 Task: Play online Dominion games in medium mode.
Action: Mouse moved to (231, 434)
Screenshot: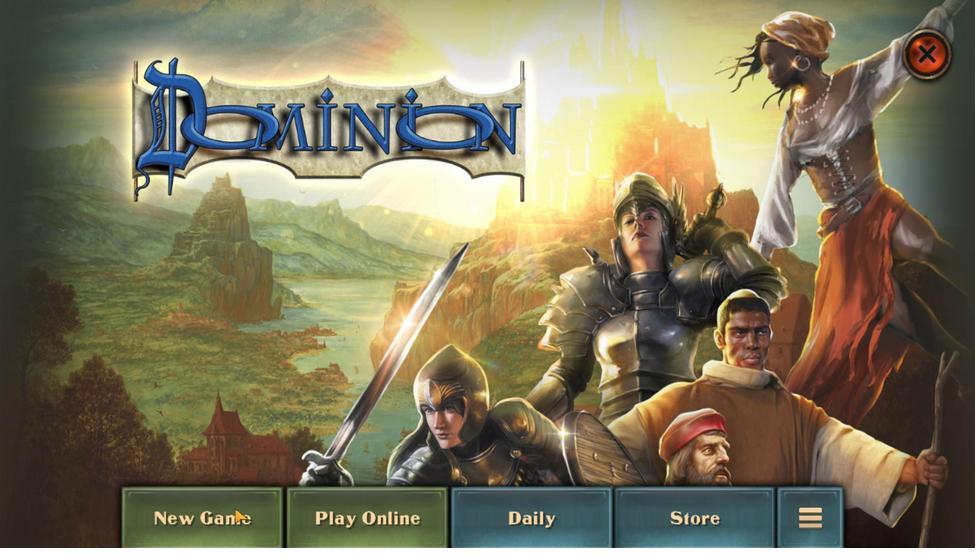
Action: Mouse pressed left at (231, 434)
Screenshot: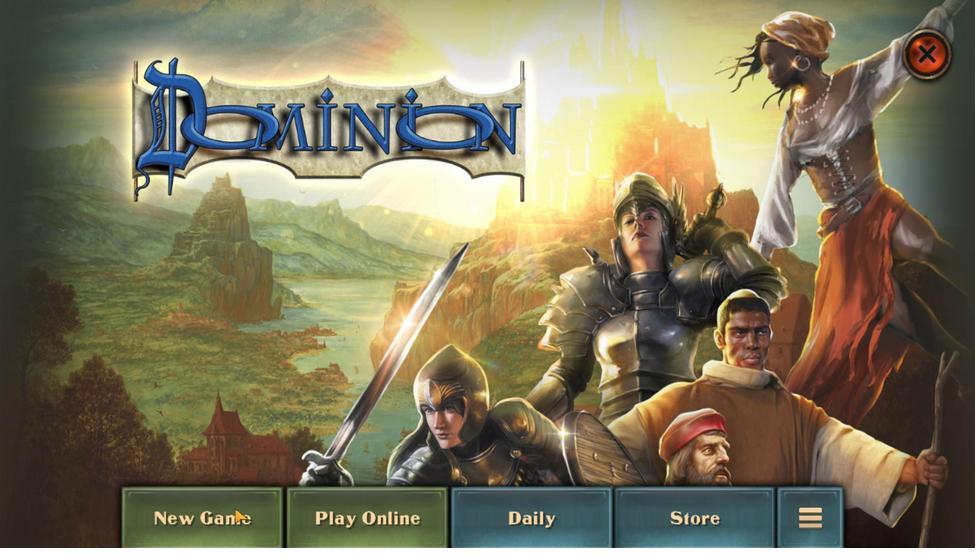 
Action: Mouse moved to (501, 309)
Screenshot: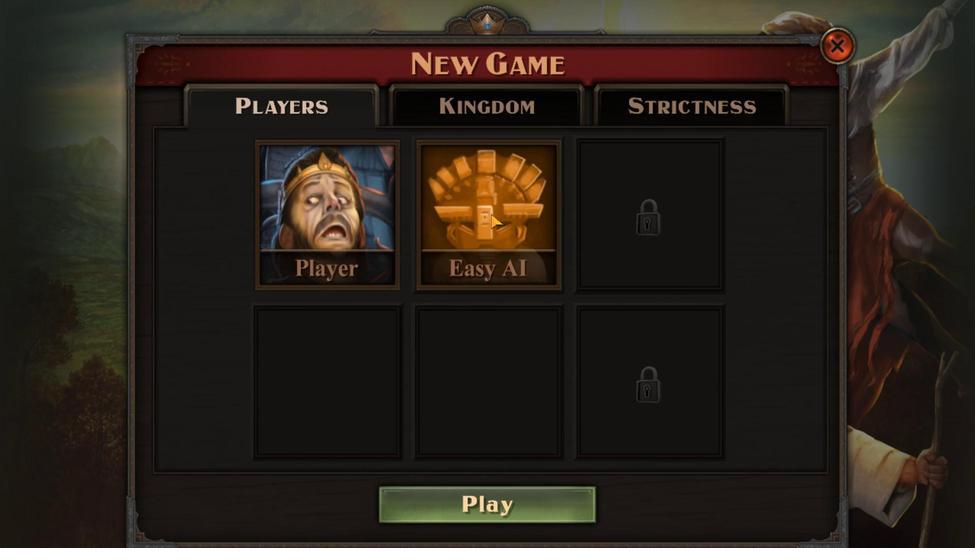
Action: Mouse pressed left at (501, 309)
Screenshot: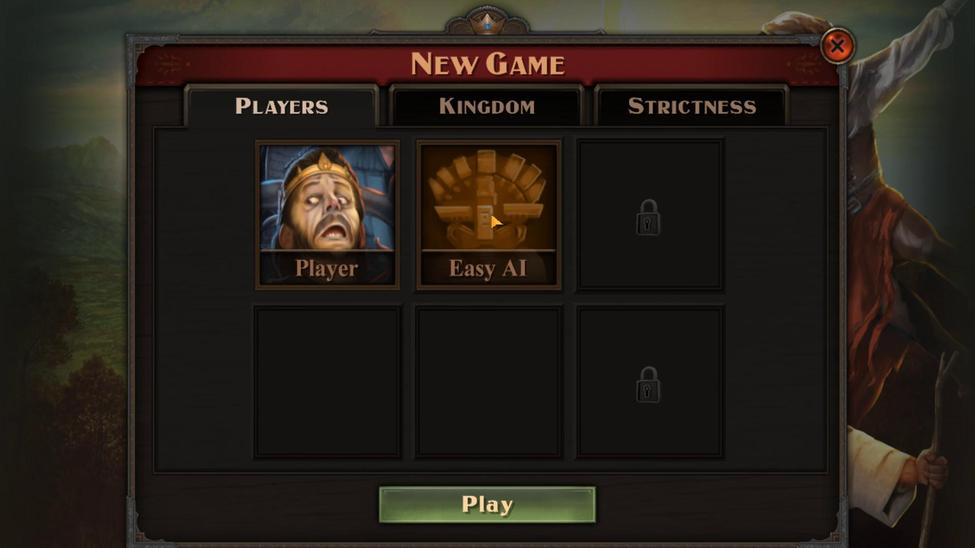 
Action: Mouse moved to (285, 380)
Screenshot: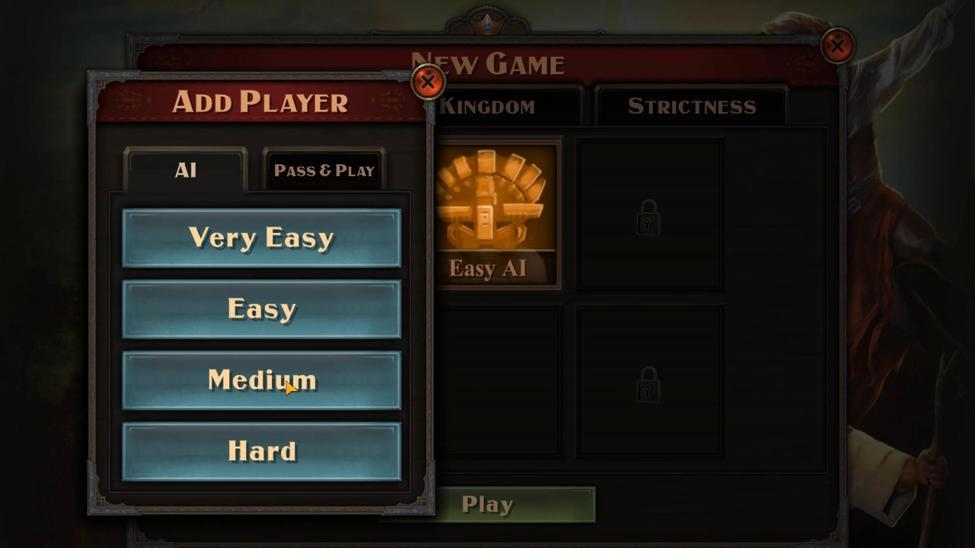 
Action: Mouse pressed left at (285, 380)
Screenshot: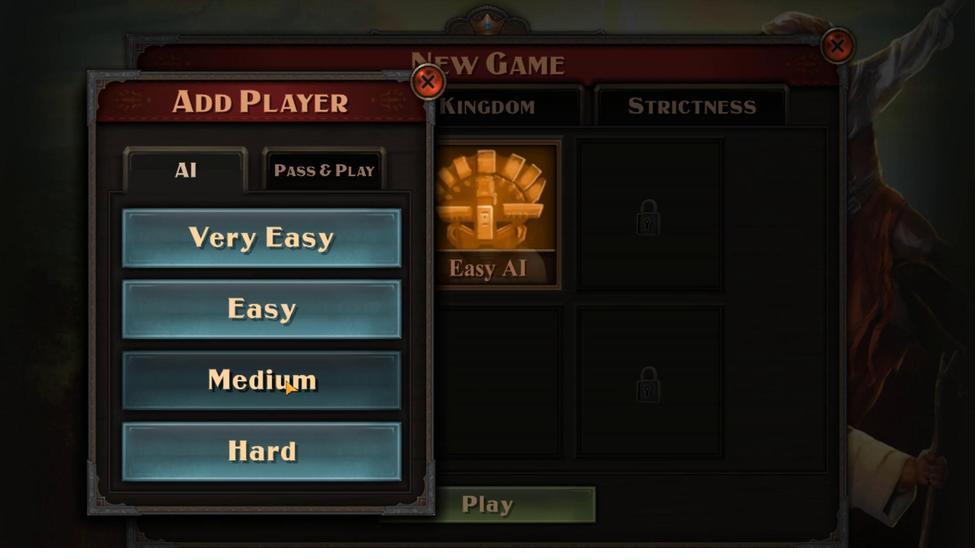
Action: Mouse moved to (556, 432)
Screenshot: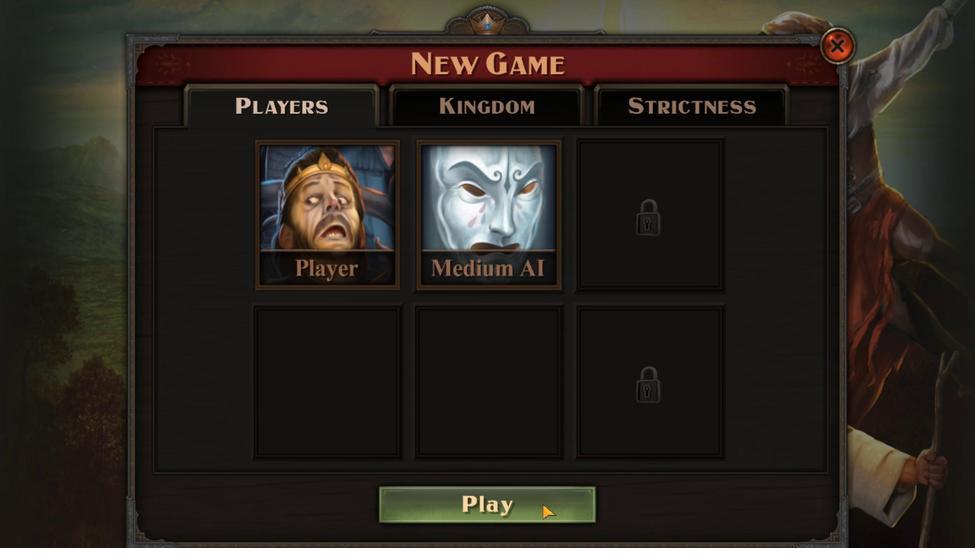 
Action: Mouse pressed left at (556, 432)
Screenshot: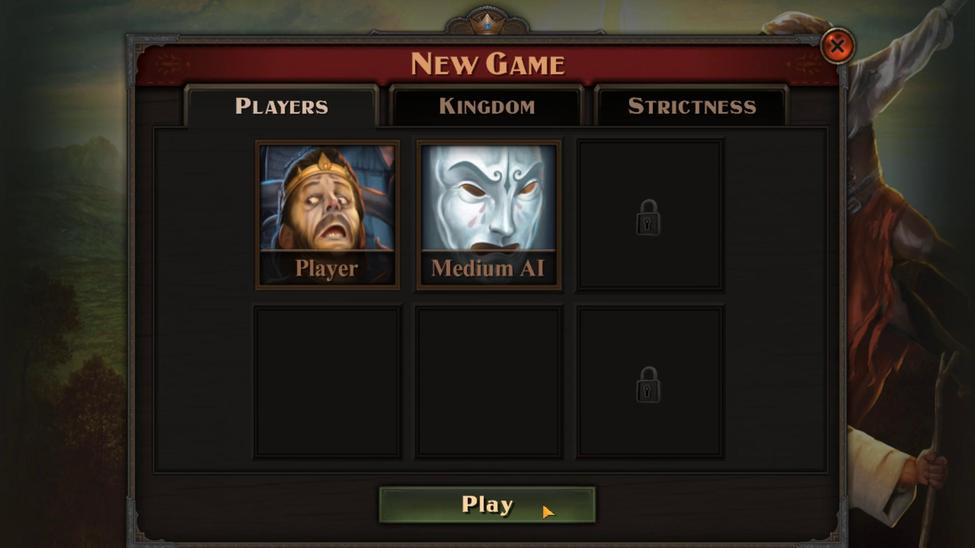 
Action: Mouse moved to (469, 417)
Screenshot: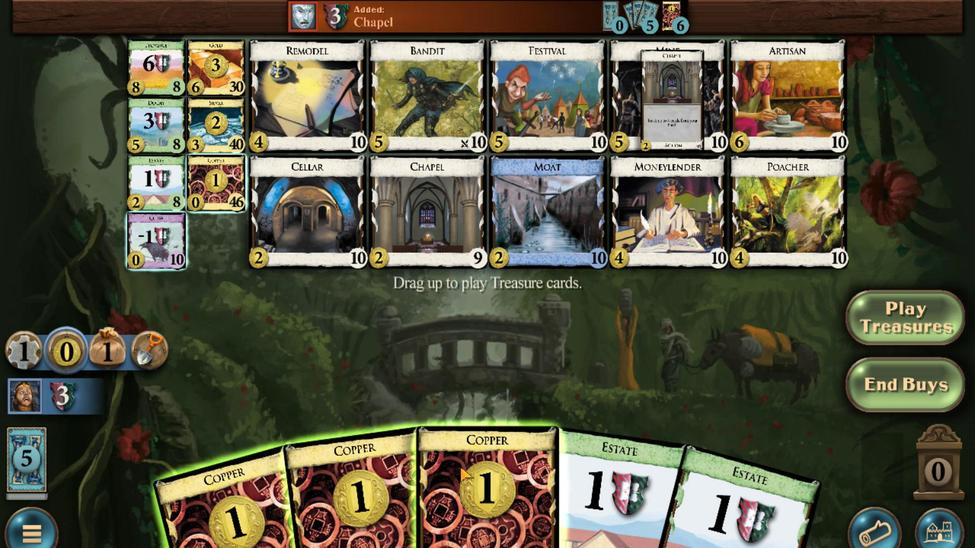 
Action: Mouse scrolled (469, 417) with delta (0, 0)
Screenshot: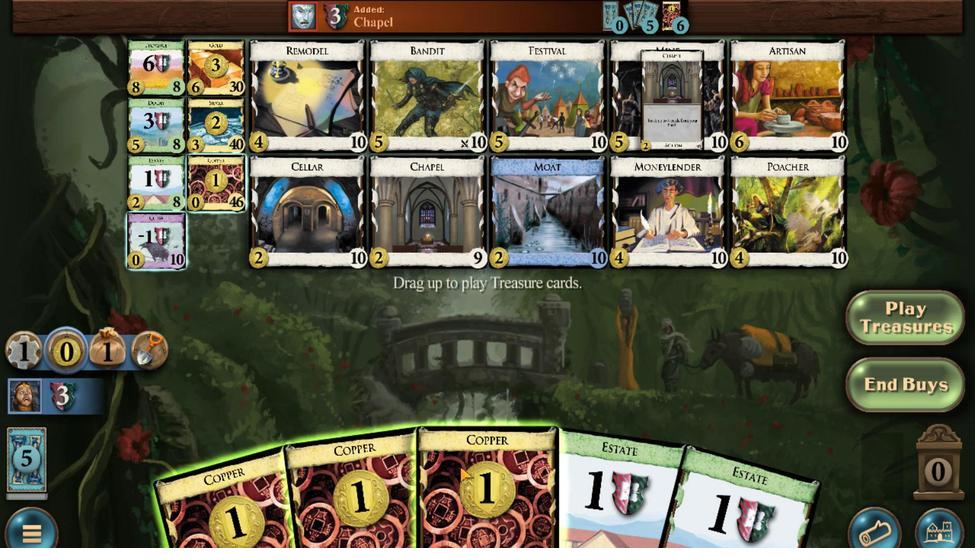 
Action: Mouse moved to (425, 418)
Screenshot: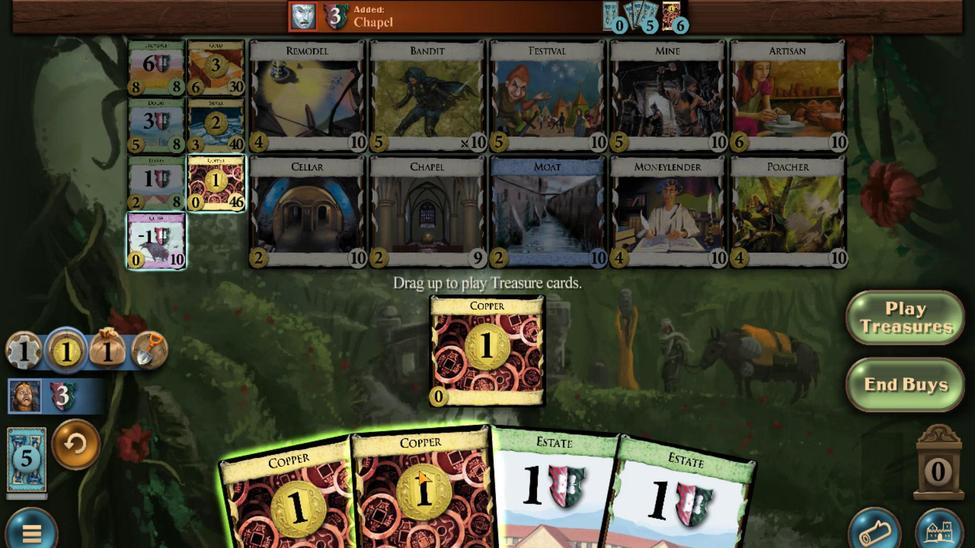 
Action: Mouse scrolled (425, 418) with delta (0, 0)
Screenshot: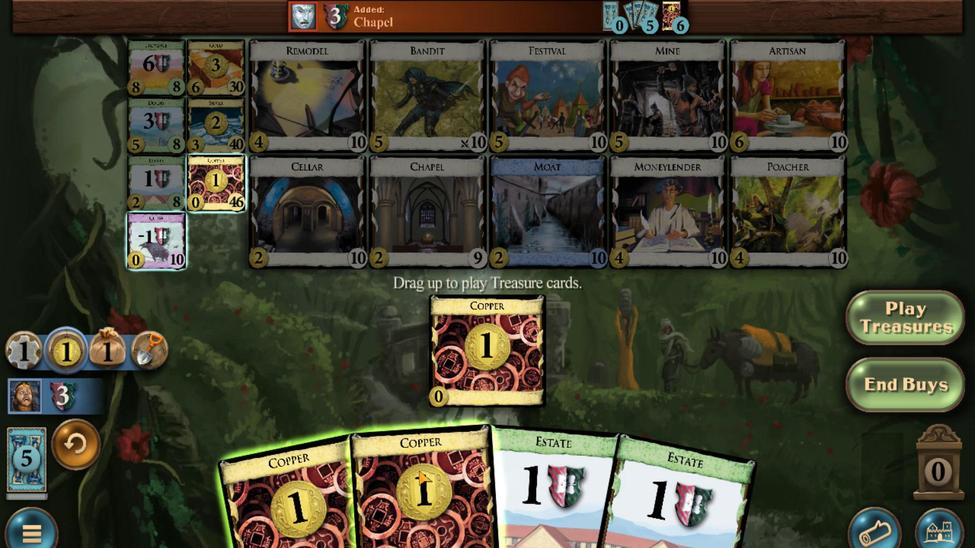 
Action: Mouse moved to (363, 422)
Screenshot: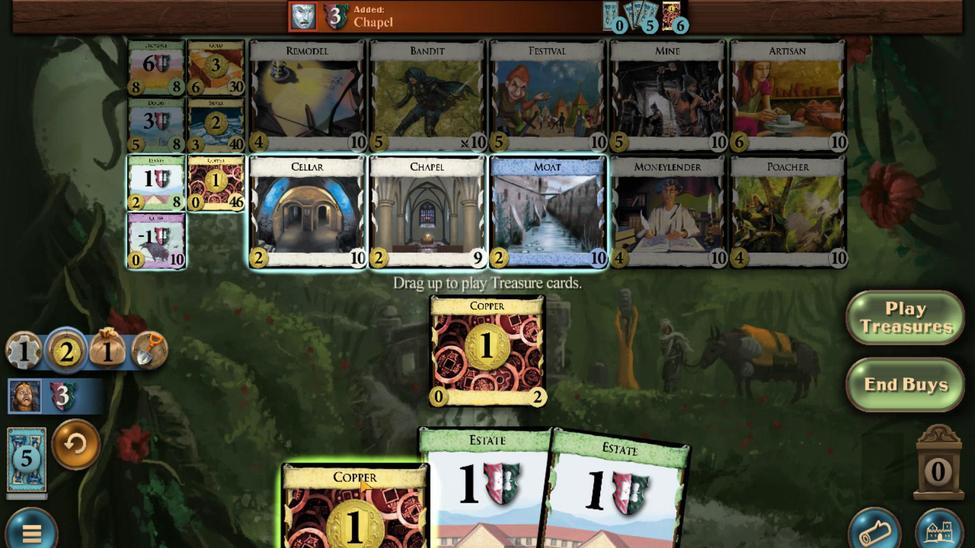 
Action: Mouse scrolled (363, 422) with delta (0, 0)
Screenshot: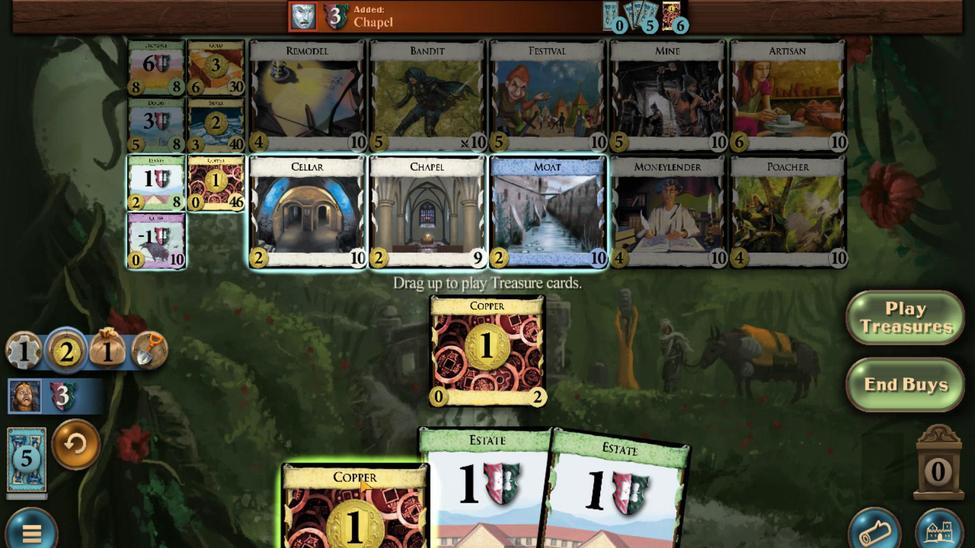 
Action: Mouse scrolled (363, 421) with delta (0, 0)
Screenshot: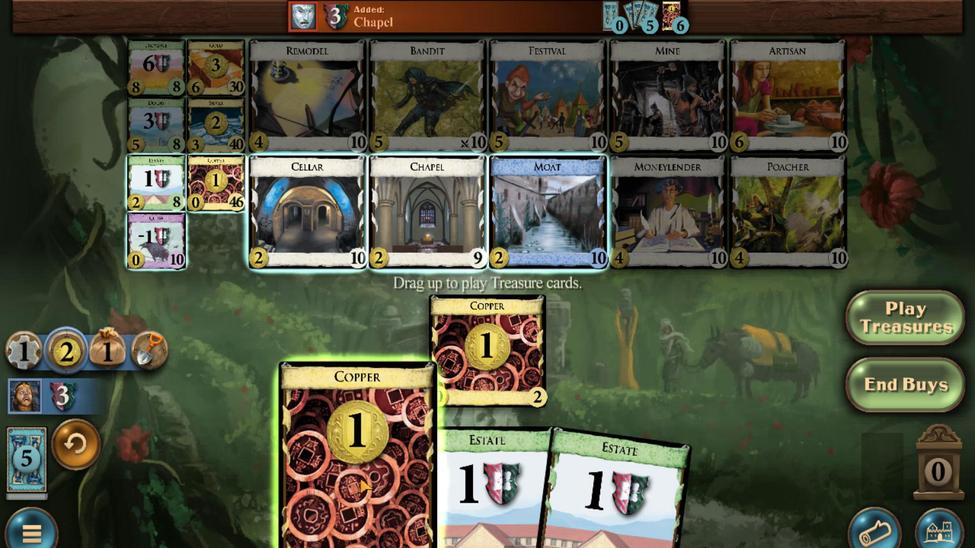 
Action: Mouse moved to (207, 265)
Screenshot: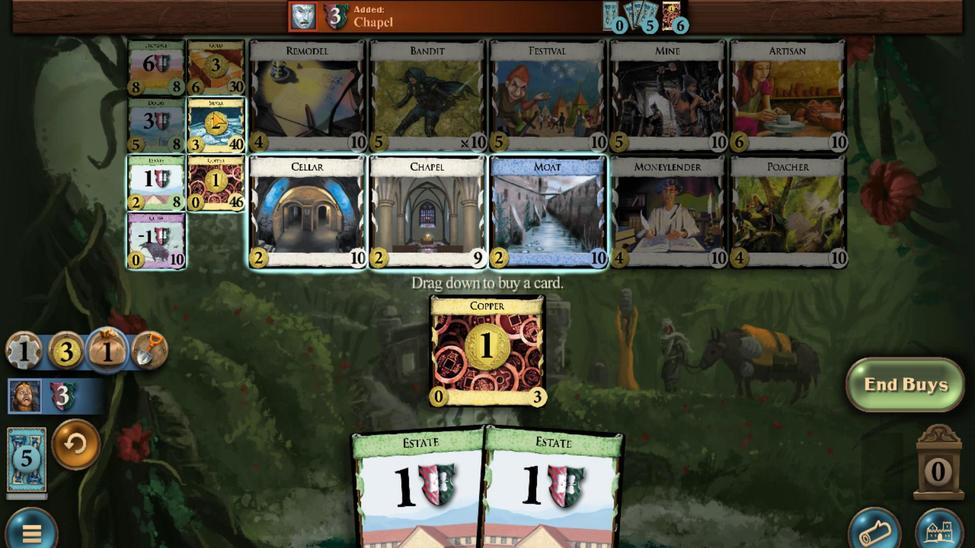
Action: Mouse scrolled (207, 266) with delta (0, 0)
Screenshot: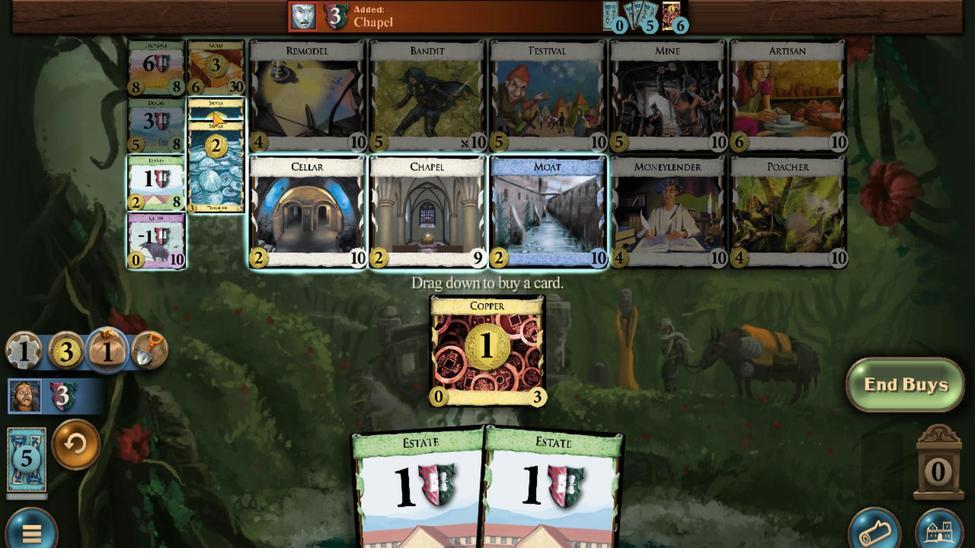 
Action: Mouse scrolled (207, 266) with delta (0, 0)
Screenshot: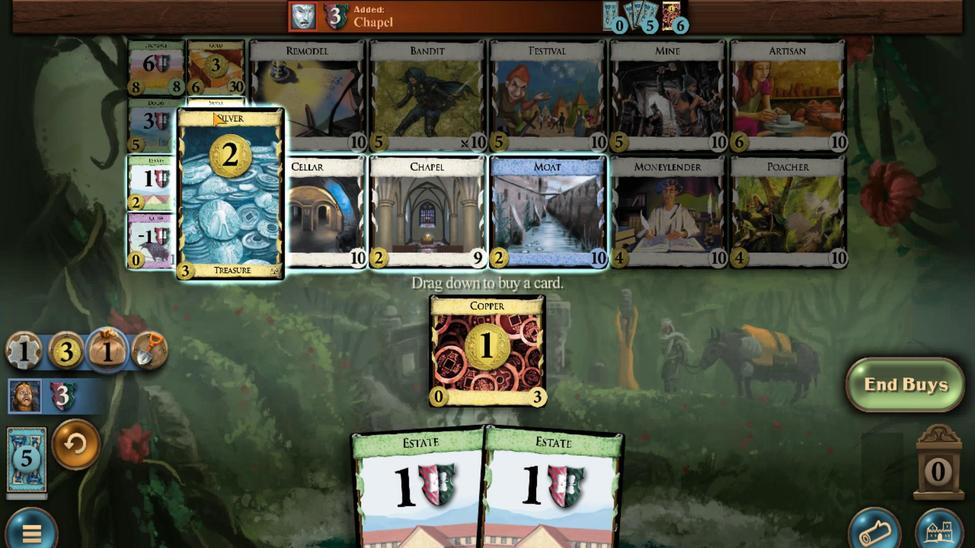 
Action: Mouse scrolled (207, 266) with delta (0, 0)
Screenshot: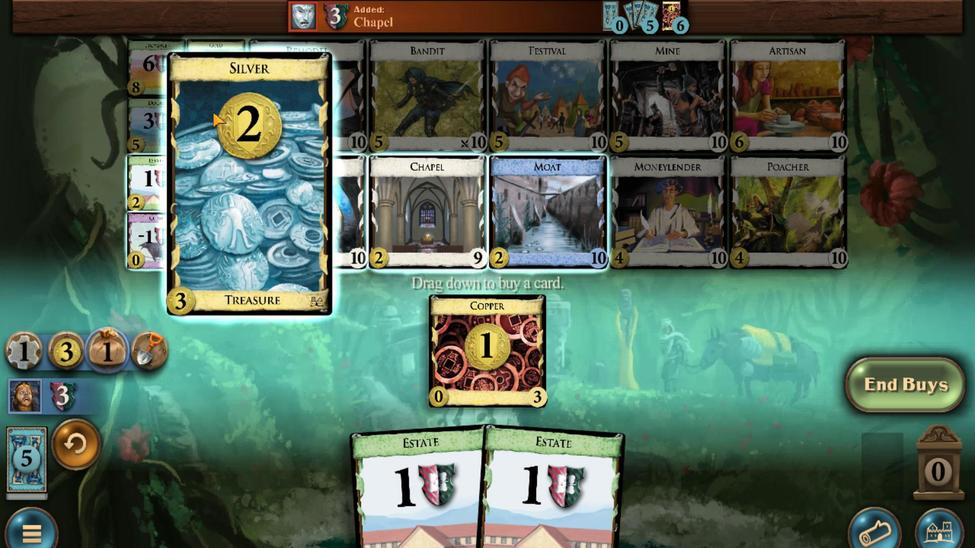 
Action: Mouse scrolled (207, 266) with delta (0, 0)
Screenshot: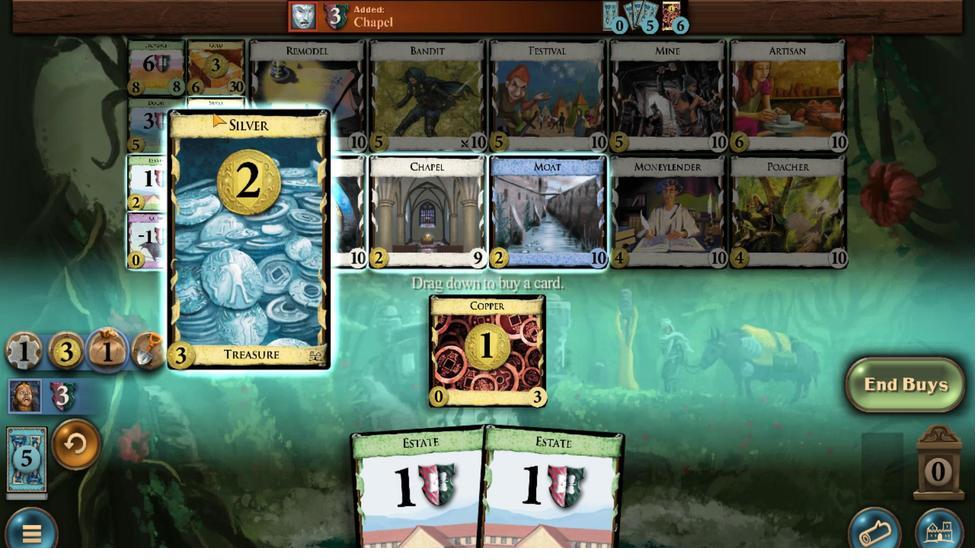 
Action: Mouse scrolled (207, 266) with delta (0, 0)
Screenshot: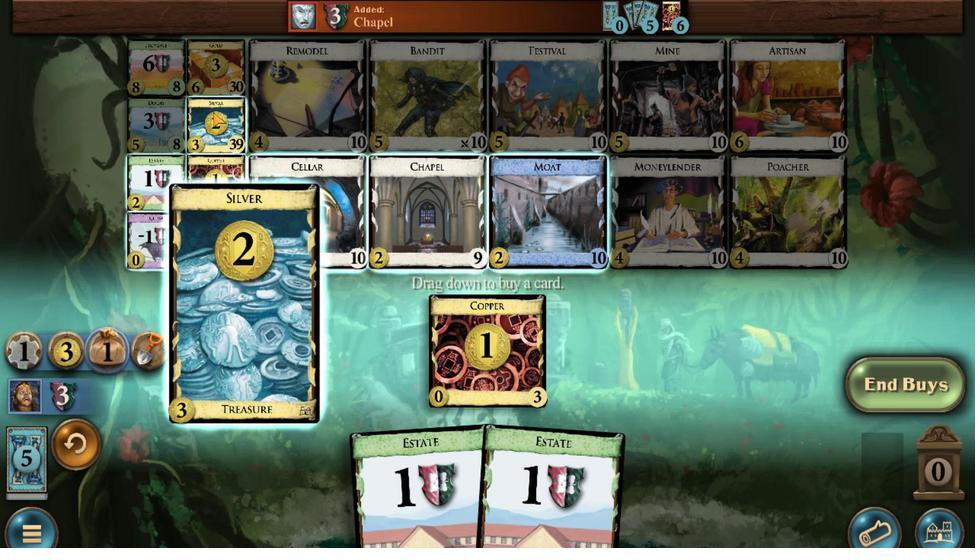 
Action: Mouse moved to (605, 411)
Screenshot: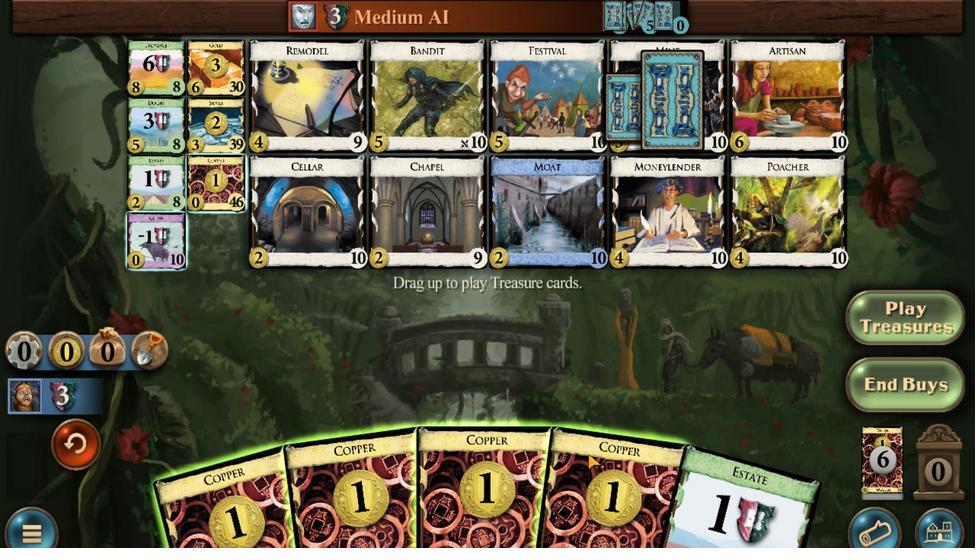 
Action: Mouse scrolled (605, 411) with delta (0, 0)
Screenshot: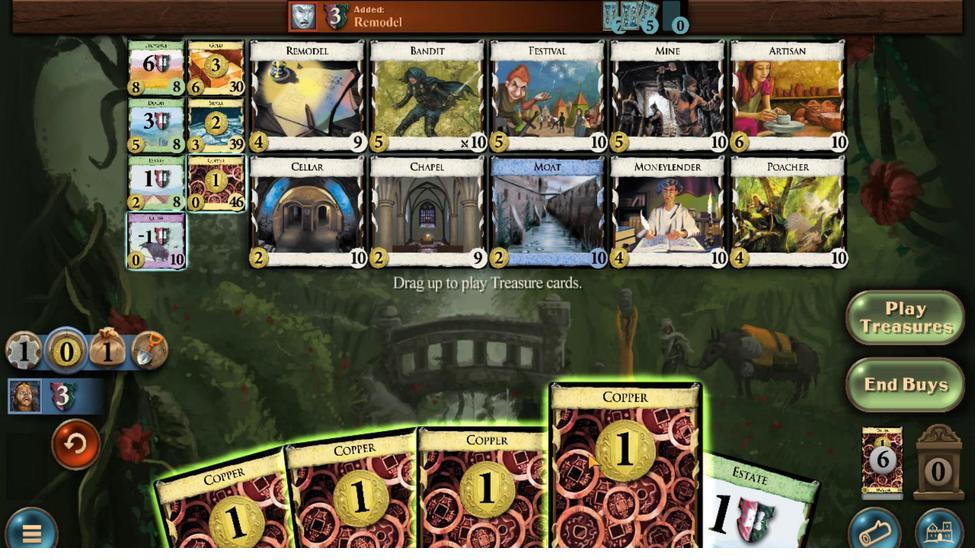 
Action: Mouse moved to (542, 411)
Screenshot: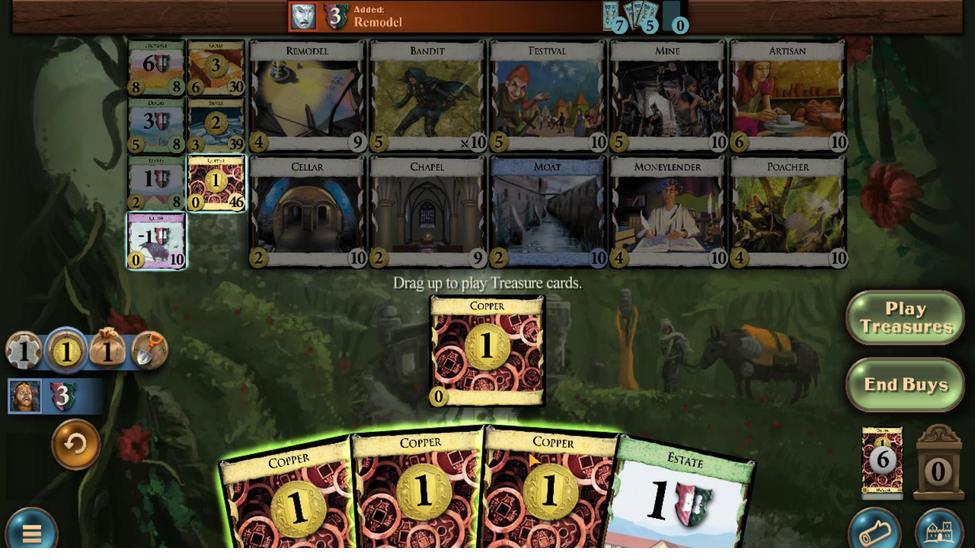 
Action: Mouse scrolled (542, 411) with delta (0, 0)
Screenshot: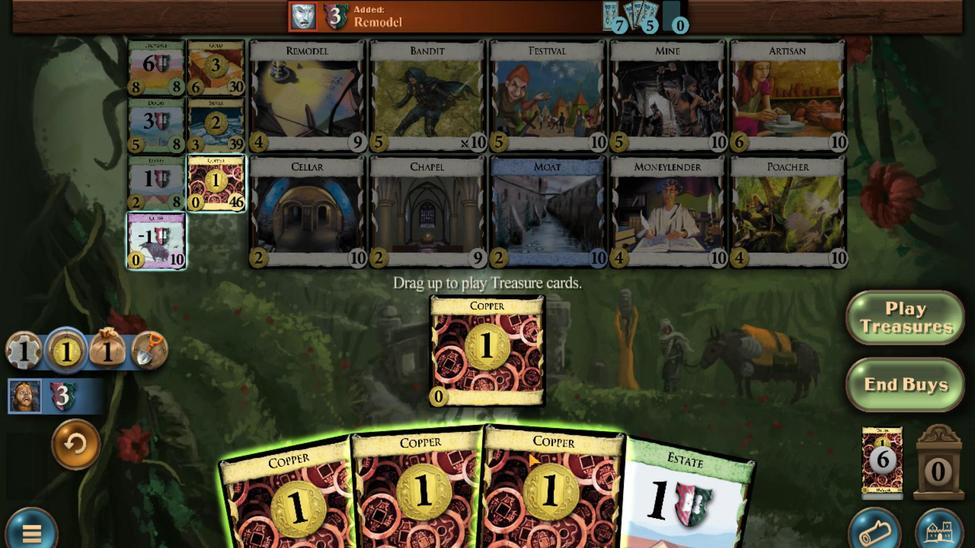
Action: Mouse moved to (478, 411)
Screenshot: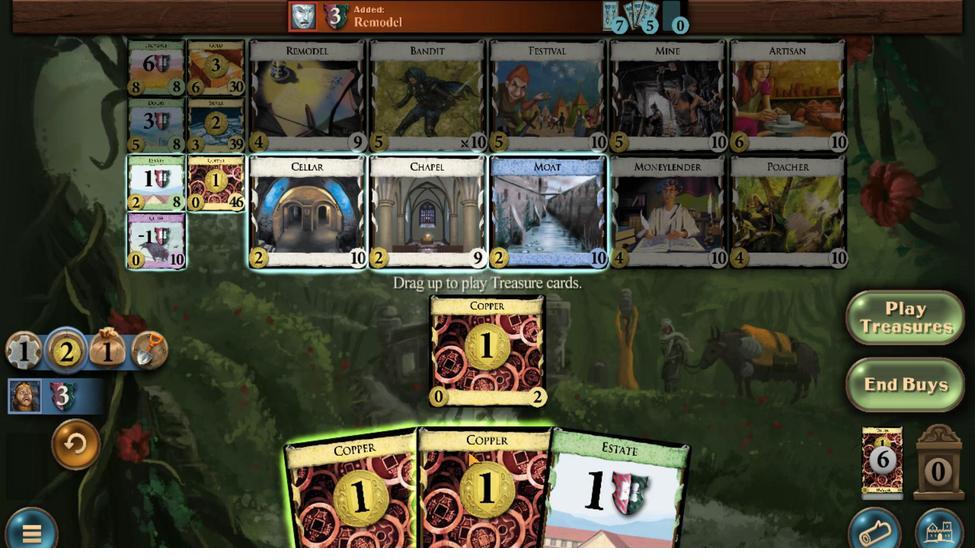 
Action: Mouse scrolled (478, 410) with delta (0, 0)
Screenshot: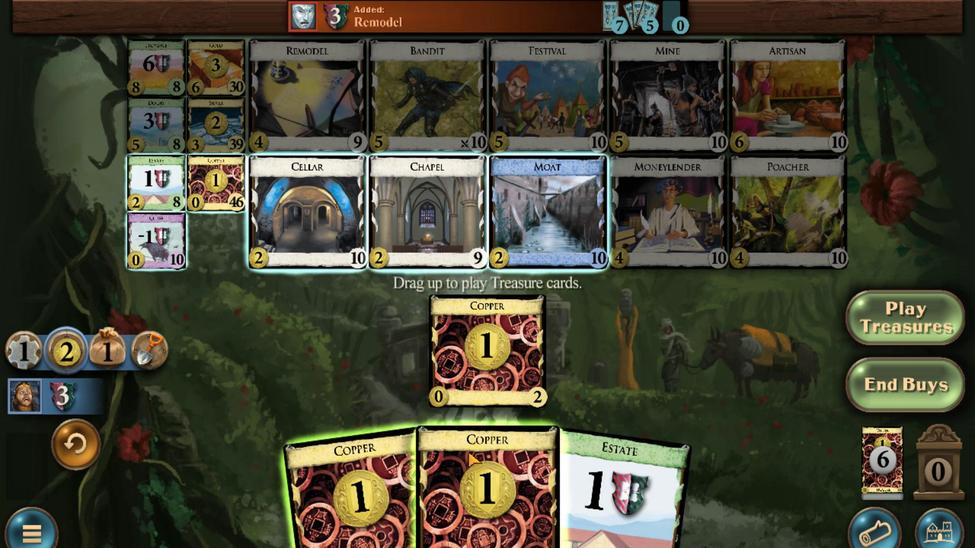 
Action: Mouse moved to (424, 411)
Screenshot: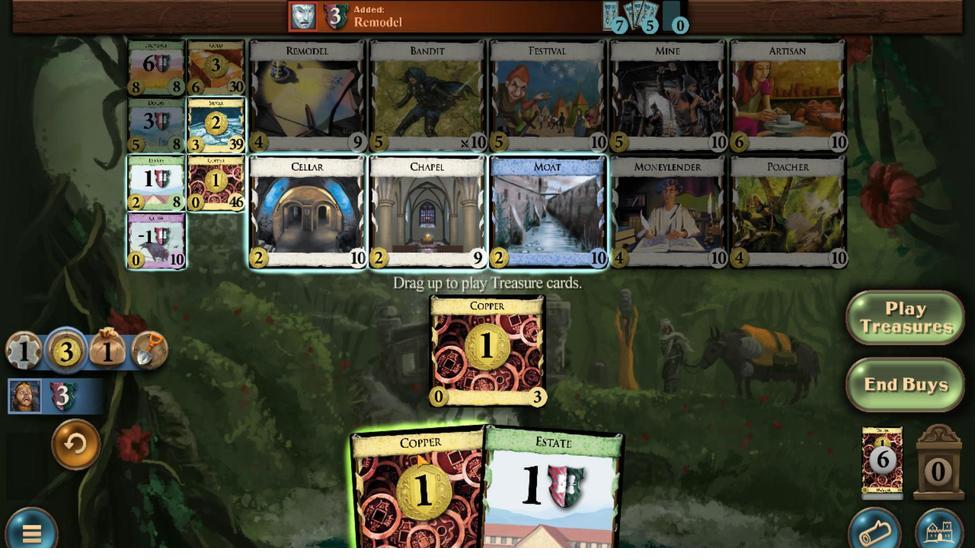 
Action: Mouse scrolled (424, 411) with delta (0, 0)
Screenshot: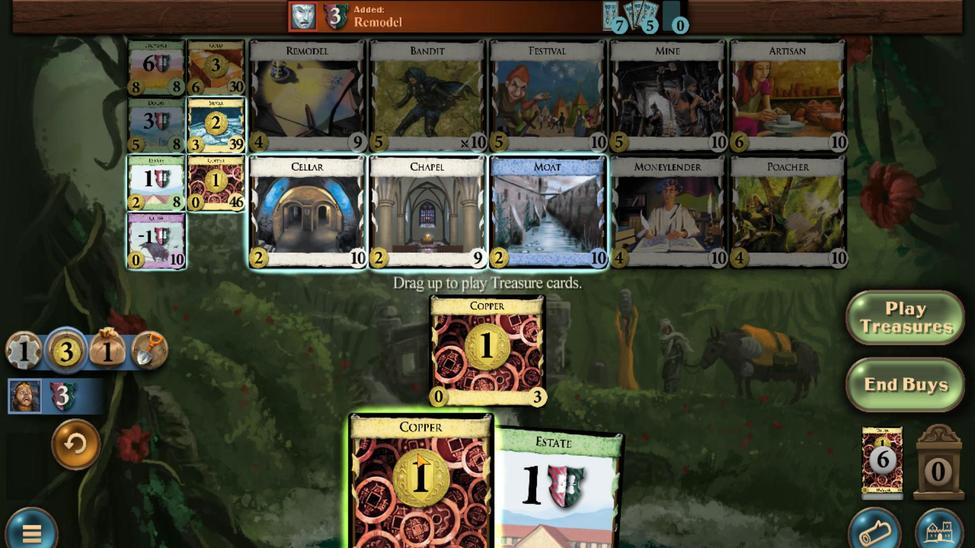 
Action: Mouse moved to (682, 307)
Screenshot: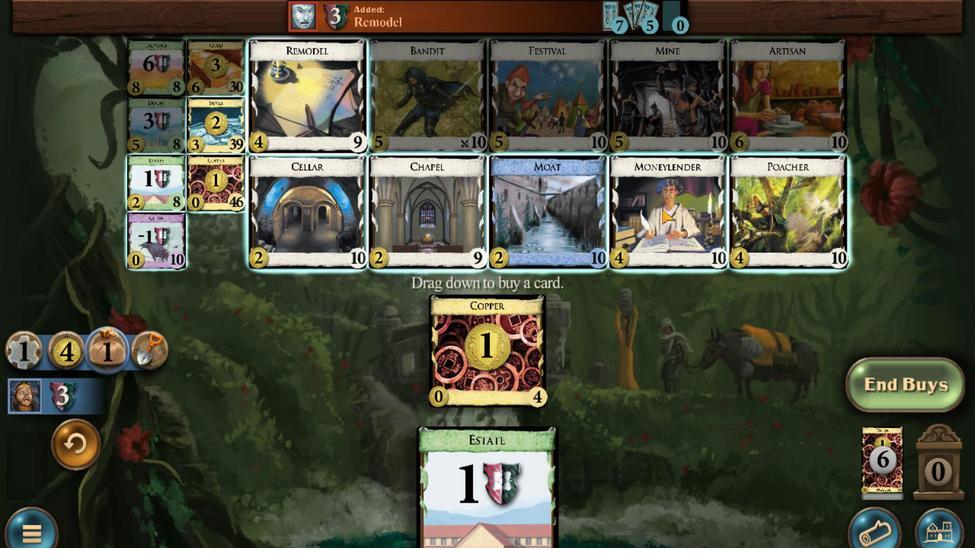 
Action: Mouse pressed left at (682, 307)
Screenshot: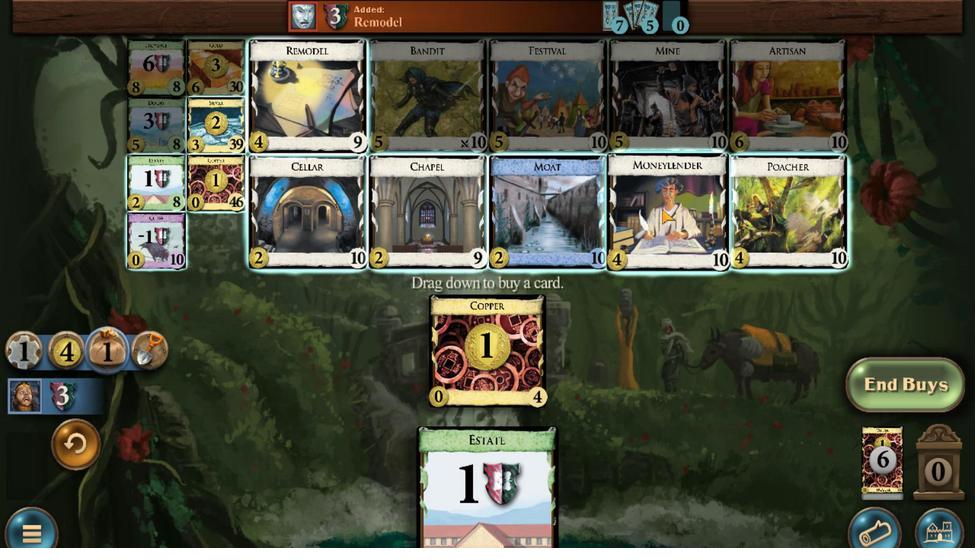 
Action: Mouse moved to (714, 360)
Screenshot: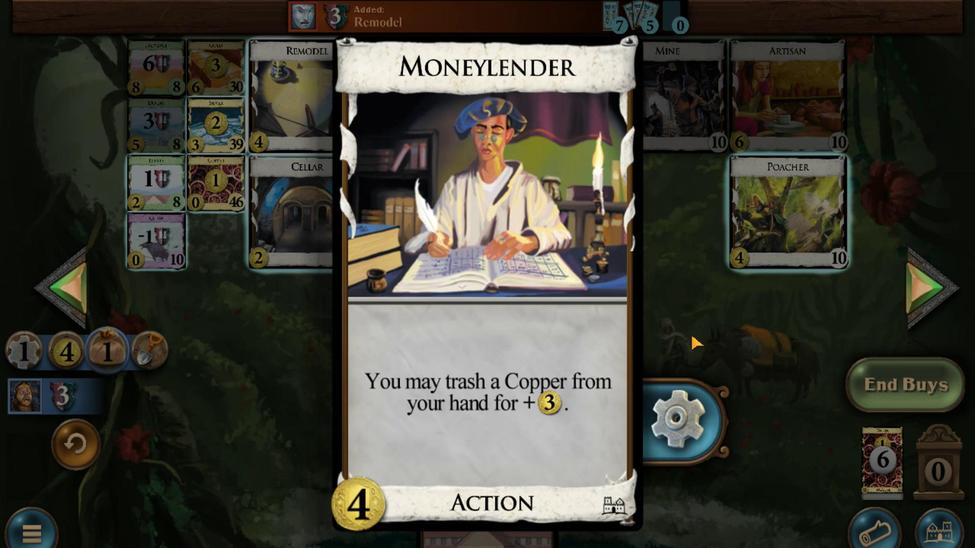
Action: Mouse pressed left at (714, 360)
Screenshot: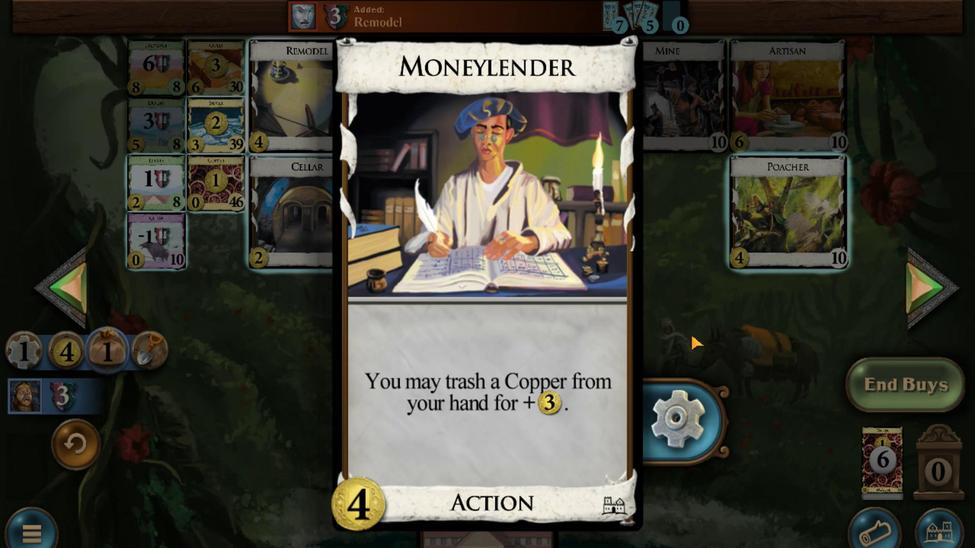 
Action: Mouse moved to (671, 314)
Screenshot: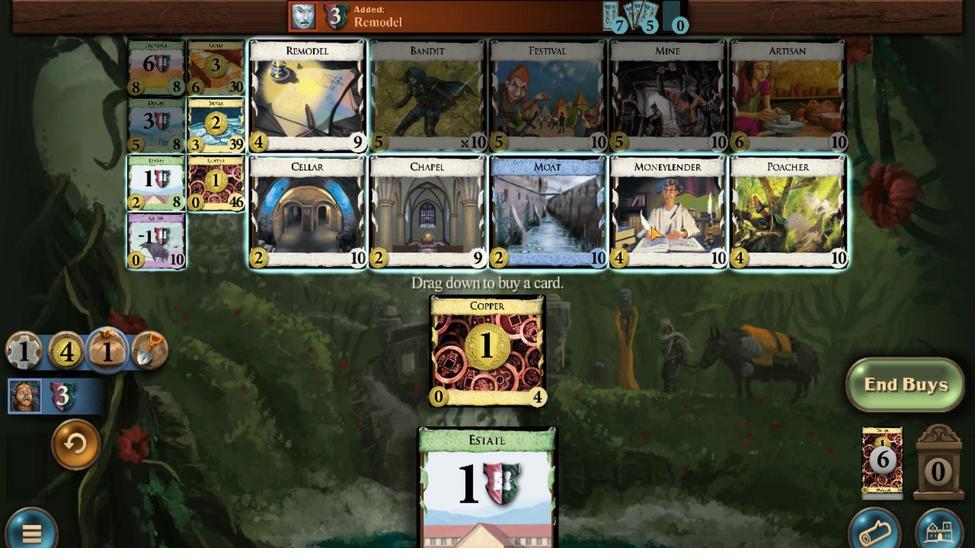 
Action: Mouse scrolled (671, 314) with delta (0, 0)
Screenshot: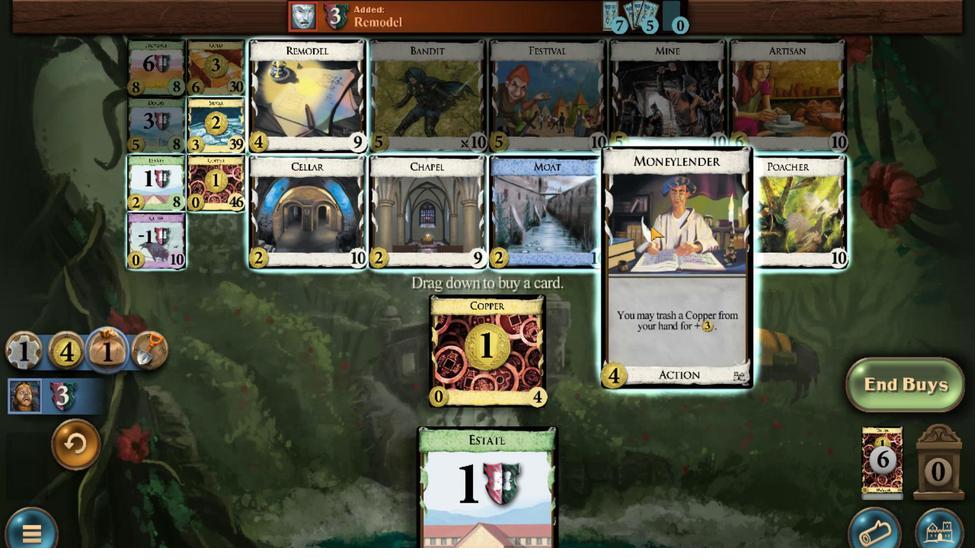 
Action: Mouse scrolled (671, 314) with delta (0, 0)
Screenshot: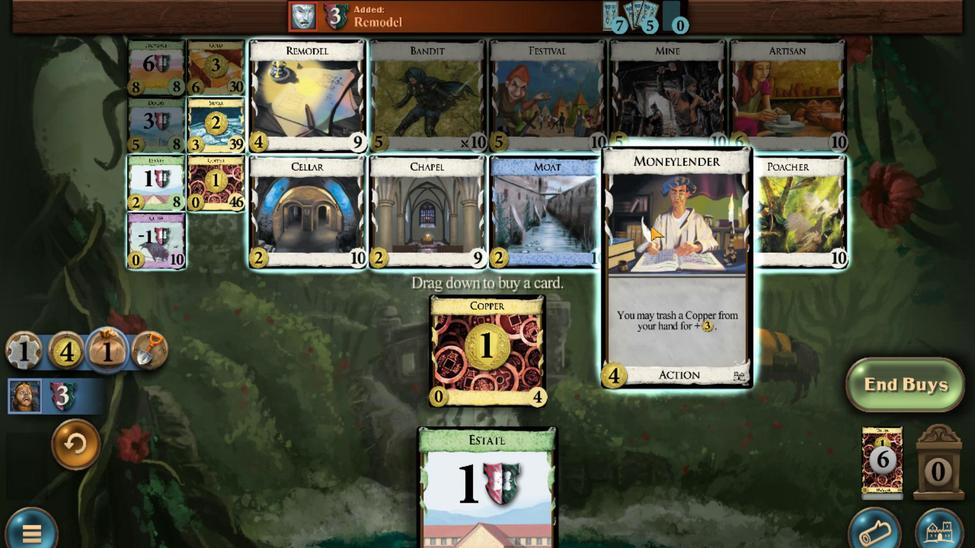 
Action: Mouse scrolled (671, 314) with delta (0, 0)
Screenshot: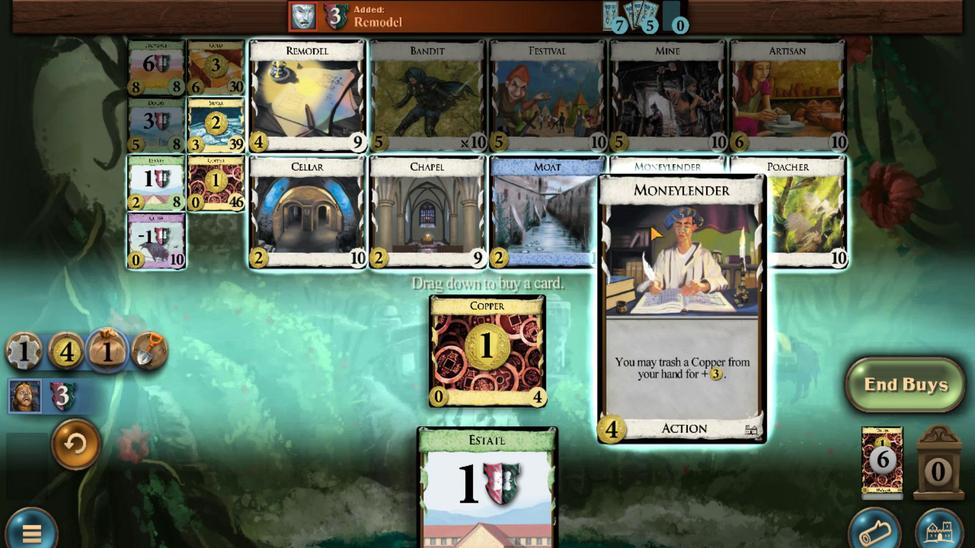 
Action: Mouse moved to (489, 411)
Screenshot: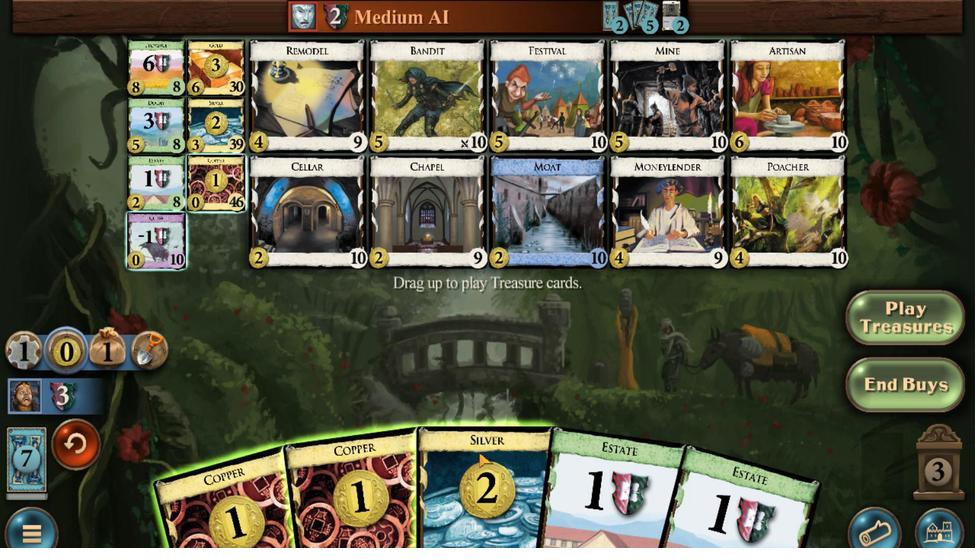 
Action: Mouse scrolled (489, 411) with delta (0, 0)
Screenshot: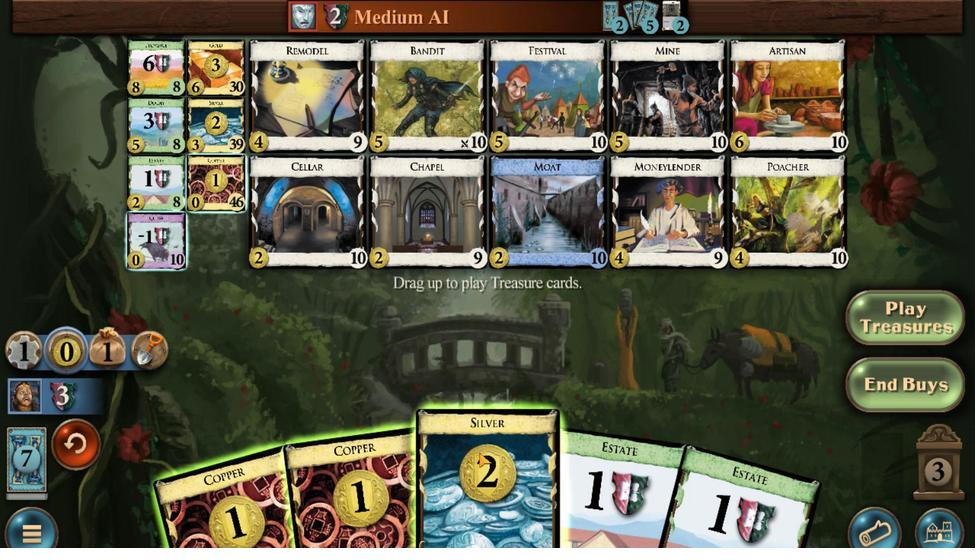 
Action: Mouse moved to (439, 412)
Screenshot: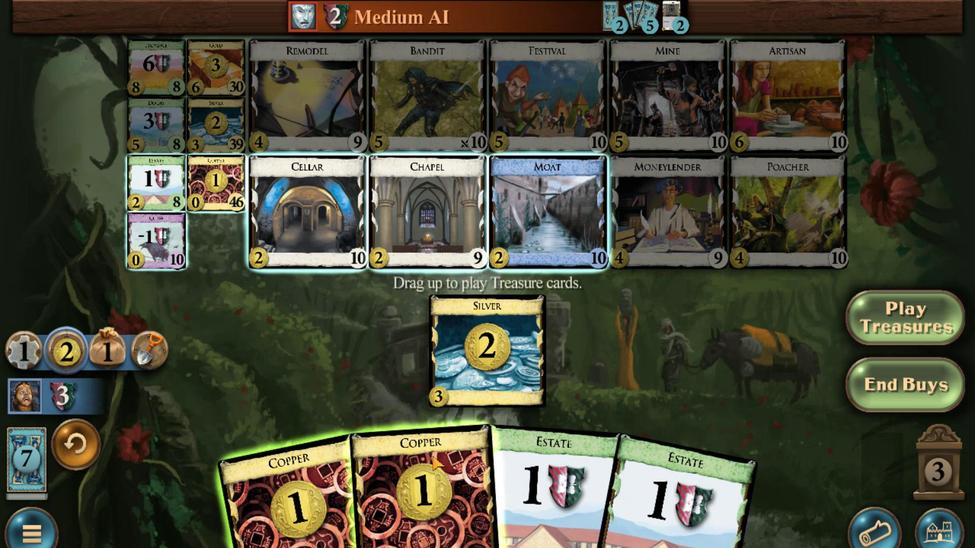 
Action: Mouse scrolled (439, 412) with delta (0, 0)
Screenshot: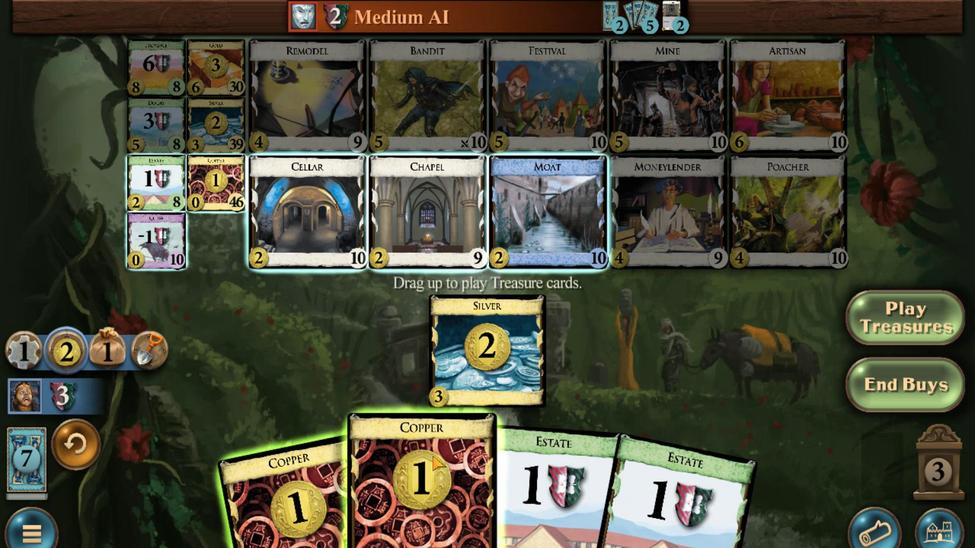 
Action: Mouse moved to (398, 415)
Screenshot: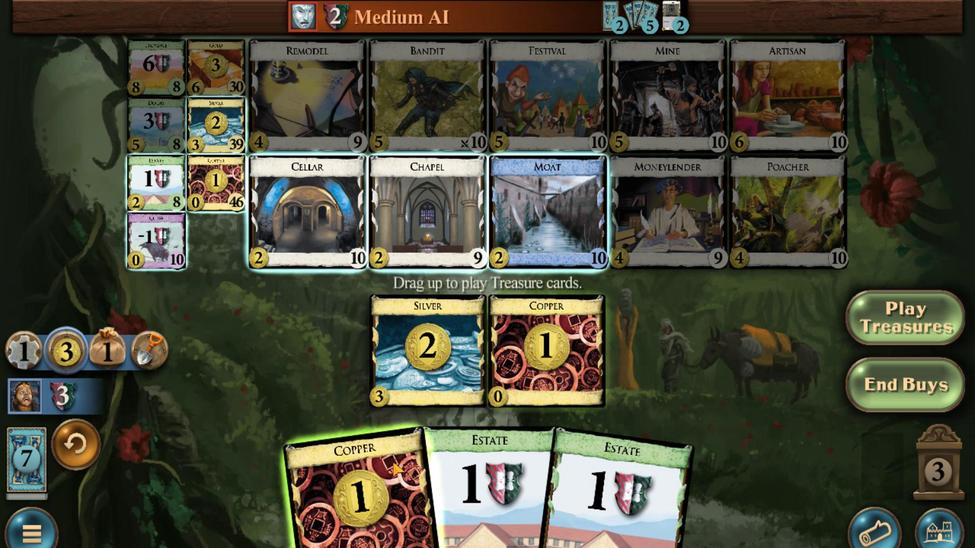 
Action: Mouse scrolled (398, 414) with delta (0, 0)
Screenshot: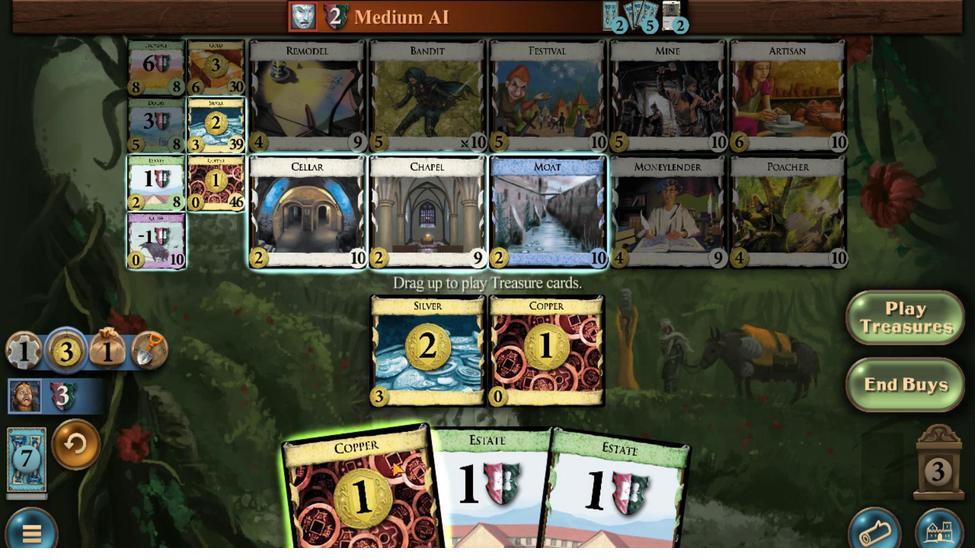 
Action: Mouse moved to (340, 270)
Screenshot: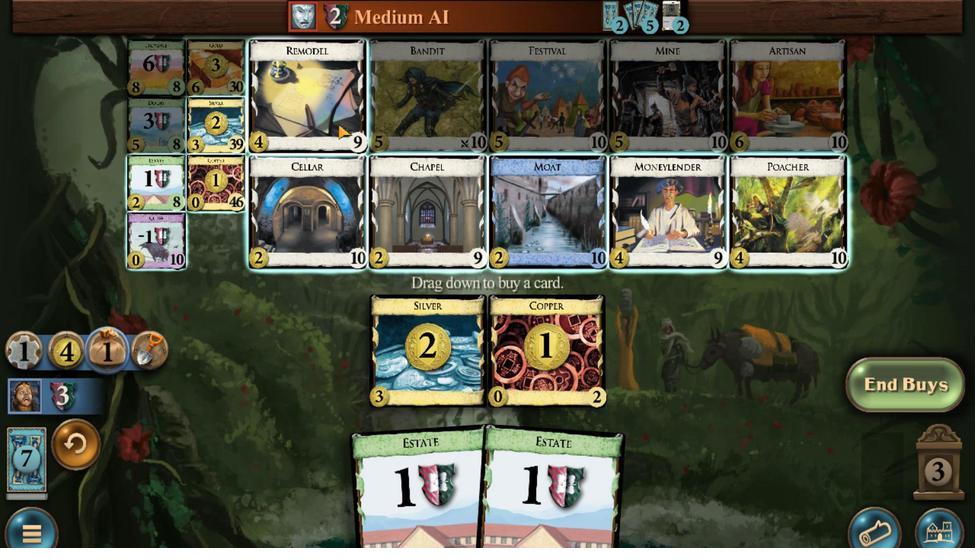
Action: Mouse scrolled (340, 271) with delta (0, 0)
Screenshot: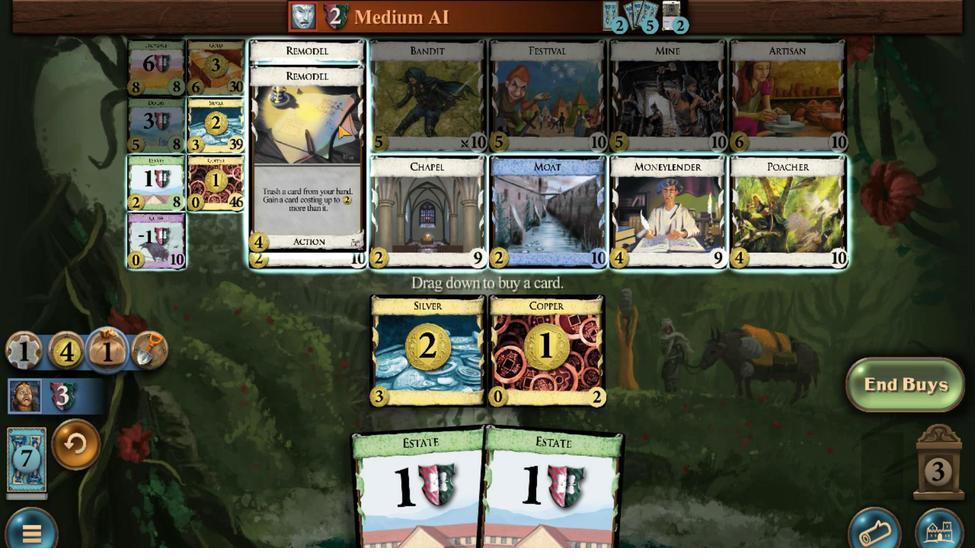 
Action: Mouse scrolled (340, 271) with delta (0, 0)
Screenshot: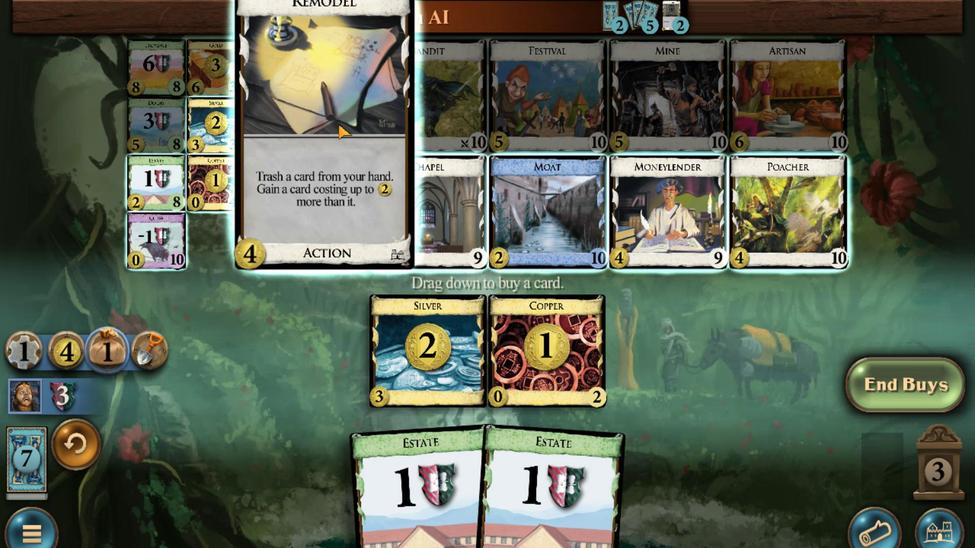 
Action: Mouse scrolled (340, 271) with delta (0, 0)
Screenshot: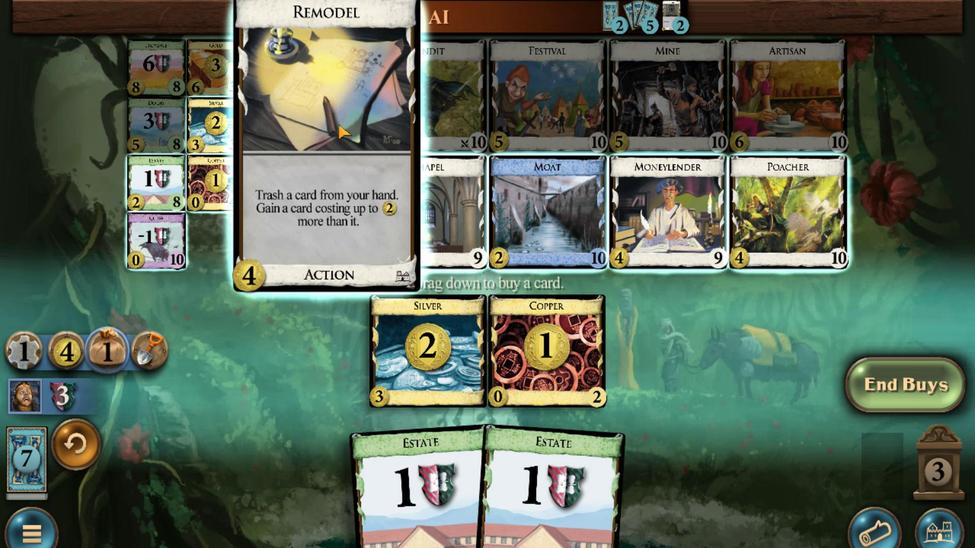 
Action: Mouse scrolled (340, 271) with delta (0, 0)
Screenshot: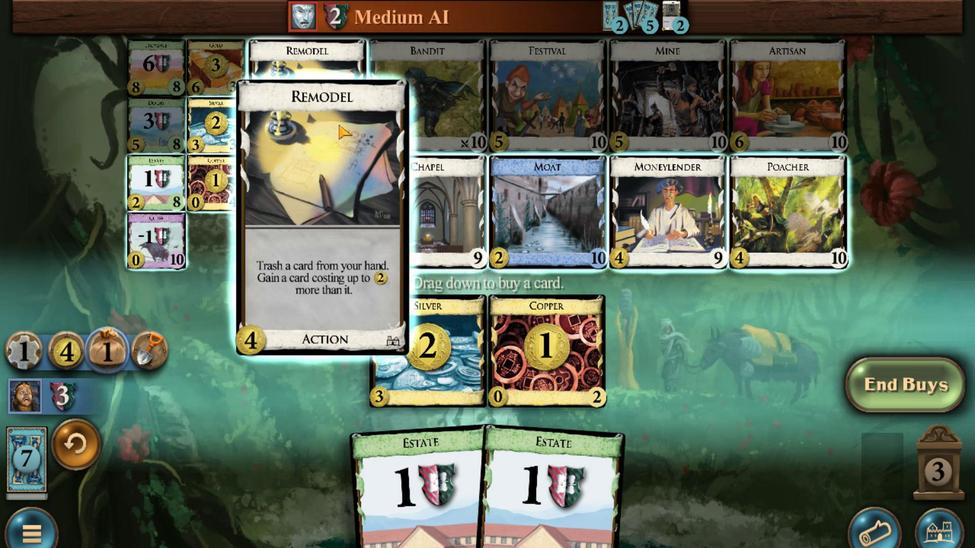 
Action: Mouse scrolled (340, 271) with delta (0, 0)
Screenshot: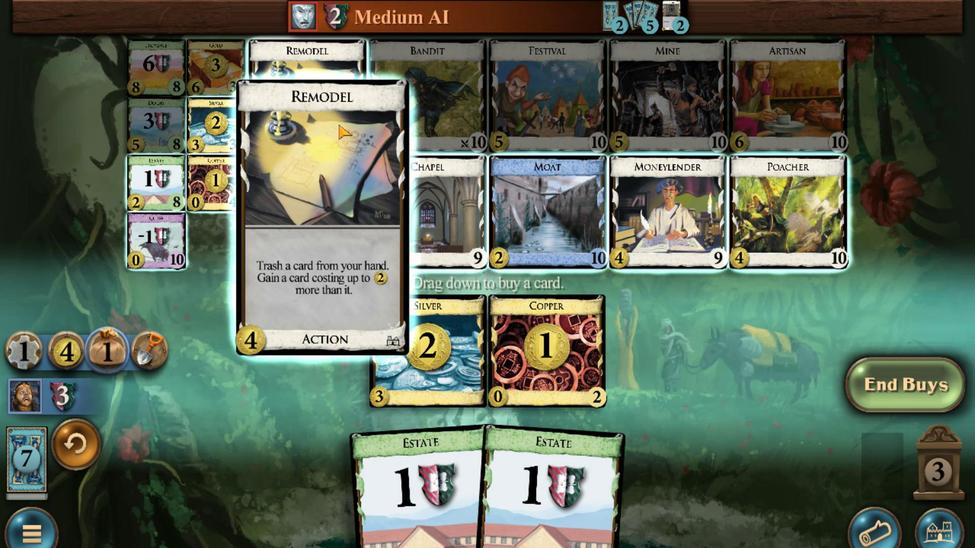 
Action: Mouse scrolled (340, 271) with delta (0, 0)
Screenshot: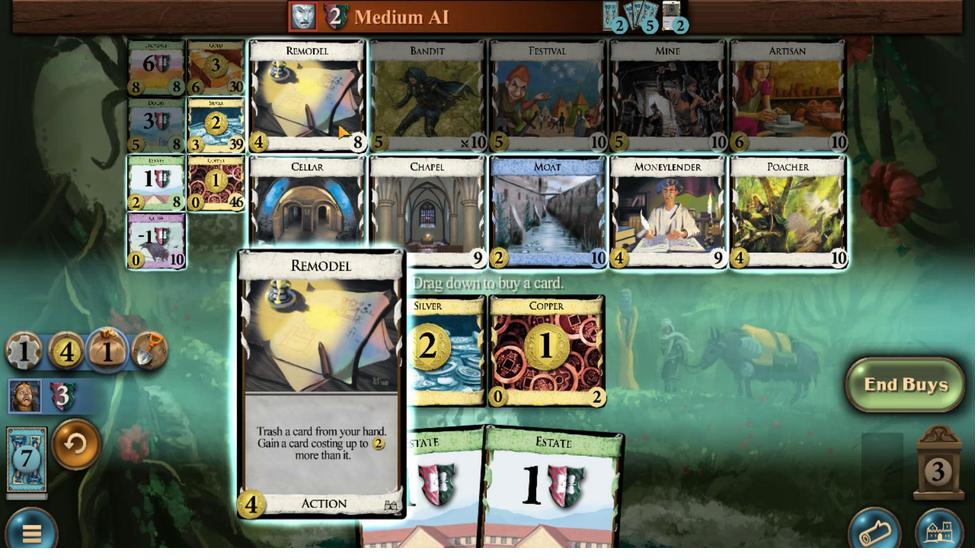 
Action: Mouse moved to (246, 429)
Screenshot: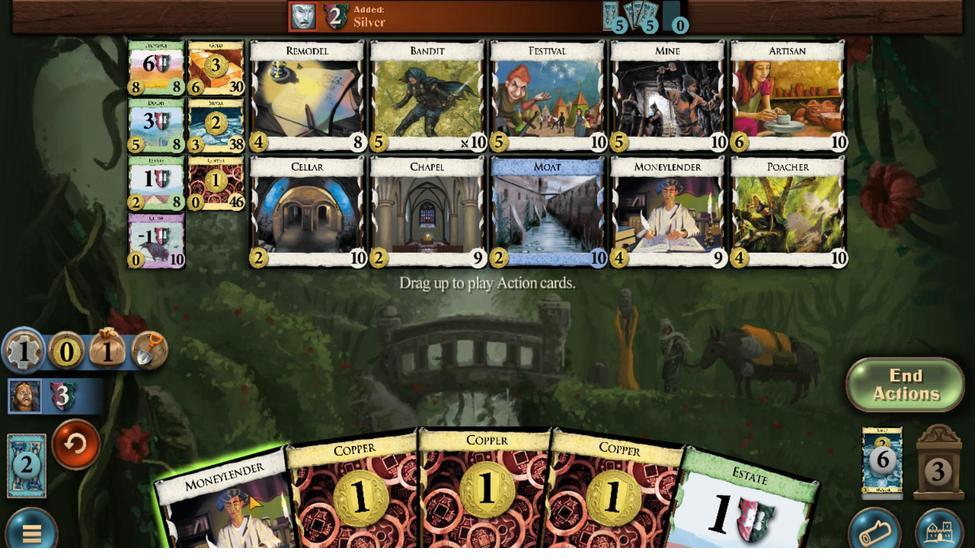 
Action: Mouse scrolled (246, 428) with delta (0, 0)
Screenshot: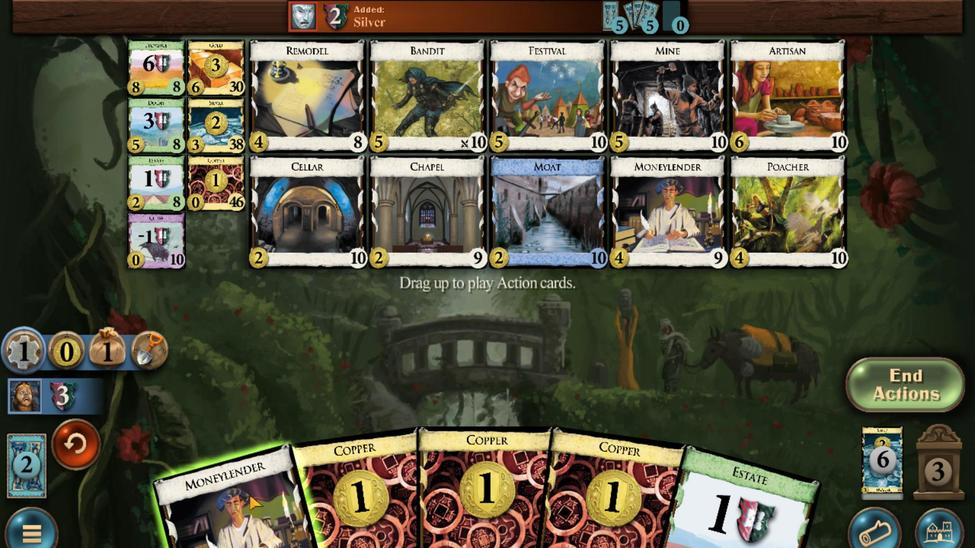 
Action: Mouse moved to (490, 412)
Screenshot: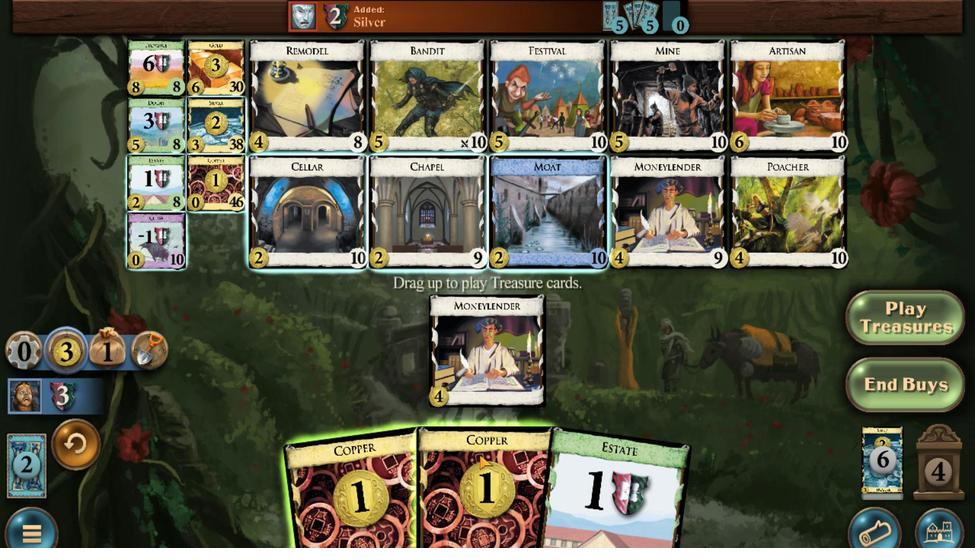 
Action: Mouse scrolled (490, 411) with delta (0, 0)
Screenshot: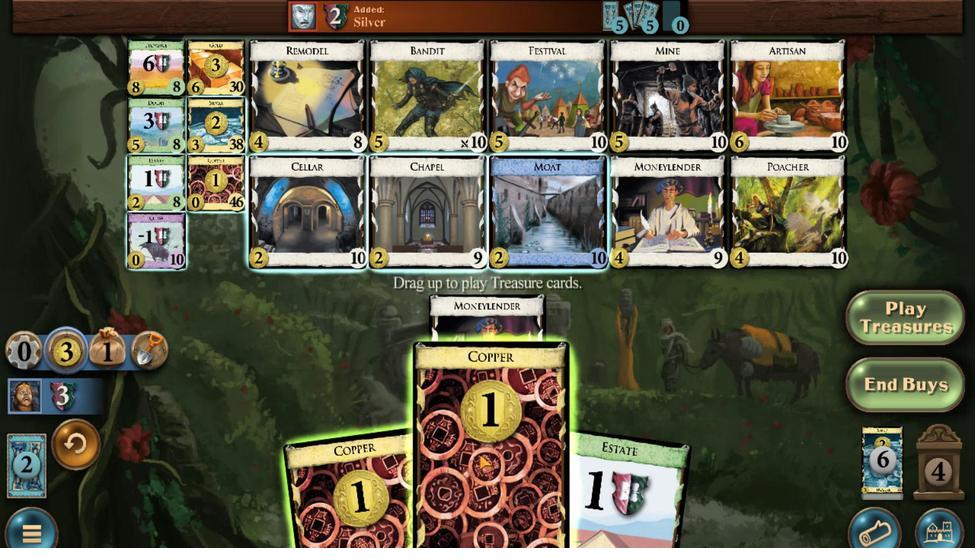 
Action: Mouse moved to (433, 420)
Screenshot: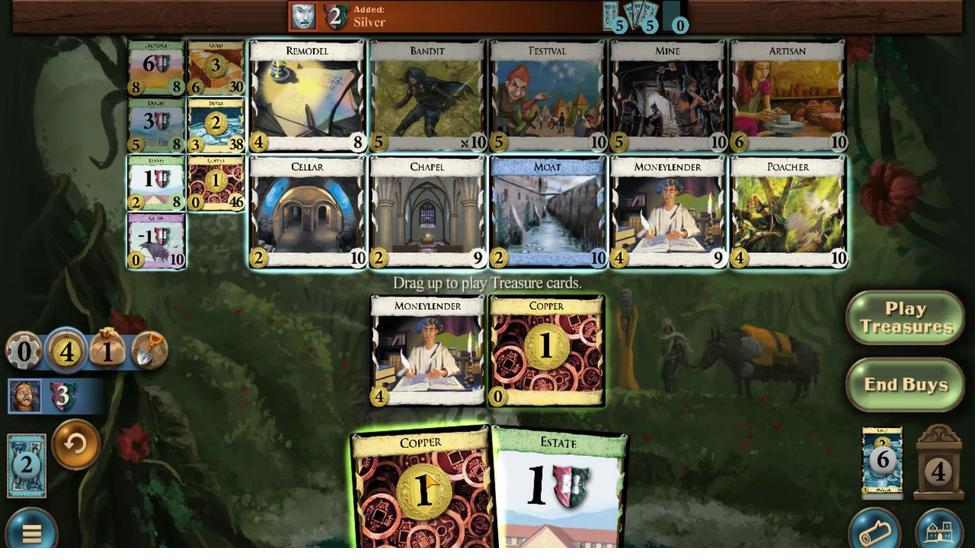 
Action: Mouse scrolled (433, 419) with delta (0, 0)
Screenshot: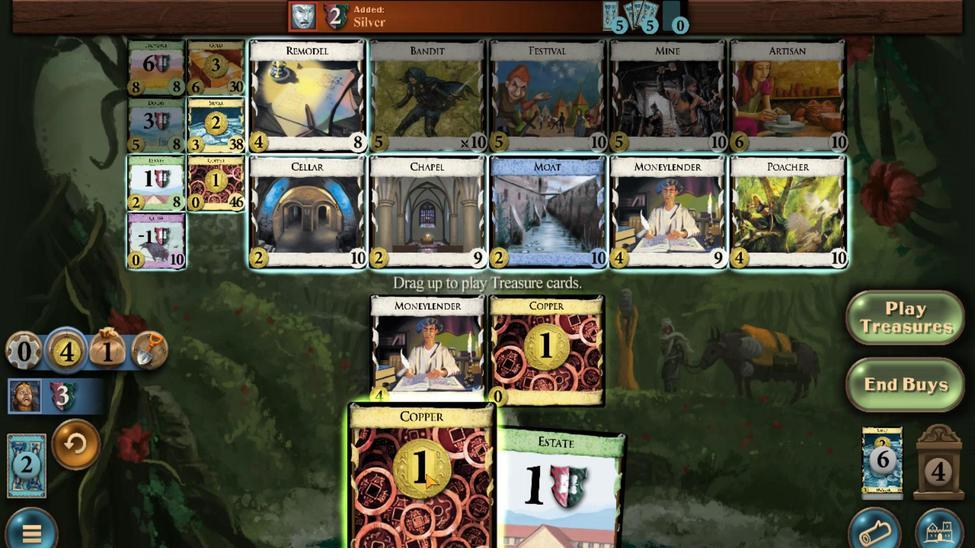 
Action: Mouse moved to (573, 259)
Screenshot: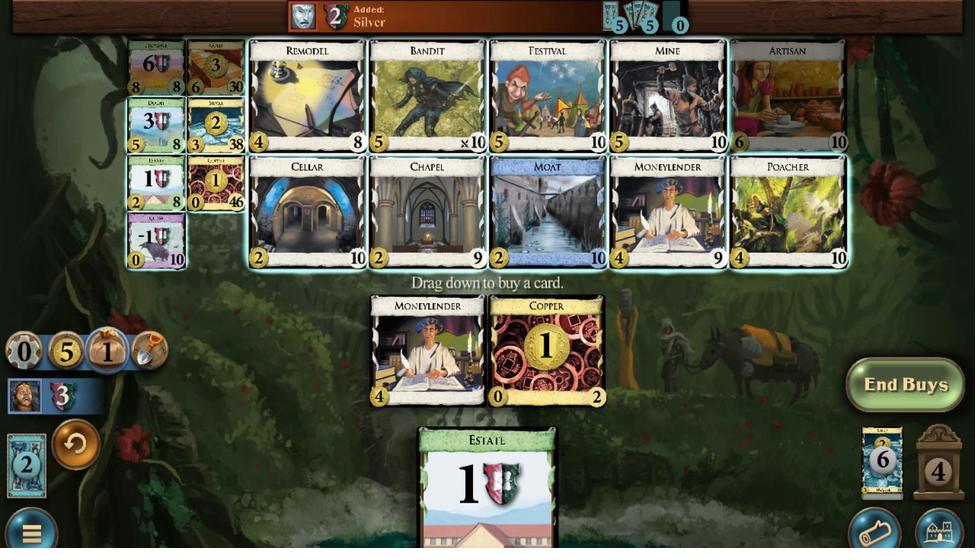 
Action: Mouse scrolled (573, 259) with delta (0, 0)
Screenshot: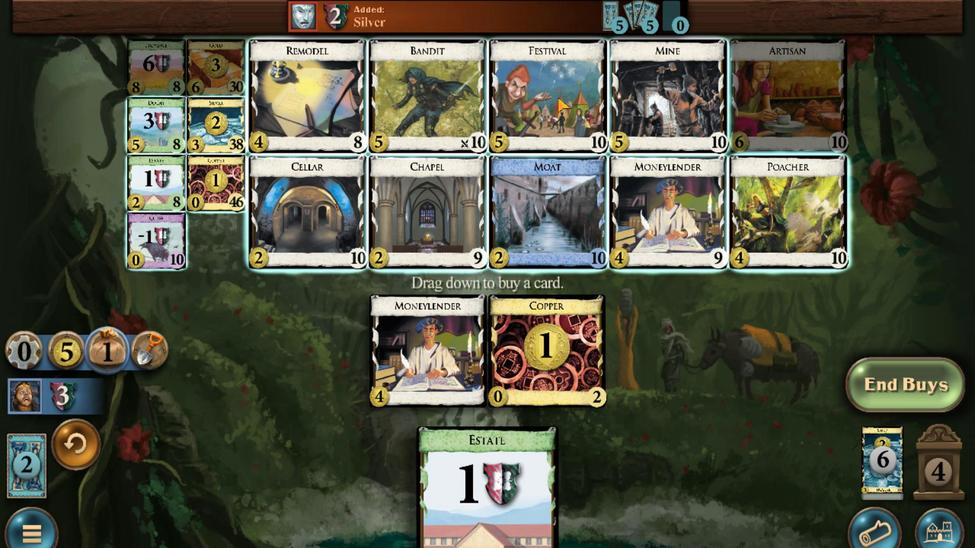 
Action: Mouse scrolled (573, 259) with delta (0, 0)
Screenshot: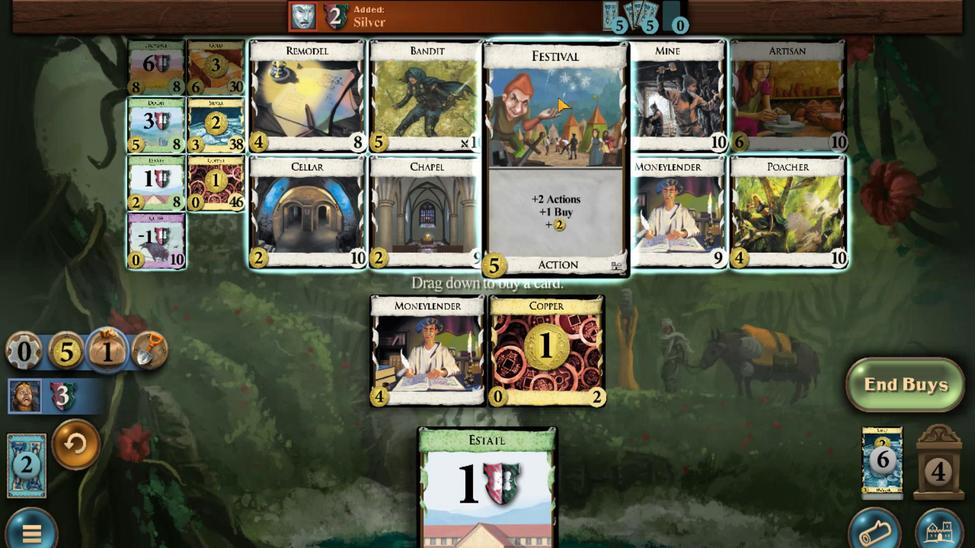 
Action: Mouse scrolled (573, 259) with delta (0, 0)
Screenshot: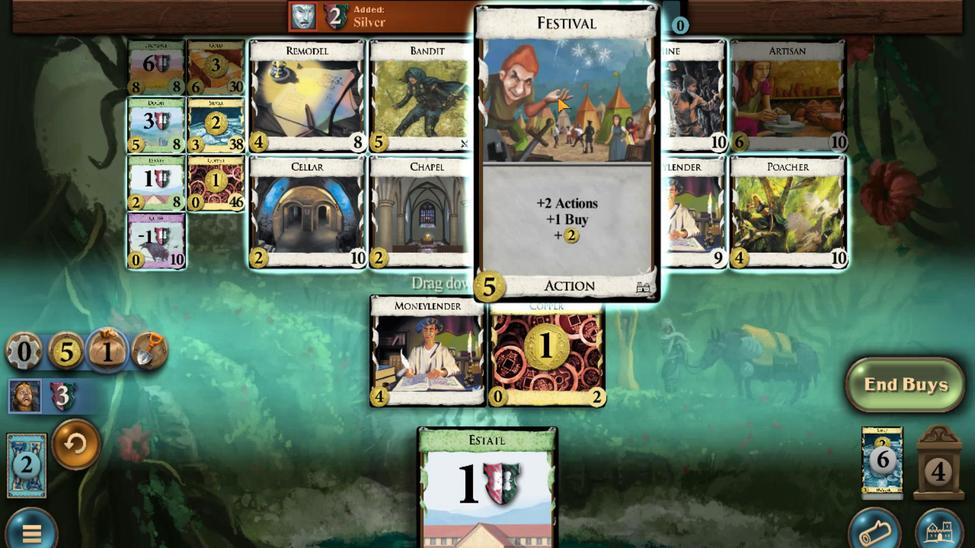 
Action: Mouse scrolled (573, 259) with delta (0, 0)
Screenshot: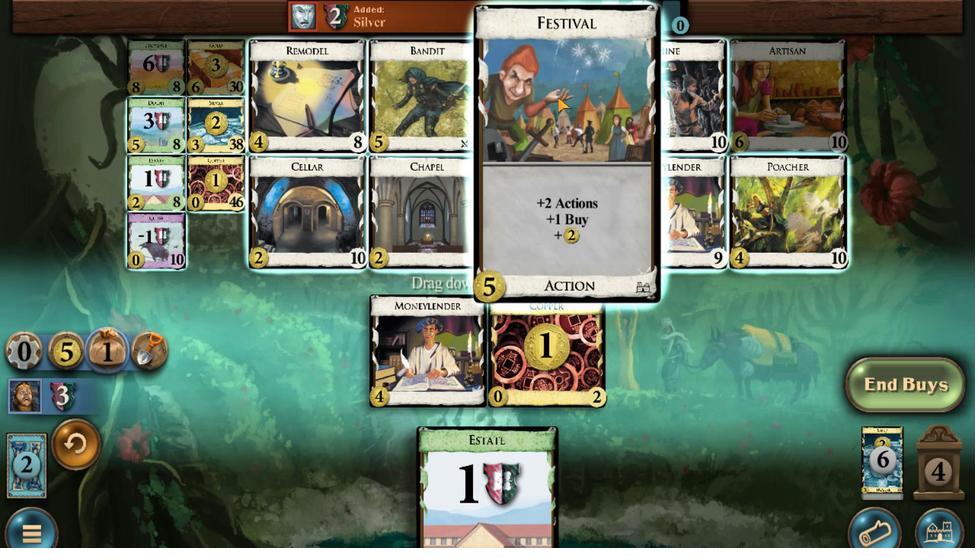 
Action: Mouse scrolled (573, 259) with delta (0, 0)
Screenshot: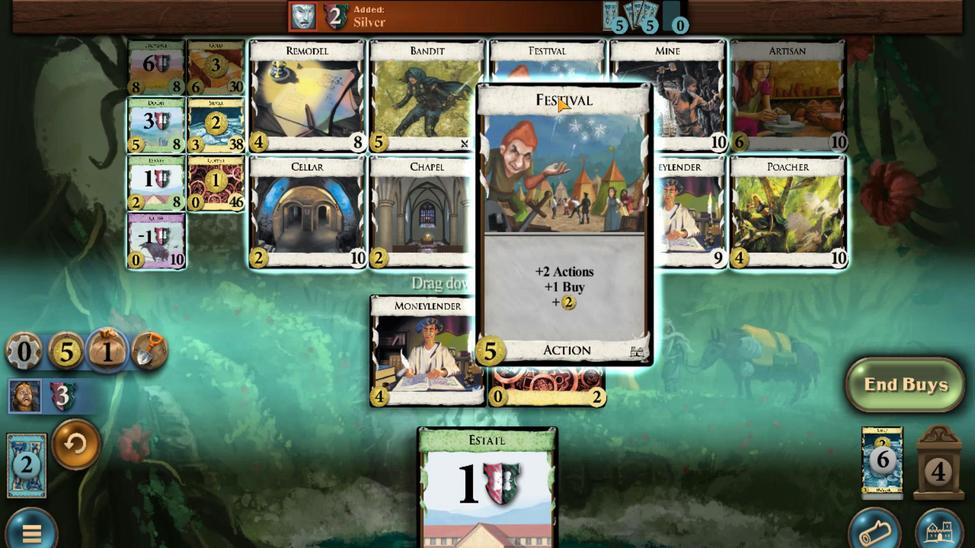 
Action: Mouse scrolled (573, 259) with delta (0, 0)
Screenshot: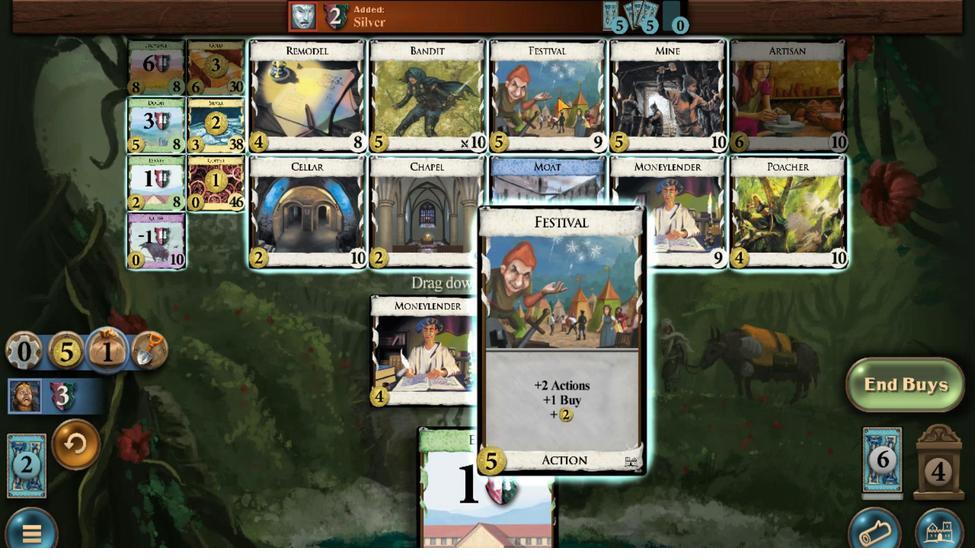 
Action: Mouse moved to (344, 412)
Screenshot: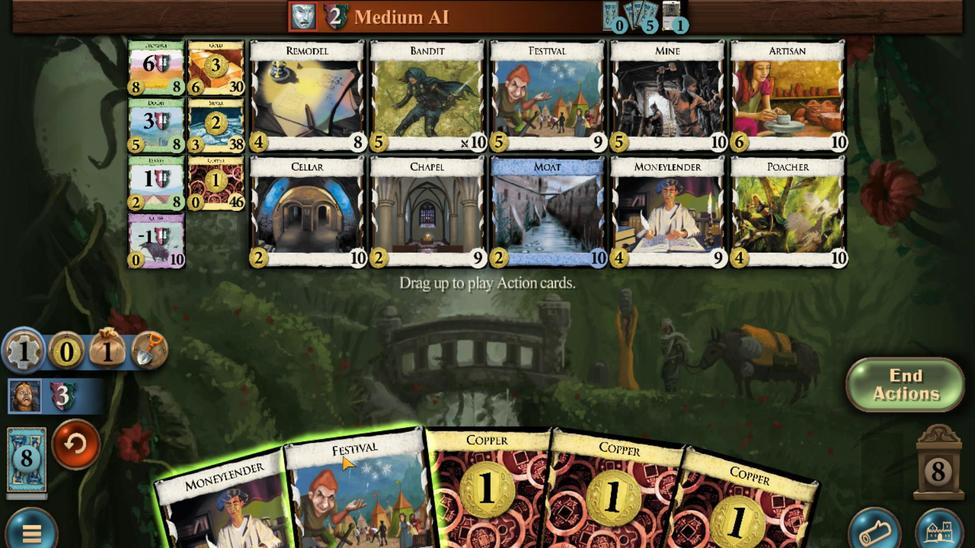 
Action: Mouse scrolled (344, 412) with delta (0, 0)
Screenshot: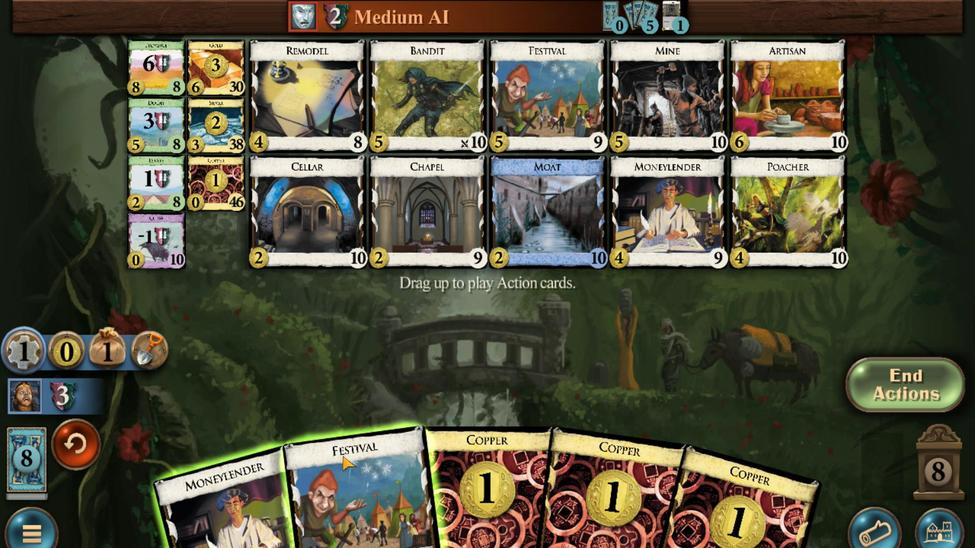 
Action: Mouse moved to (330, 412)
Screenshot: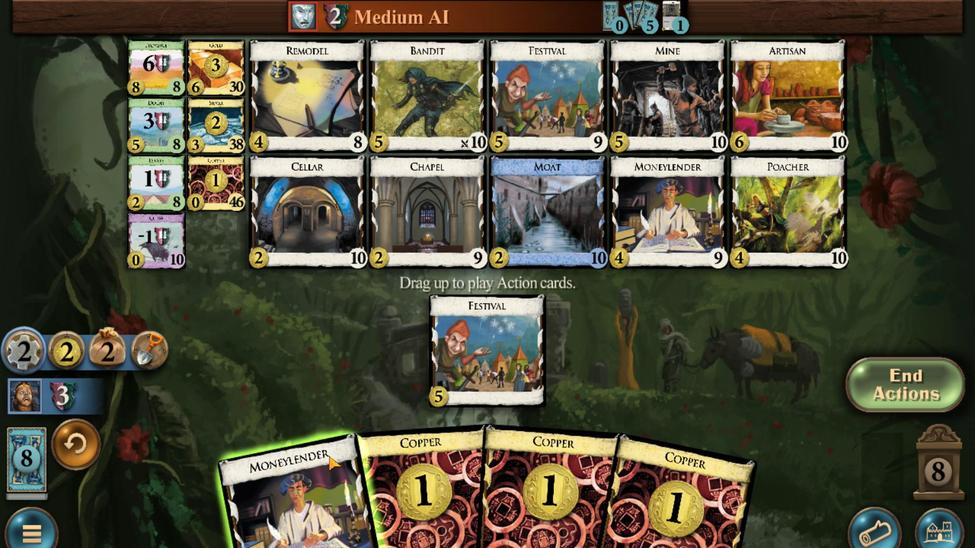 
Action: Mouse scrolled (330, 412) with delta (0, 0)
Screenshot: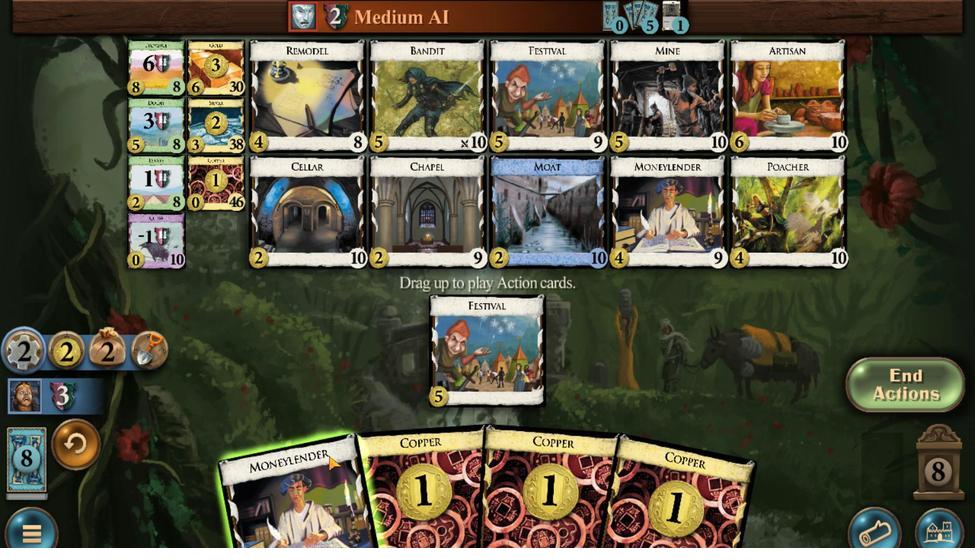 
Action: Mouse moved to (539, 410)
Screenshot: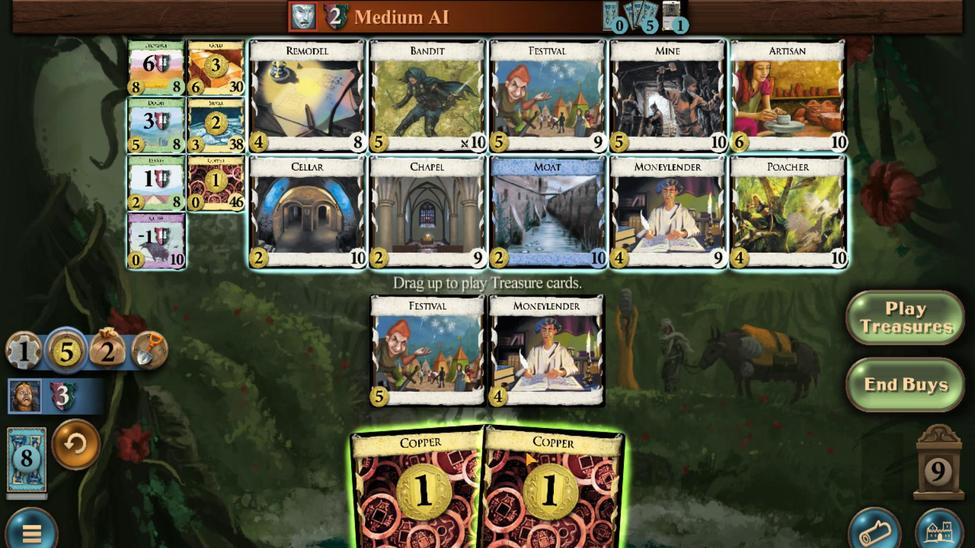
Action: Mouse scrolled (539, 410) with delta (0, 0)
Screenshot: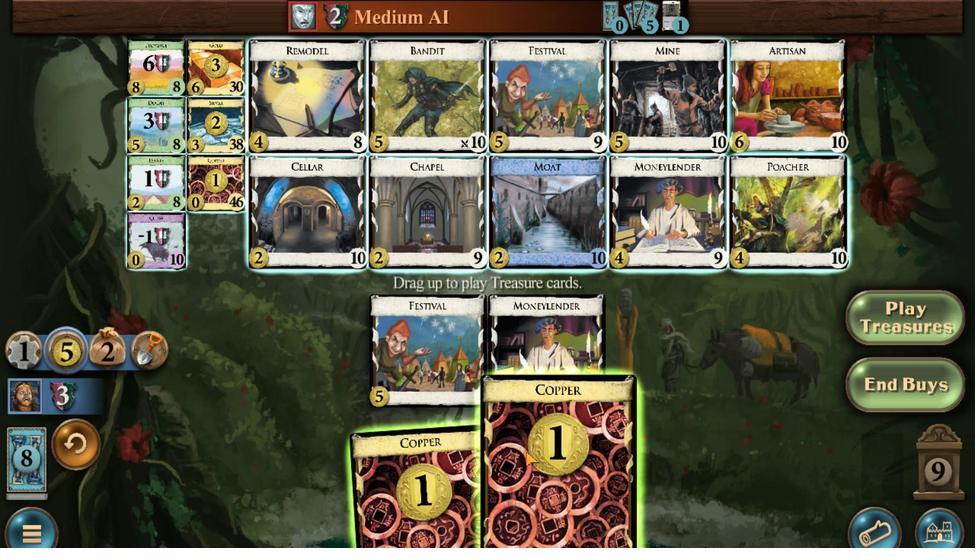 
Action: Mouse moved to (480, 416)
Screenshot: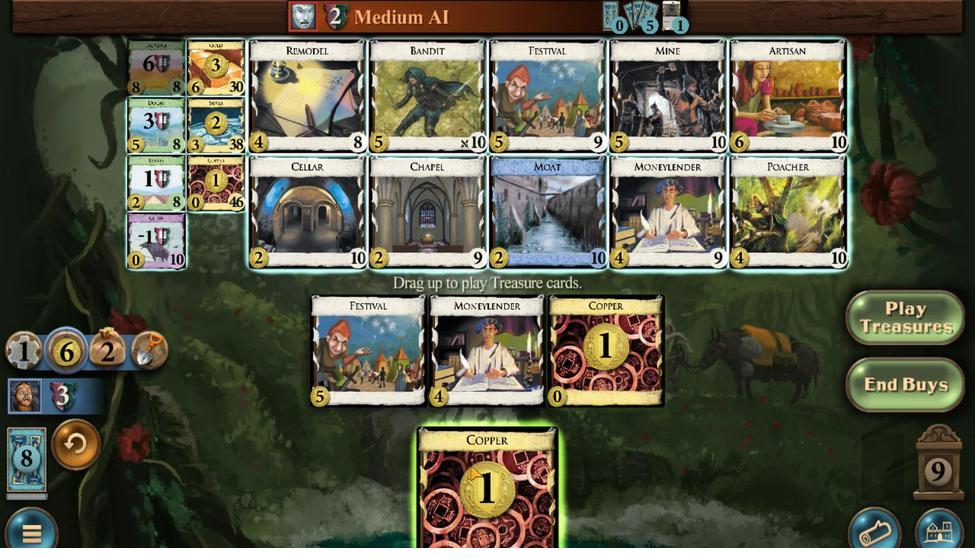 
Action: Mouse scrolled (480, 416) with delta (0, 0)
Screenshot: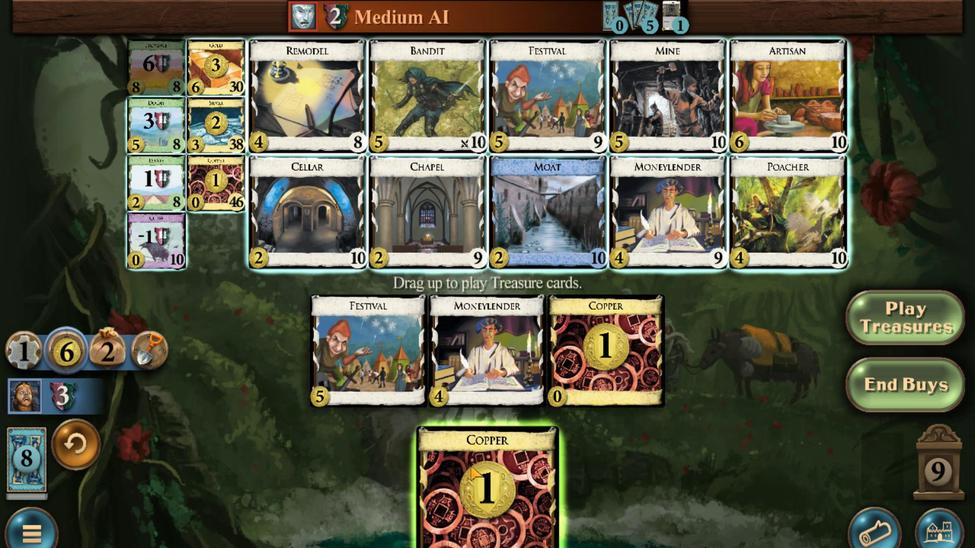 
Action: Mouse moved to (214, 244)
Screenshot: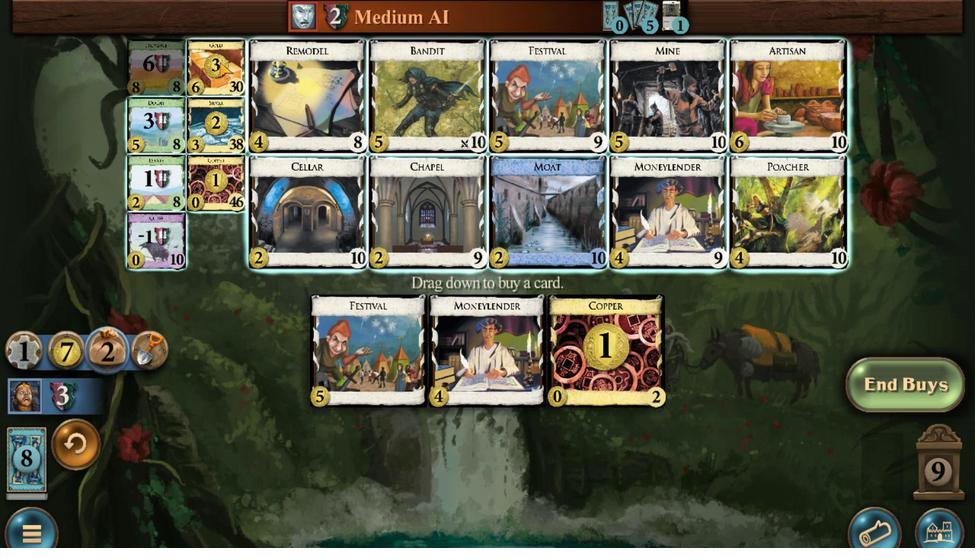 
Action: Mouse scrolled (214, 244) with delta (0, 0)
Screenshot: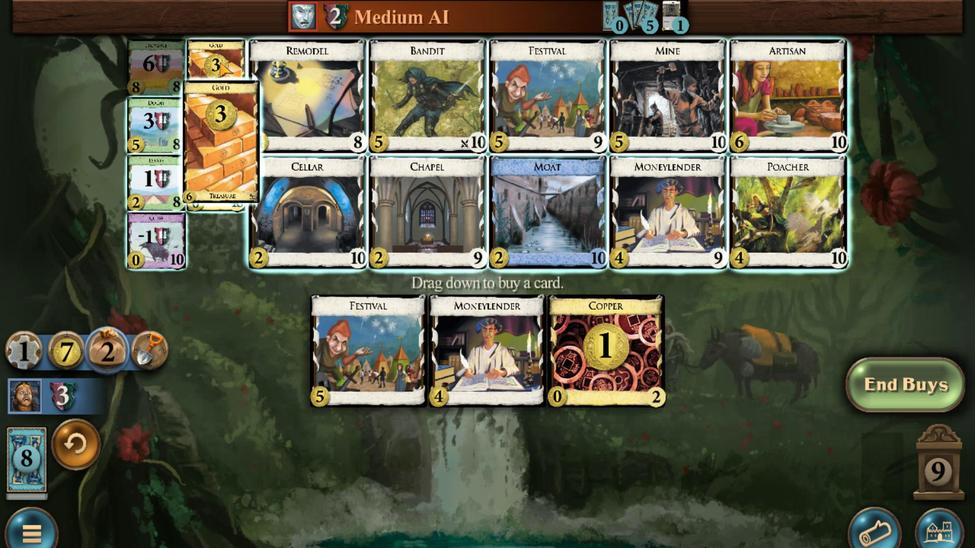 
Action: Mouse scrolled (214, 244) with delta (0, 0)
Screenshot: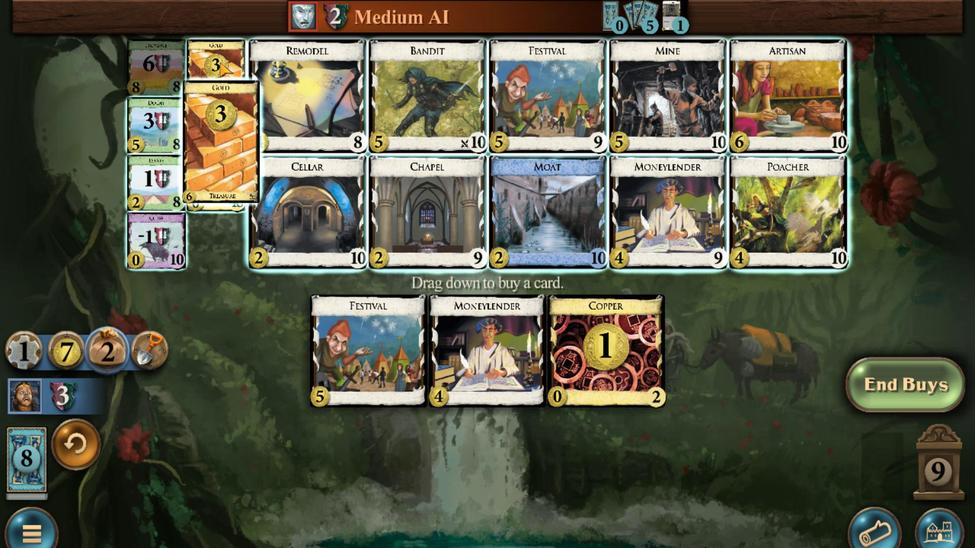 
Action: Mouse scrolled (214, 244) with delta (0, 0)
Screenshot: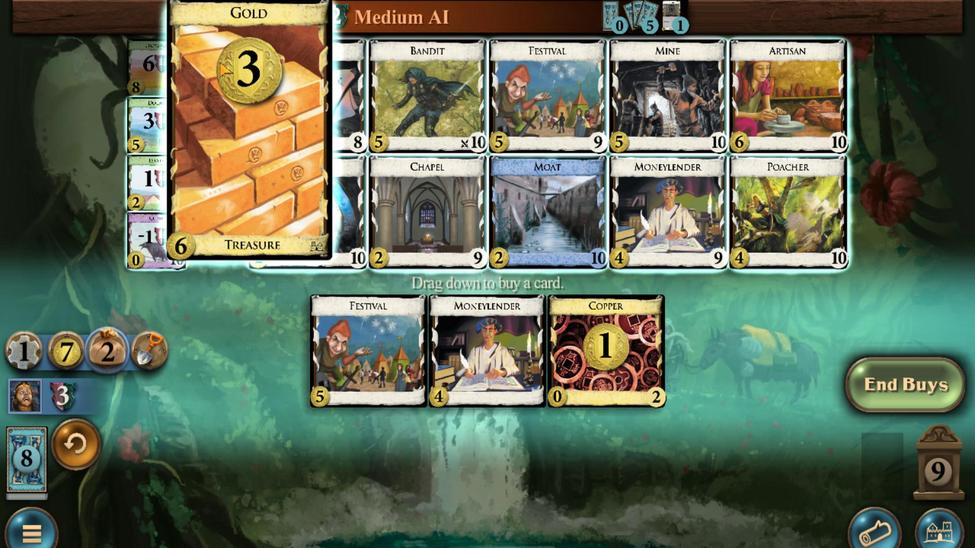 
Action: Mouse scrolled (214, 244) with delta (0, 0)
Screenshot: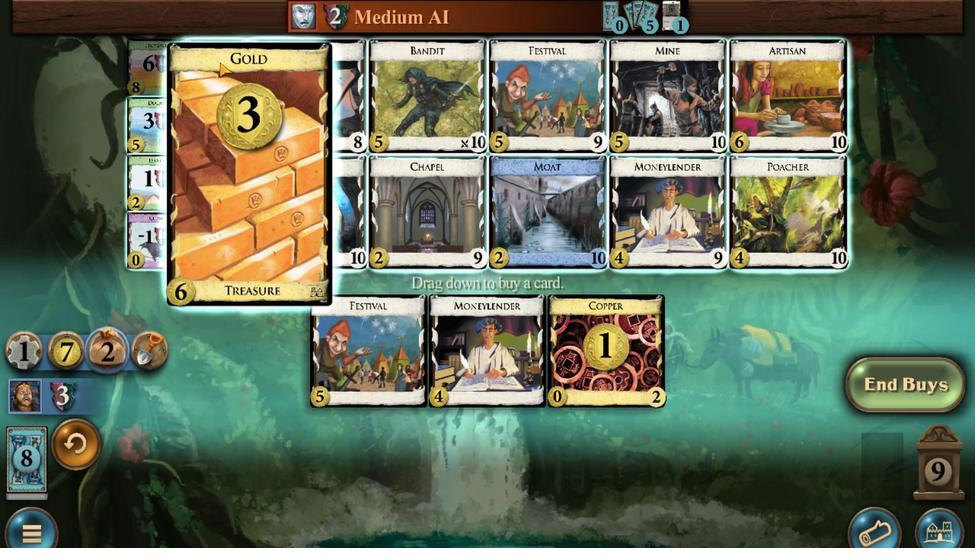 
Action: Mouse scrolled (214, 244) with delta (0, 0)
Screenshot: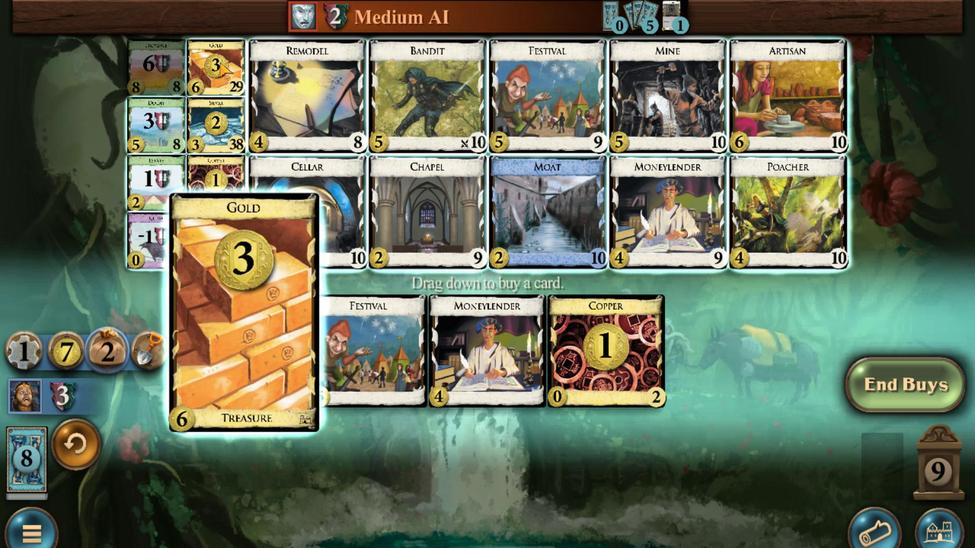 
Action: Mouse moved to (216, 288)
Screenshot: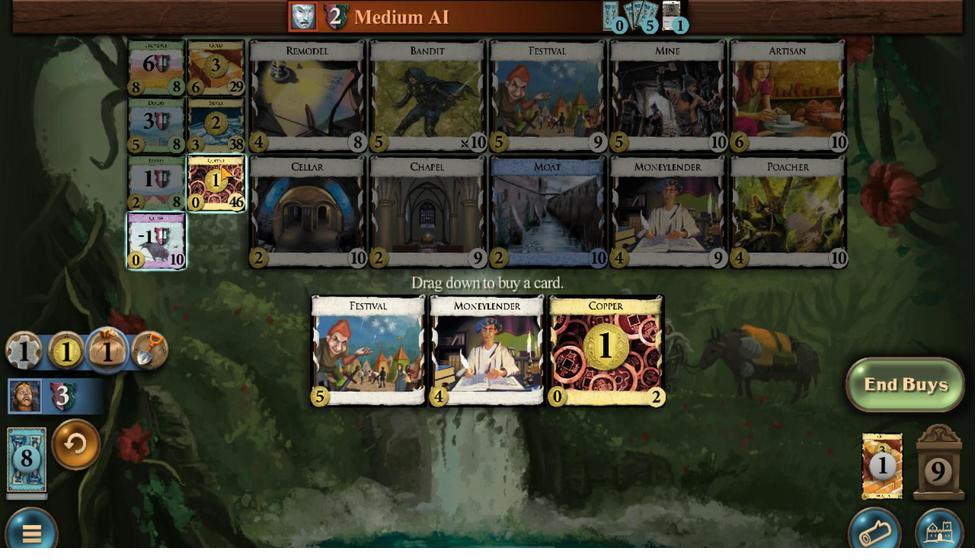 
Action: Mouse scrolled (216, 289) with delta (0, 0)
Screenshot: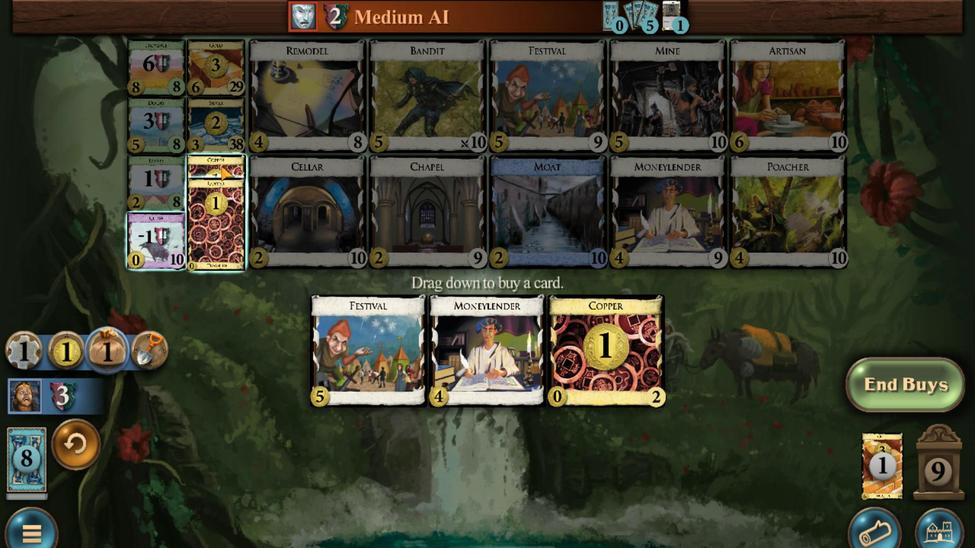 
Action: Mouse scrolled (216, 289) with delta (0, 0)
Screenshot: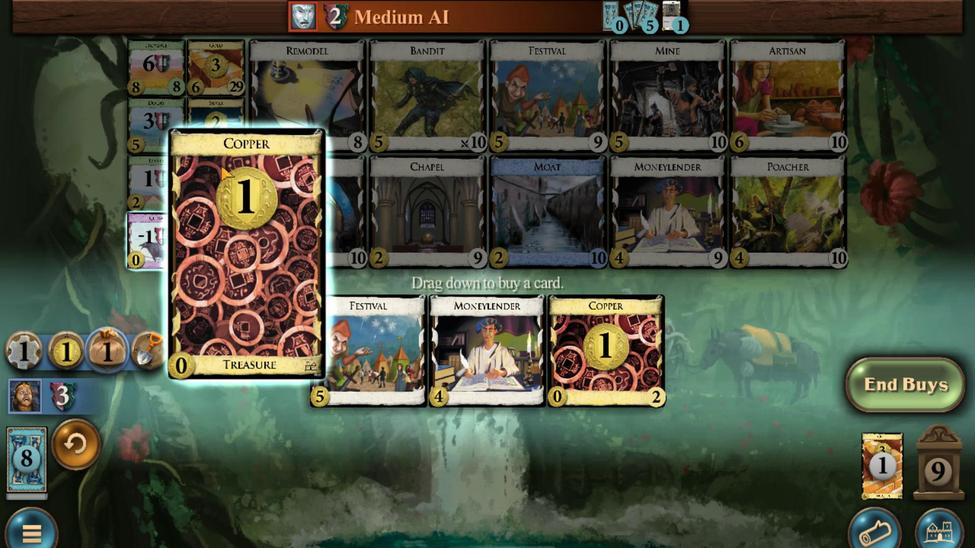 
Action: Mouse moved to (235, 417)
Screenshot: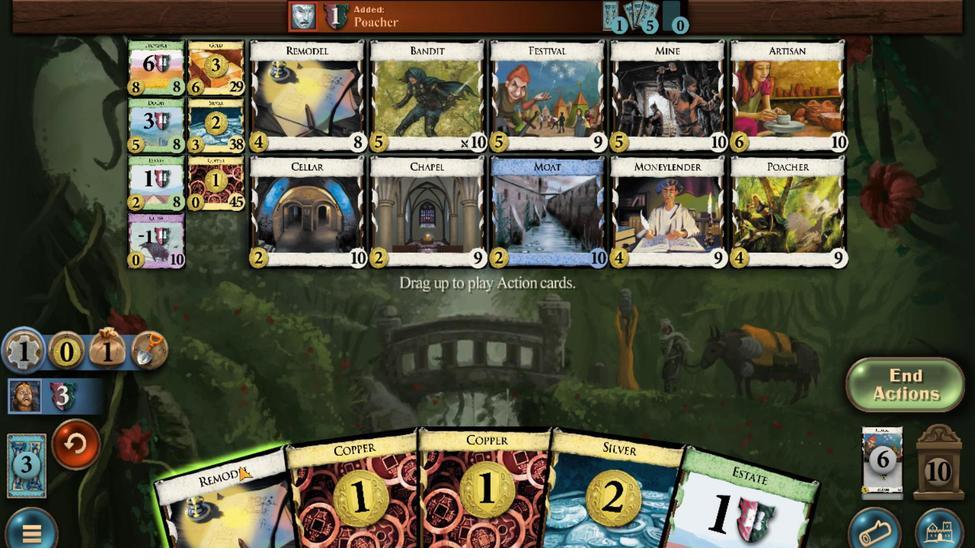 
Action: Mouse scrolled (235, 416) with delta (0, 0)
Screenshot: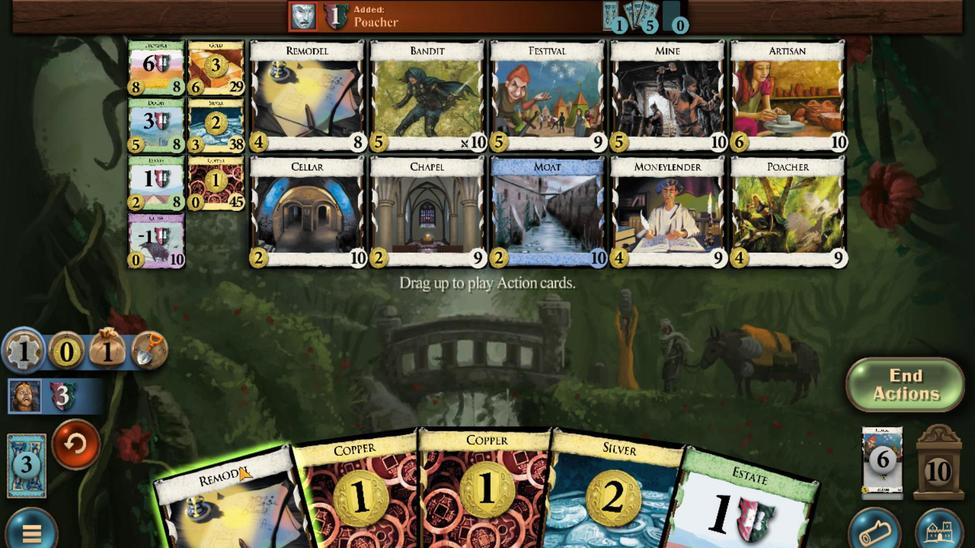 
Action: Mouse moved to (570, 409)
Screenshot: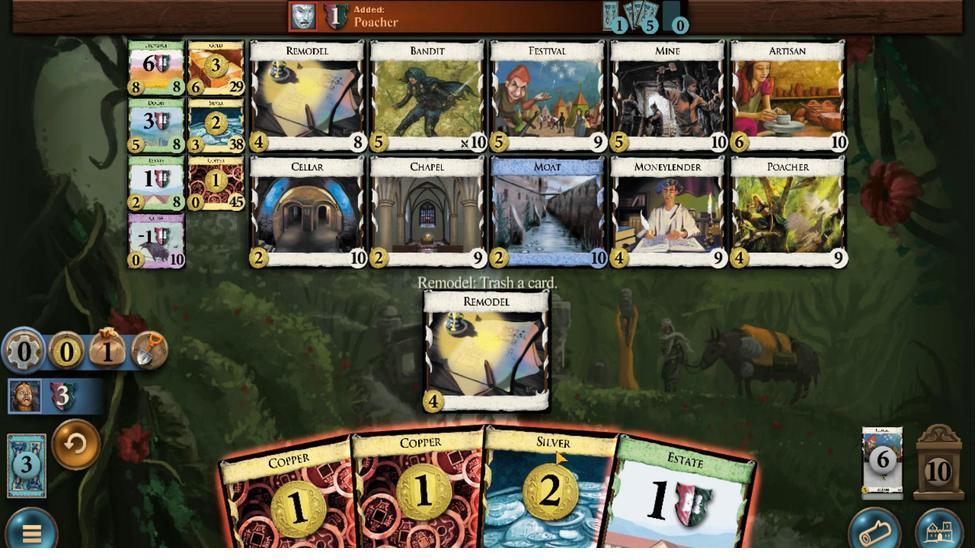 
Action: Mouse scrolled (570, 409) with delta (0, 0)
Screenshot: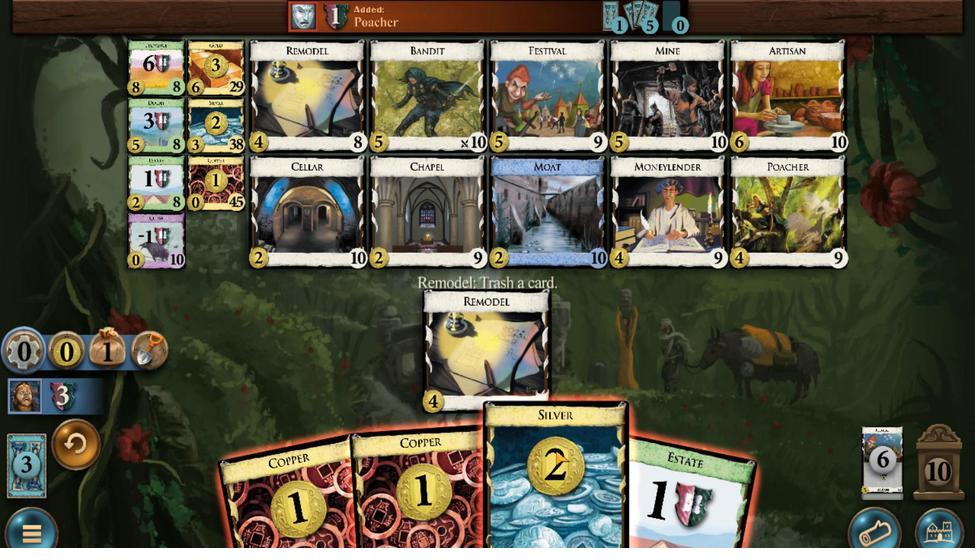 
Action: Mouse moved to (325, 267)
Screenshot: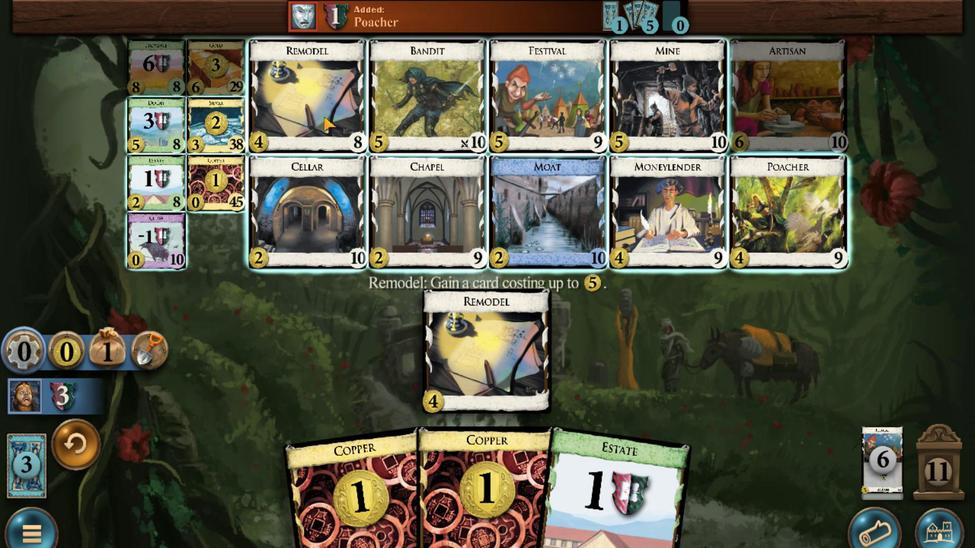 
Action: Mouse scrolled (325, 267) with delta (0, 0)
Screenshot: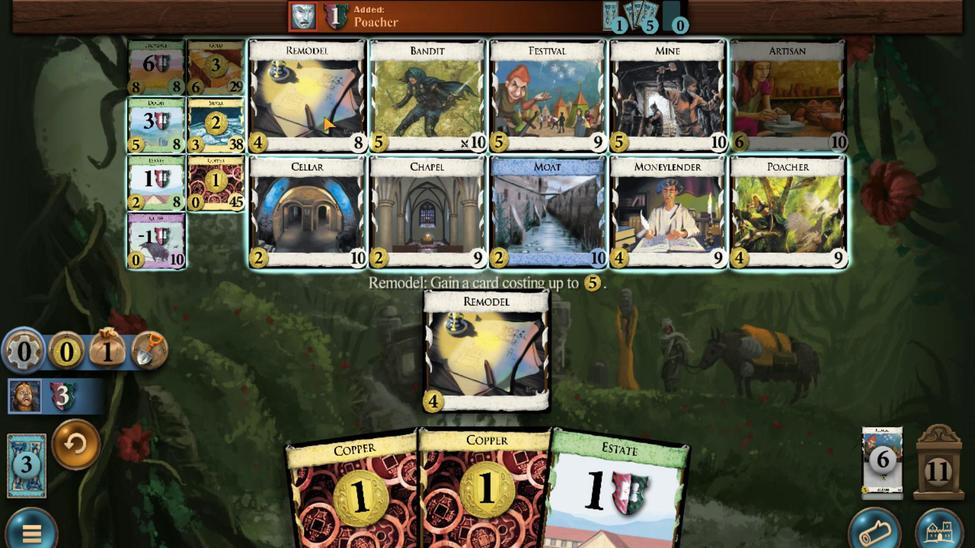 
Action: Mouse scrolled (325, 267) with delta (0, 0)
Screenshot: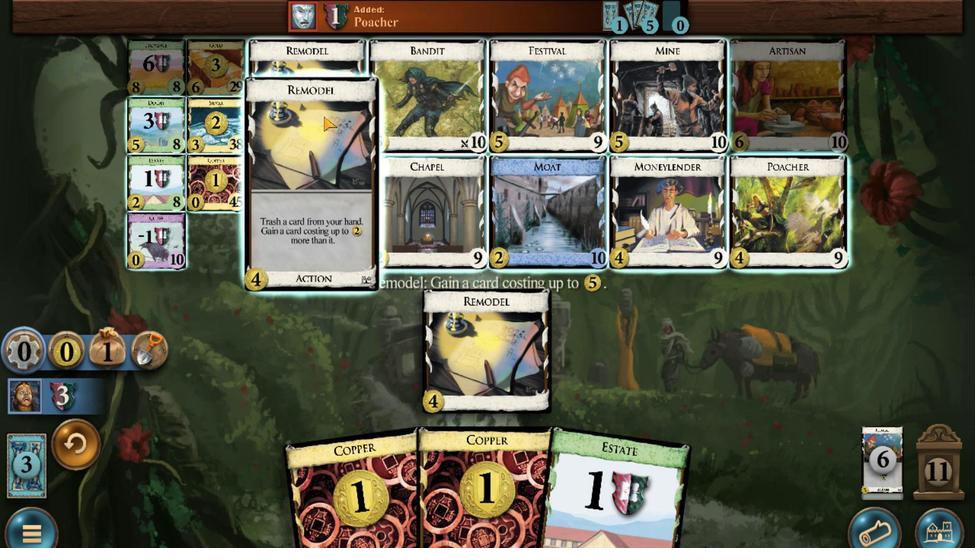 
Action: Mouse scrolled (325, 267) with delta (0, 0)
Screenshot: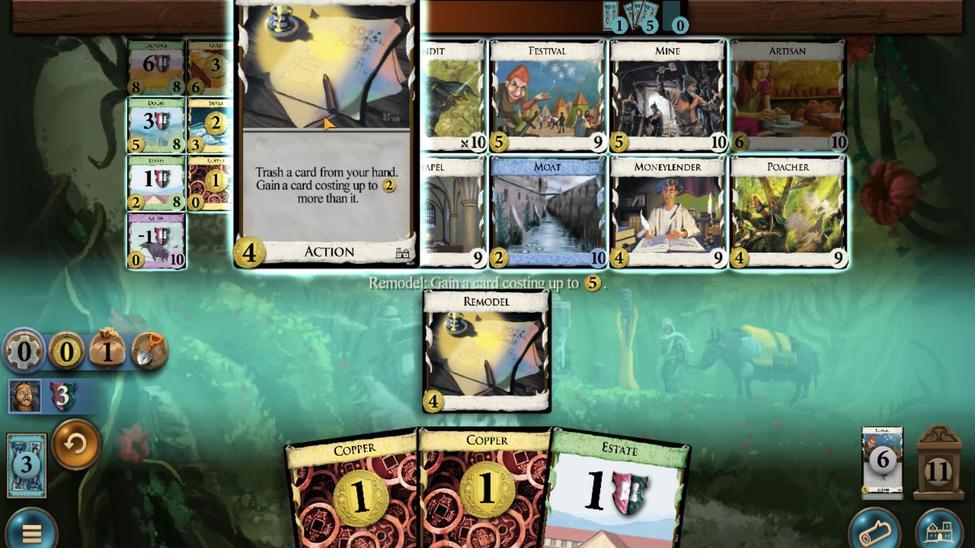 
Action: Mouse scrolled (325, 267) with delta (0, 0)
Screenshot: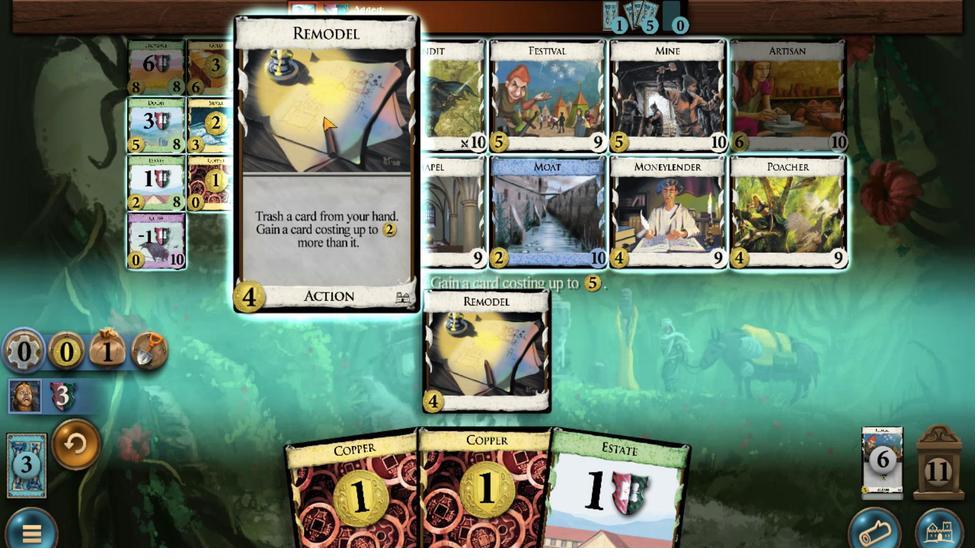 
Action: Mouse scrolled (325, 267) with delta (0, 0)
Screenshot: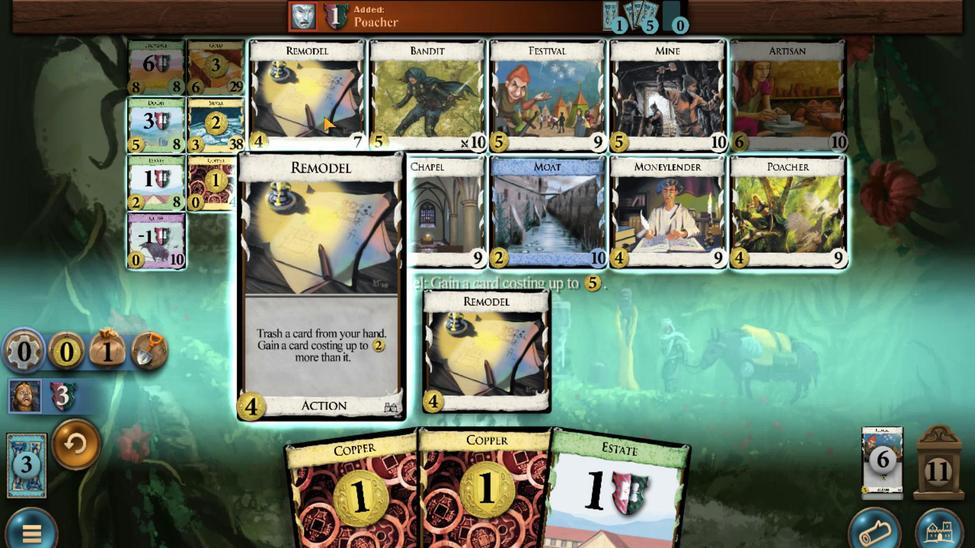 
Action: Mouse moved to (462, 428)
Screenshot: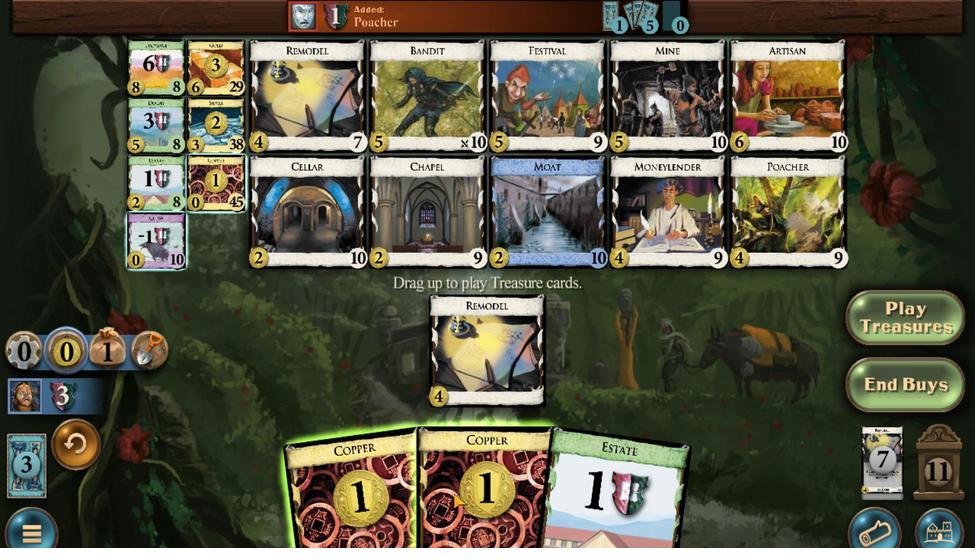 
Action: Mouse scrolled (462, 428) with delta (0, 0)
Screenshot: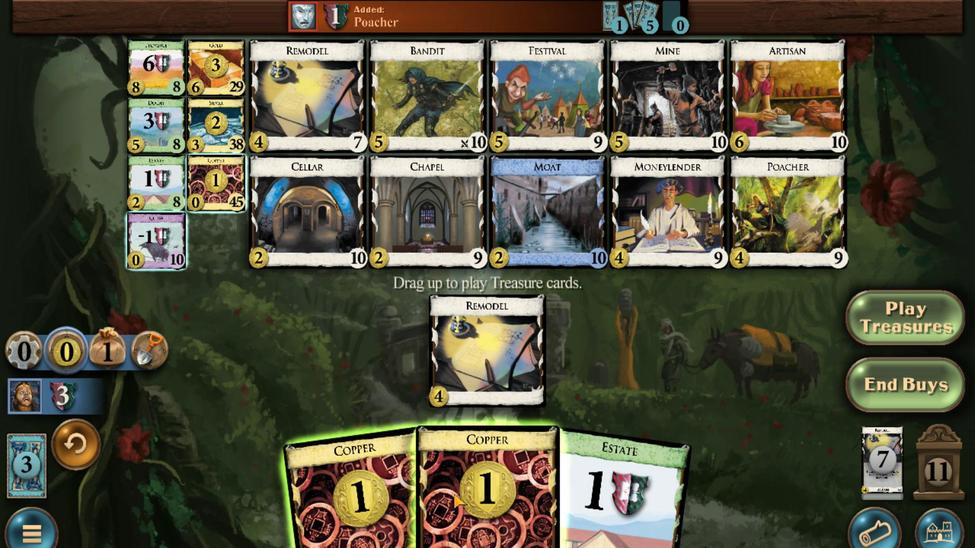 
Action: Mouse moved to (445, 427)
Screenshot: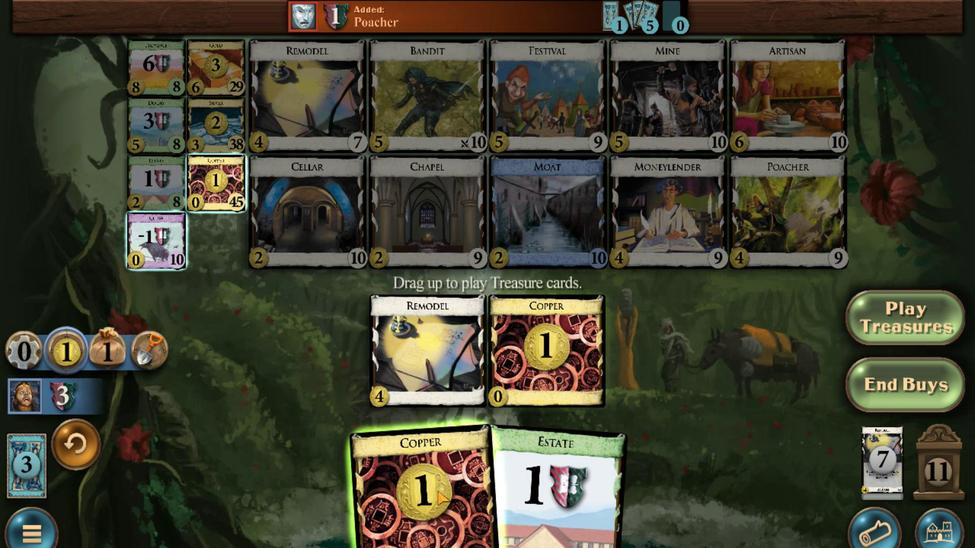 
Action: Mouse scrolled (445, 426) with delta (0, 0)
Screenshot: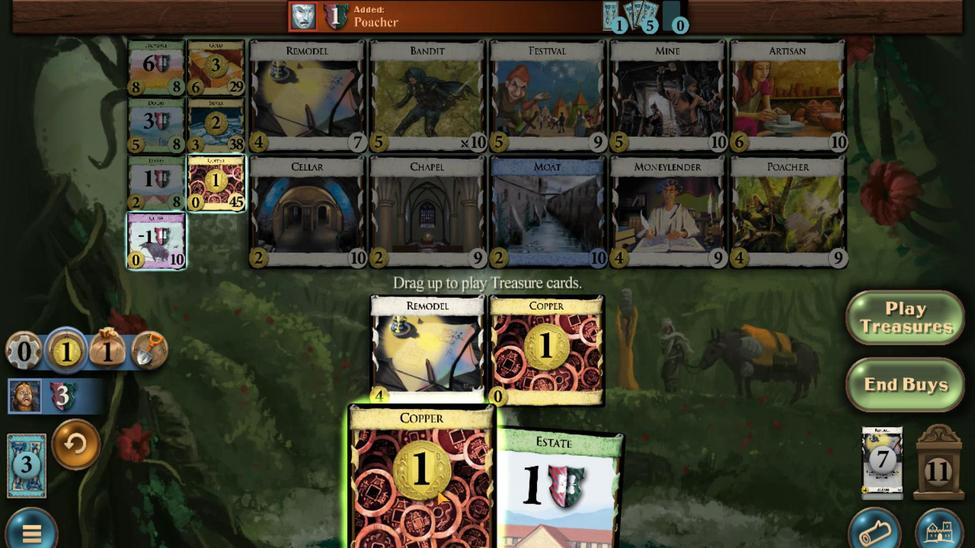 
Action: Mouse moved to (150, 291)
Screenshot: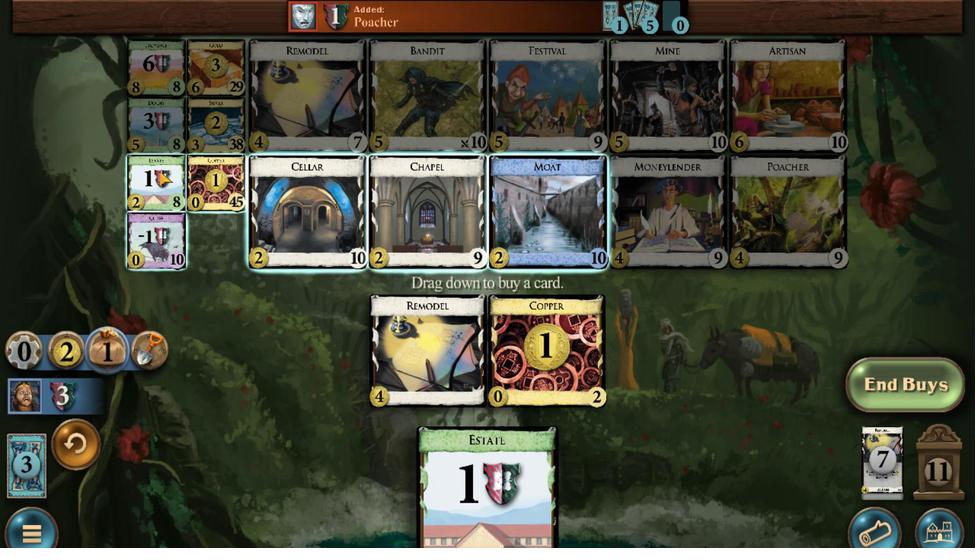 
Action: Mouse scrolled (150, 291) with delta (0, 0)
Screenshot: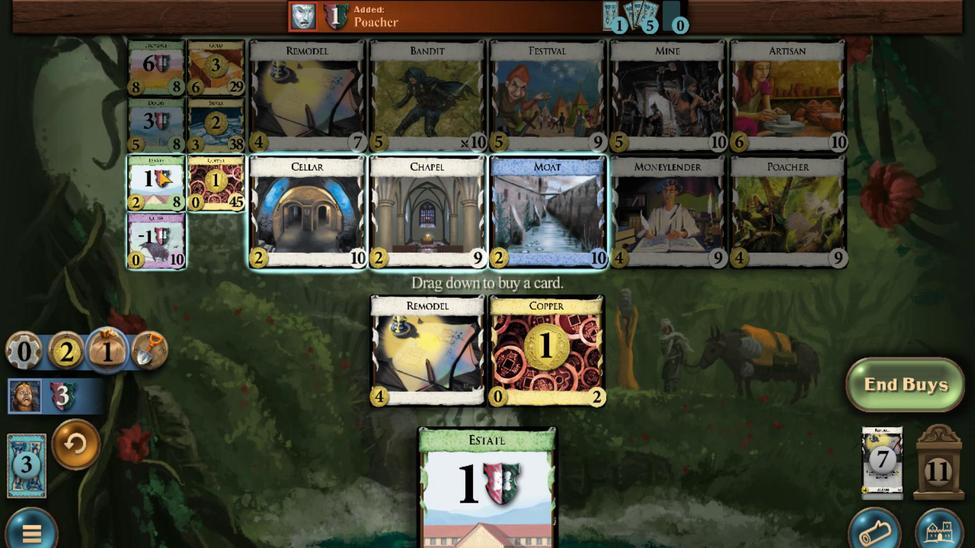 
Action: Mouse scrolled (150, 291) with delta (0, 0)
Screenshot: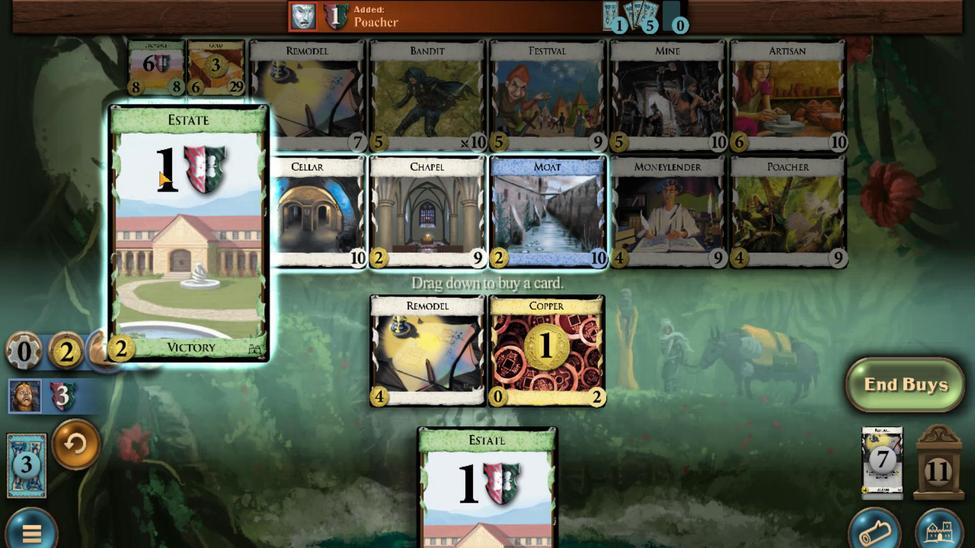 
Action: Mouse scrolled (150, 291) with delta (0, 0)
Screenshot: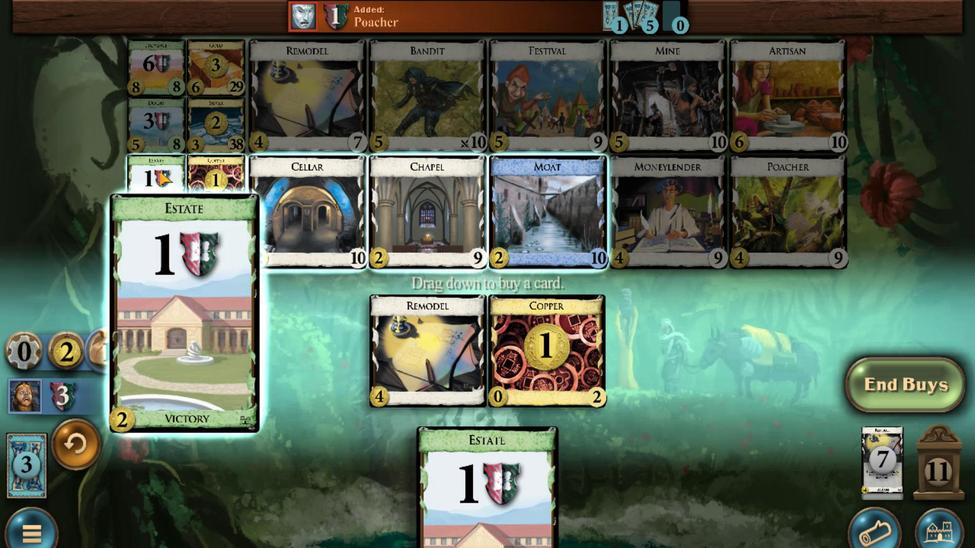 
Action: Mouse moved to (467, 420)
Screenshot: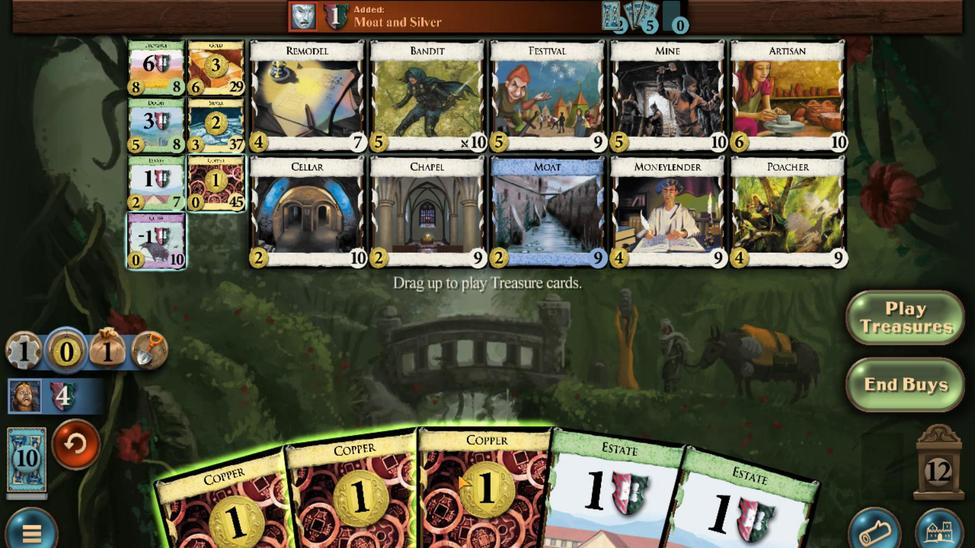 
Action: Mouse scrolled (467, 420) with delta (0, 0)
Screenshot: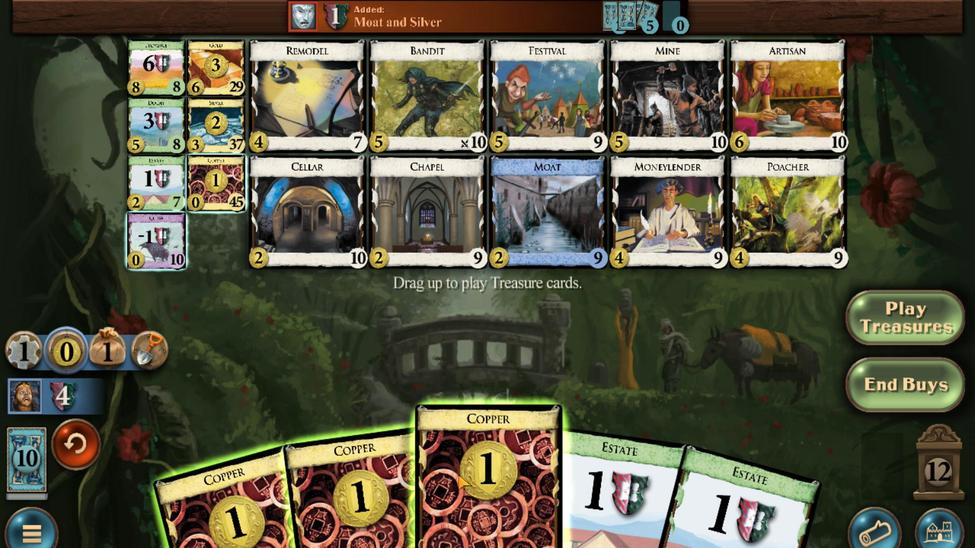
Action: Mouse moved to (445, 420)
Screenshot: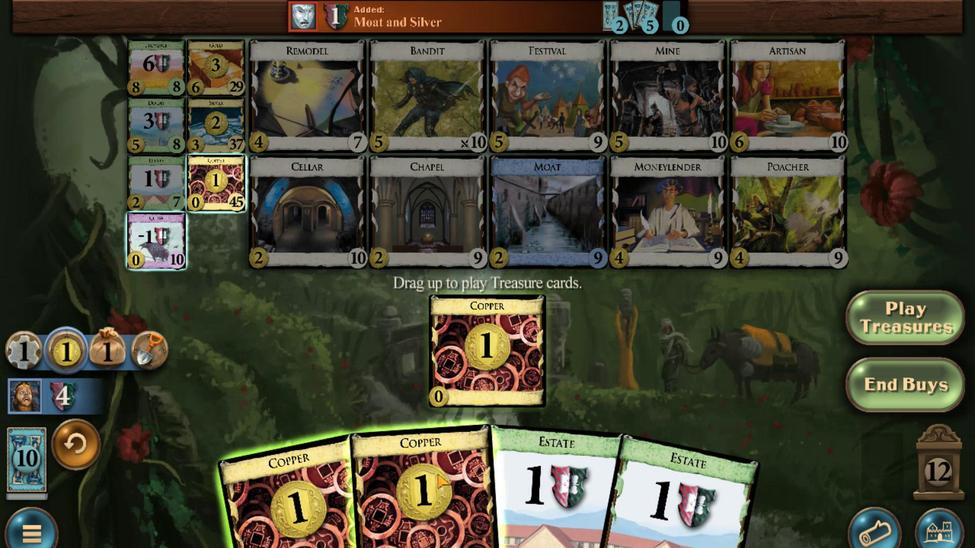 
Action: Mouse scrolled (445, 419) with delta (0, 0)
Screenshot: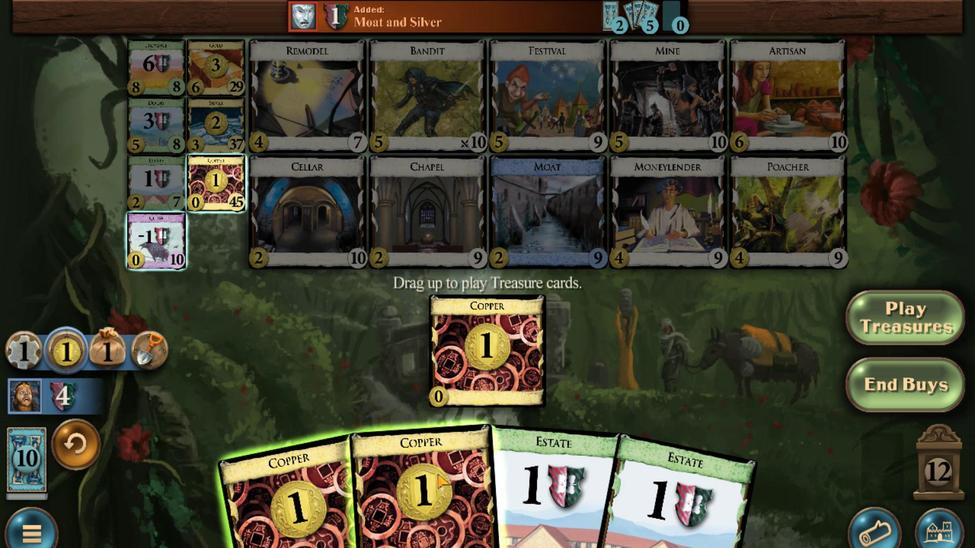 
Action: Mouse moved to (389, 420)
Screenshot: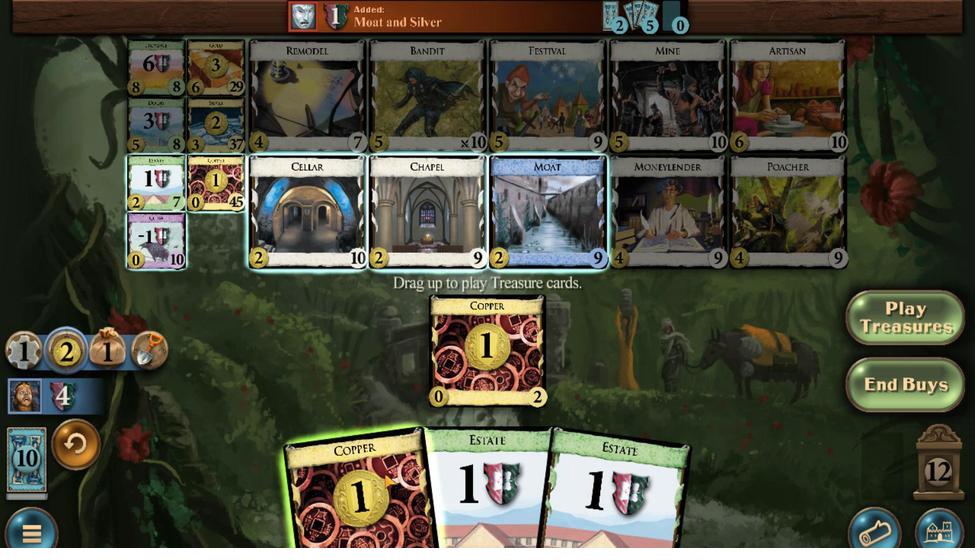 
Action: Mouse scrolled (389, 419) with delta (0, 0)
Screenshot: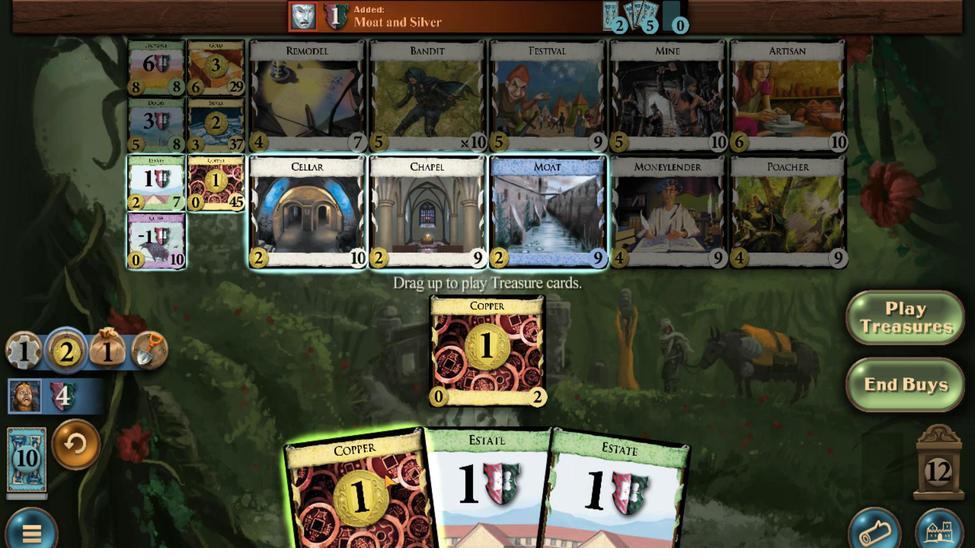
Action: Mouse moved to (217, 267)
Screenshot: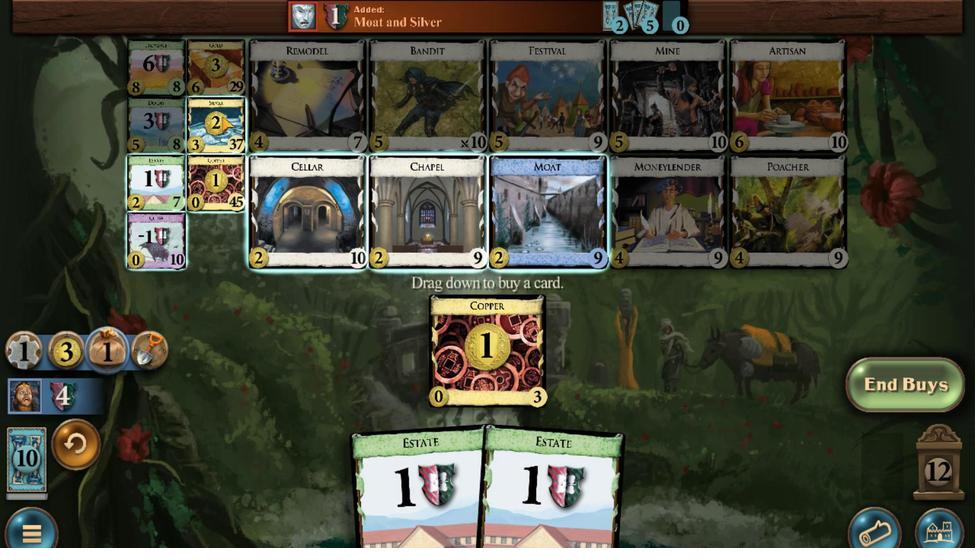 
Action: Mouse scrolled (217, 267) with delta (0, 0)
Screenshot: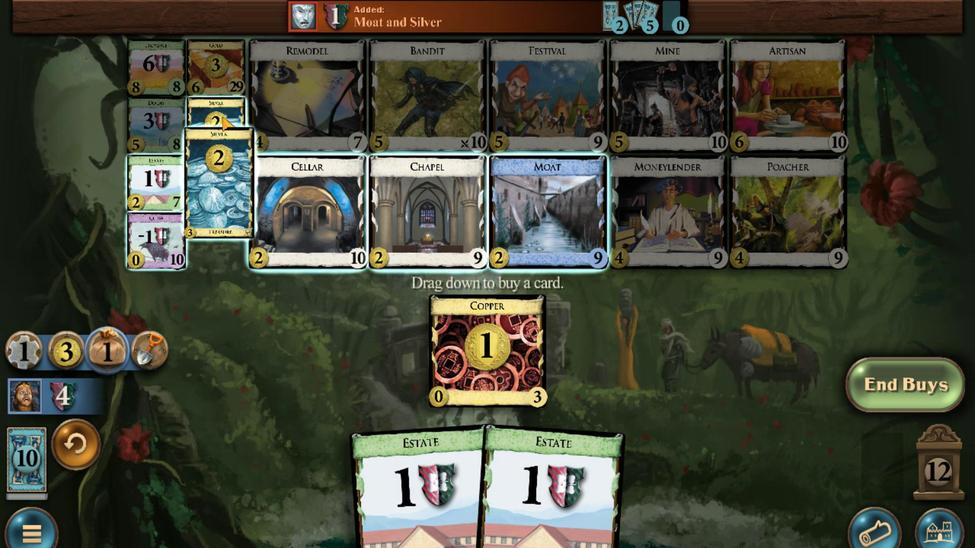 
Action: Mouse scrolled (217, 267) with delta (0, 0)
Screenshot: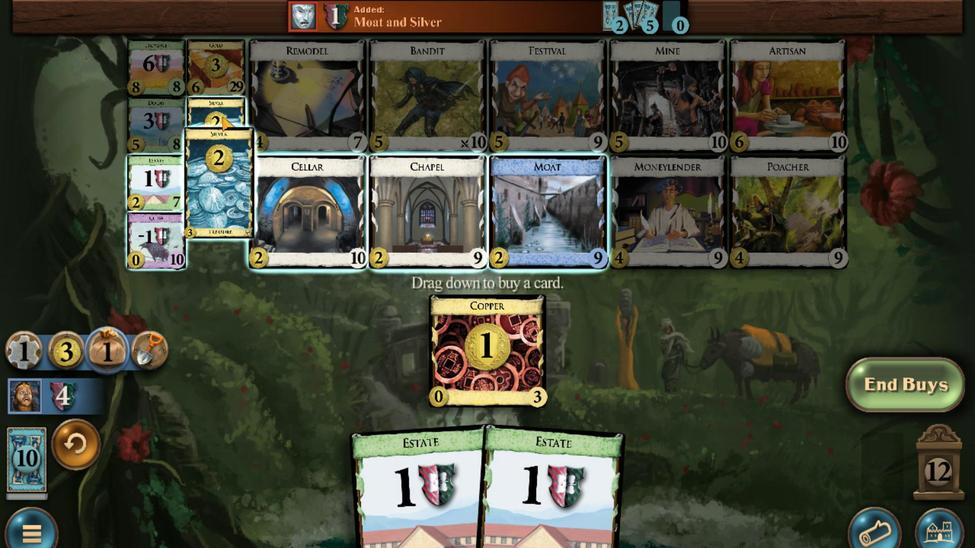 
Action: Mouse scrolled (217, 267) with delta (0, 0)
Screenshot: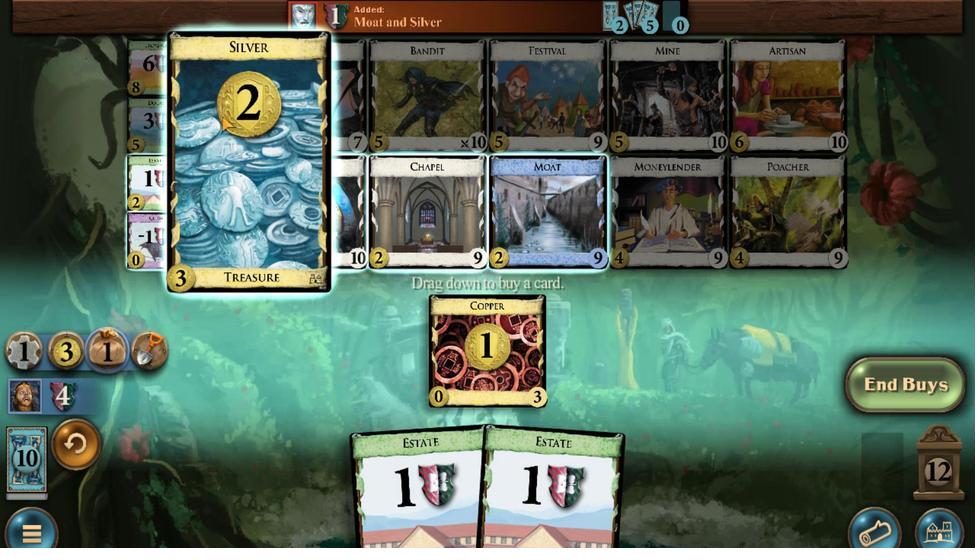 
Action: Mouse scrolled (217, 267) with delta (0, 0)
Screenshot: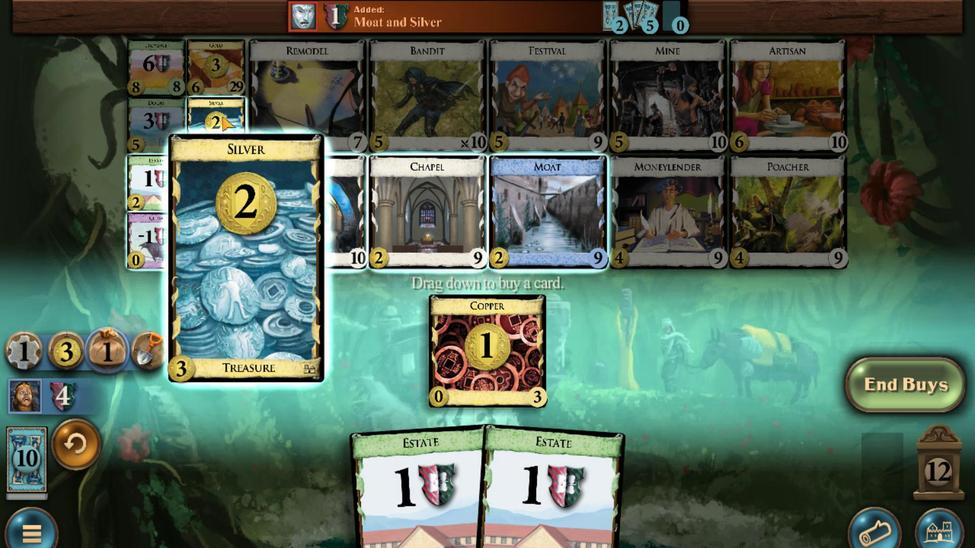 
Action: Mouse scrolled (217, 267) with delta (0, 0)
Screenshot: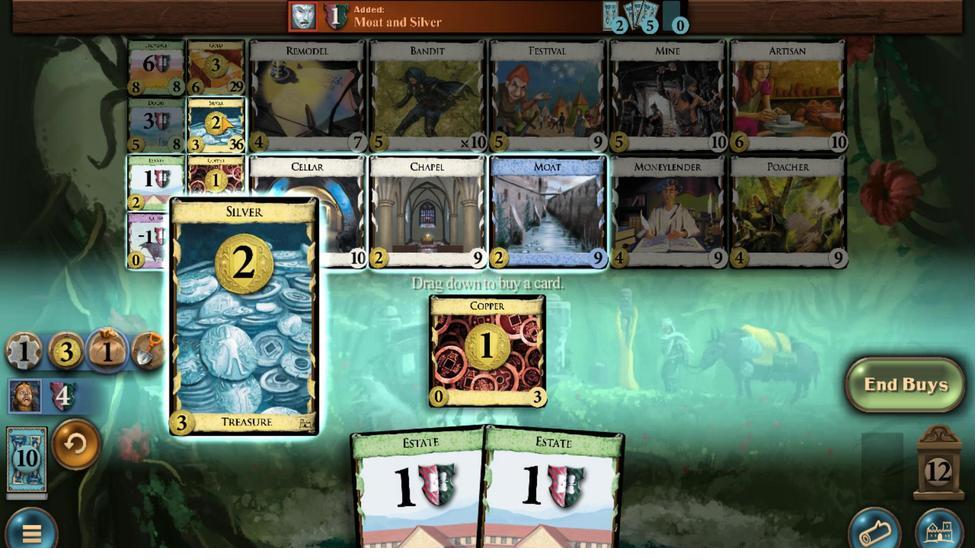 
Action: Mouse moved to (491, 412)
Screenshot: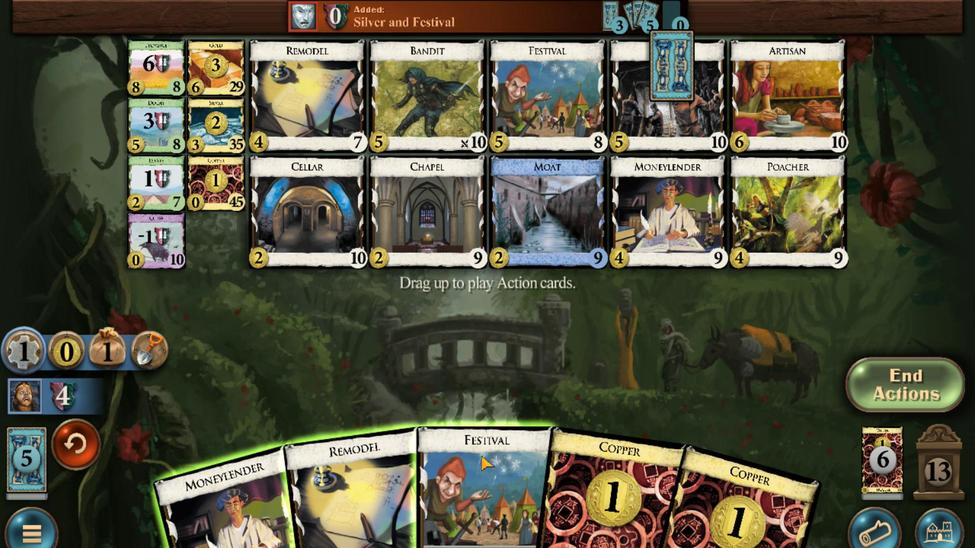 
Action: Mouse scrolled (491, 412) with delta (0, 0)
Screenshot: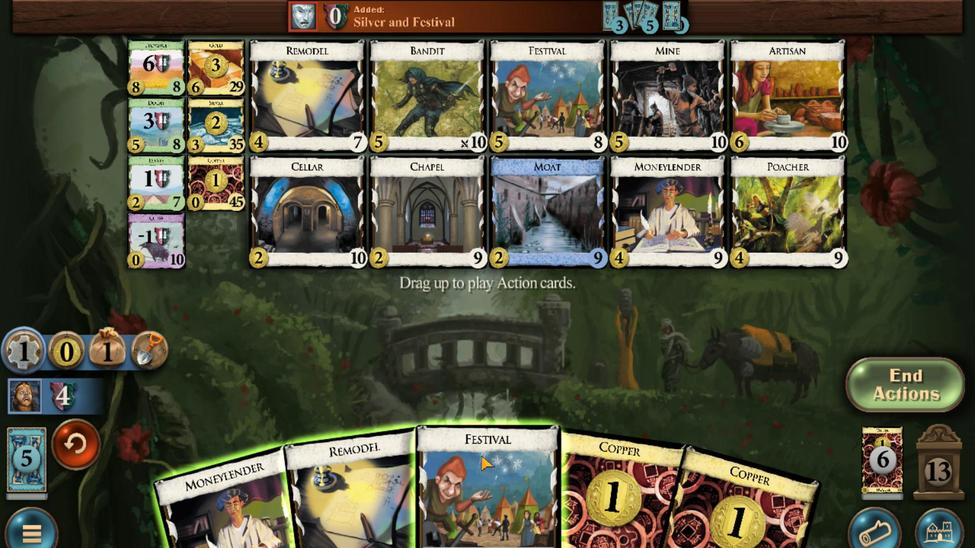 
Action: Mouse moved to (439, 420)
Screenshot: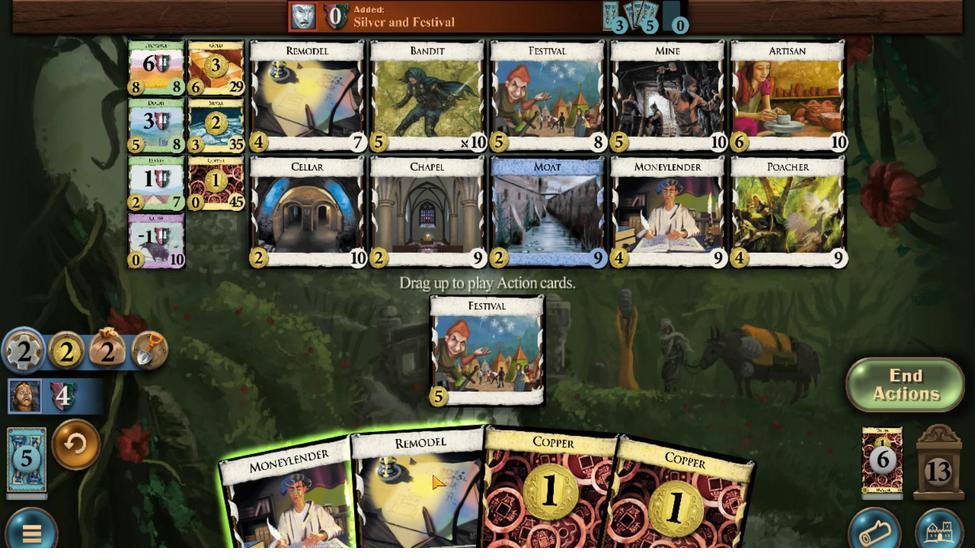 
Action: Mouse scrolled (439, 420) with delta (0, 0)
Screenshot: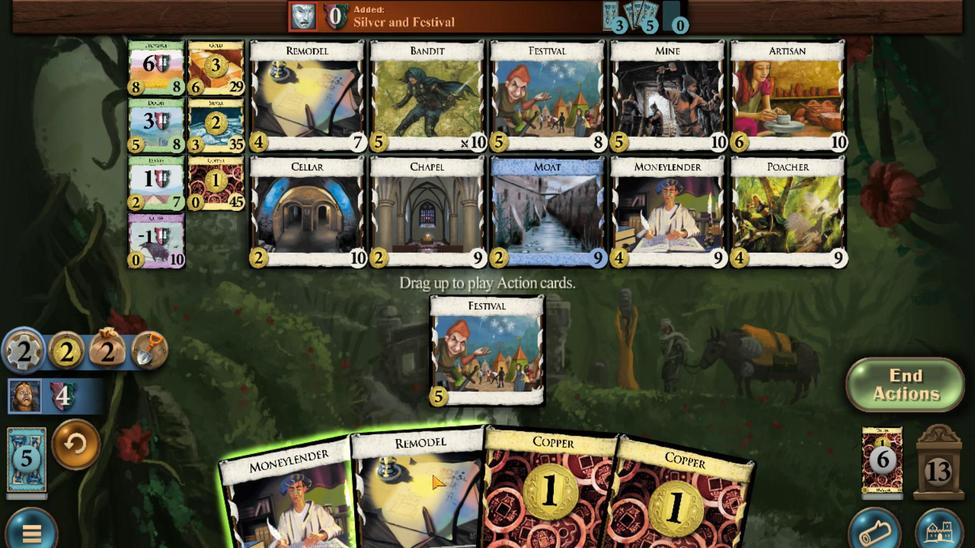 
Action: Mouse moved to (372, 420)
Screenshot: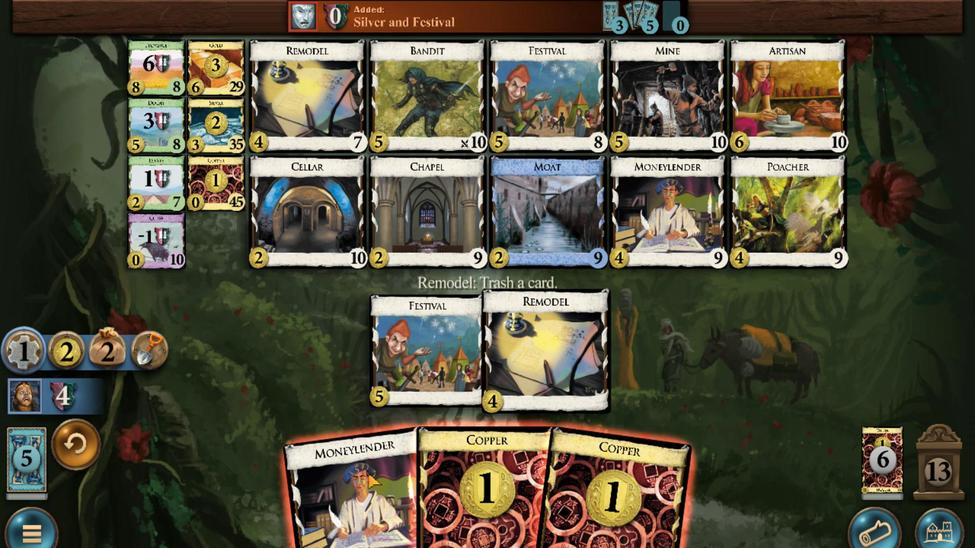 
Action: Mouse scrolled (372, 419) with delta (0, 0)
Screenshot: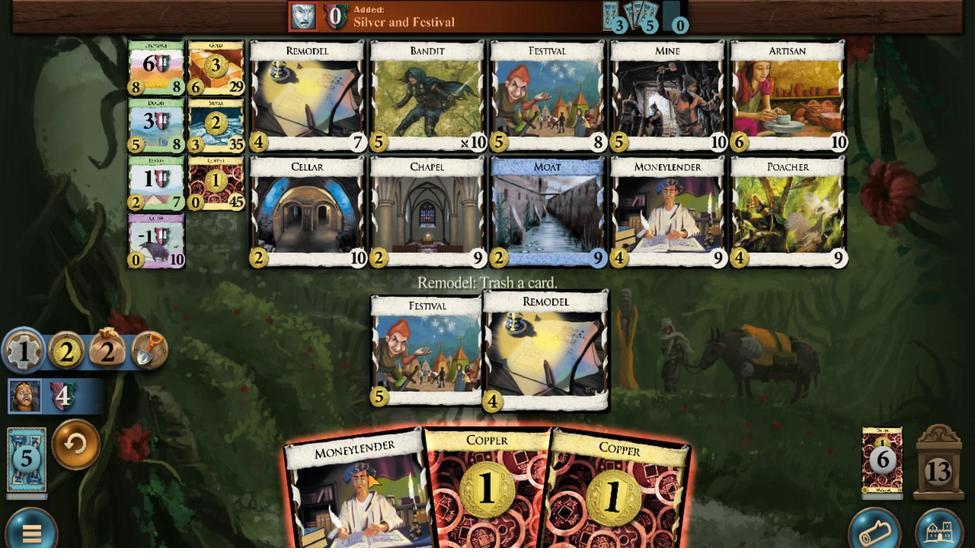 
Action: Mouse moved to (201, 243)
Screenshot: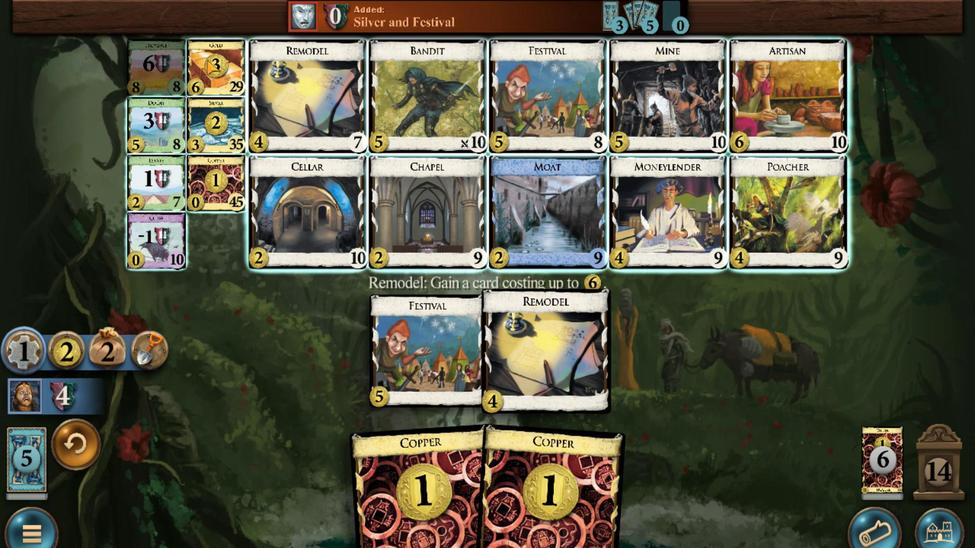 
Action: Mouse scrolled (201, 243) with delta (0, 0)
Screenshot: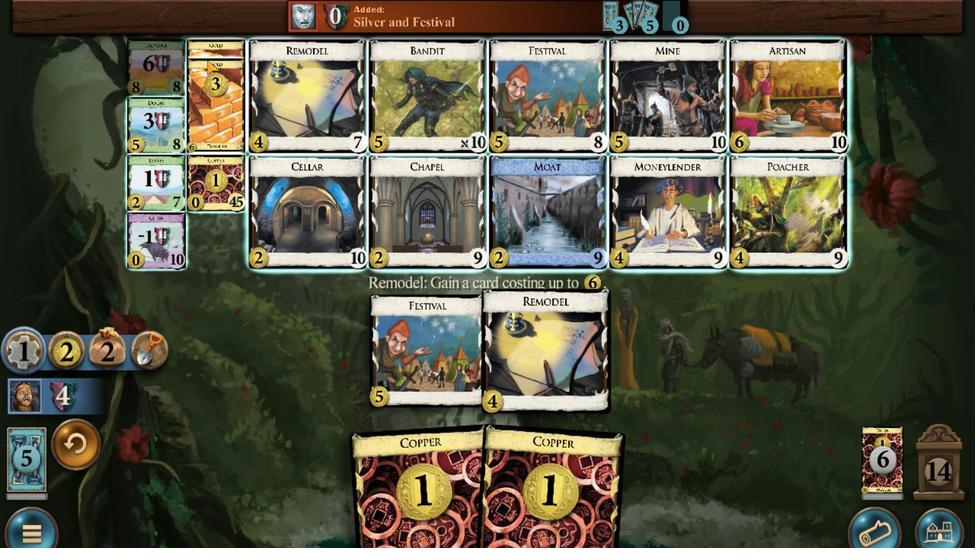
Action: Mouse scrolled (201, 243) with delta (0, 0)
Screenshot: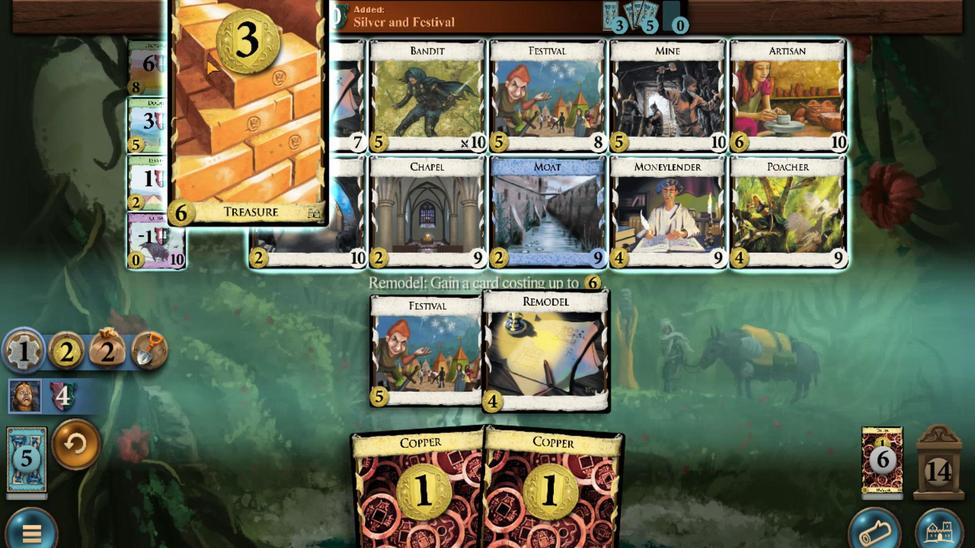 
Action: Mouse scrolled (201, 243) with delta (0, 0)
Screenshot: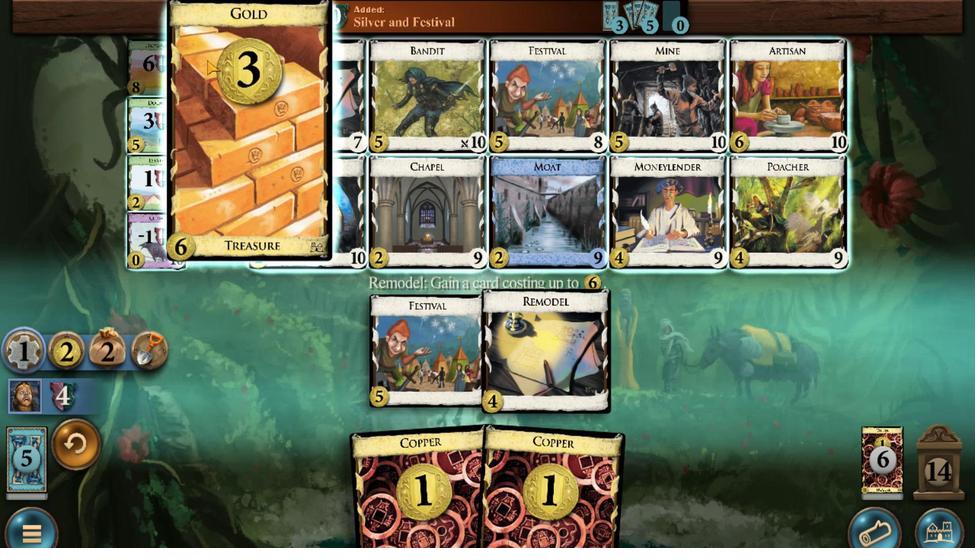 
Action: Mouse scrolled (201, 243) with delta (0, 0)
Screenshot: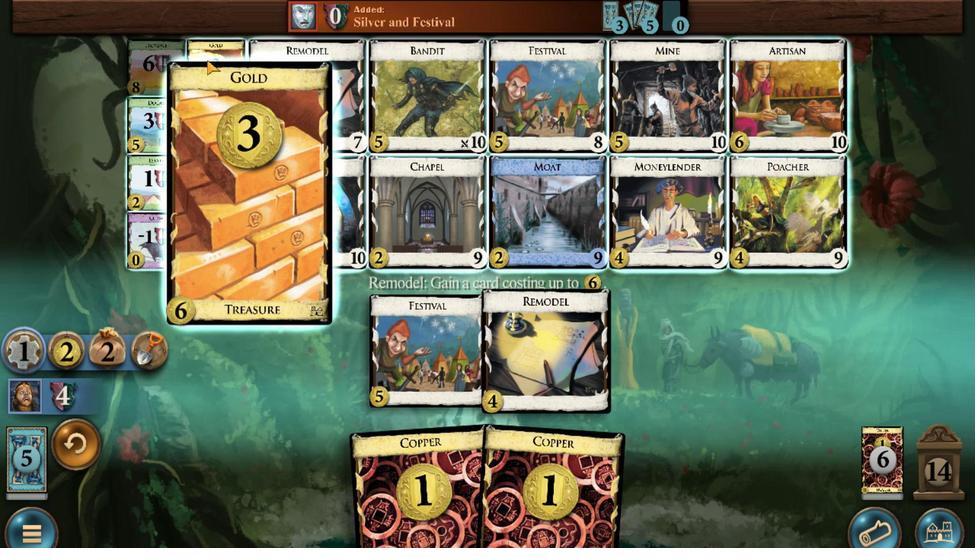 
Action: Mouse scrolled (201, 243) with delta (0, 0)
Screenshot: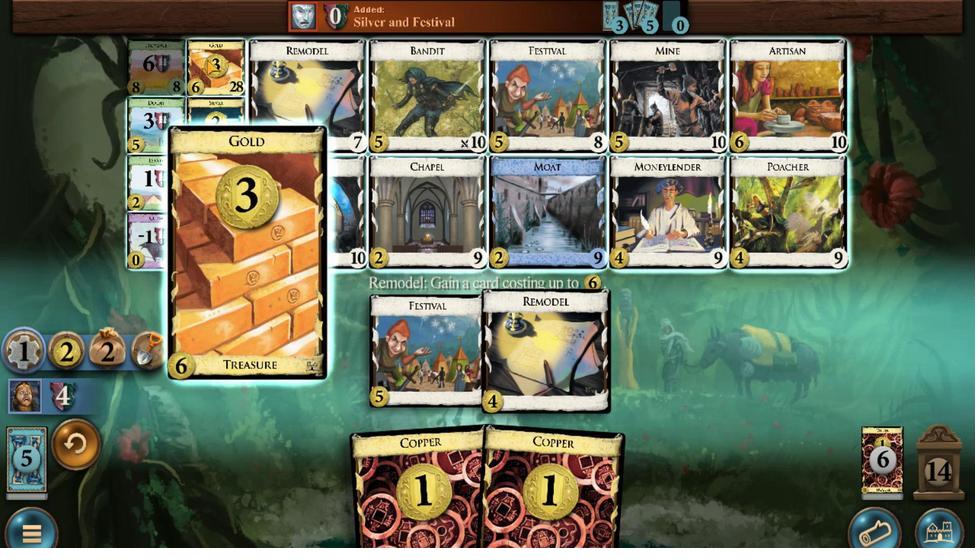 
Action: Mouse moved to (539, 404)
Screenshot: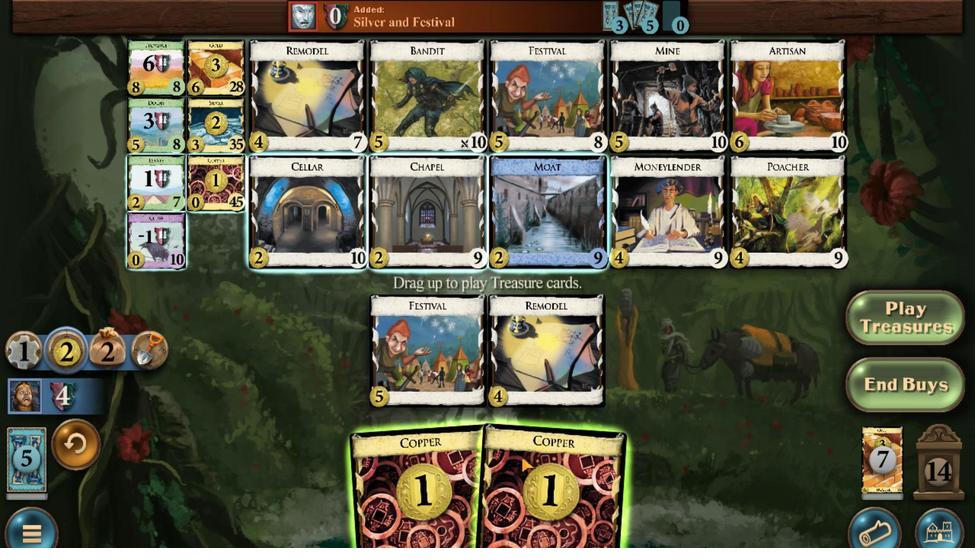 
Action: Mouse scrolled (539, 404) with delta (0, 0)
Screenshot: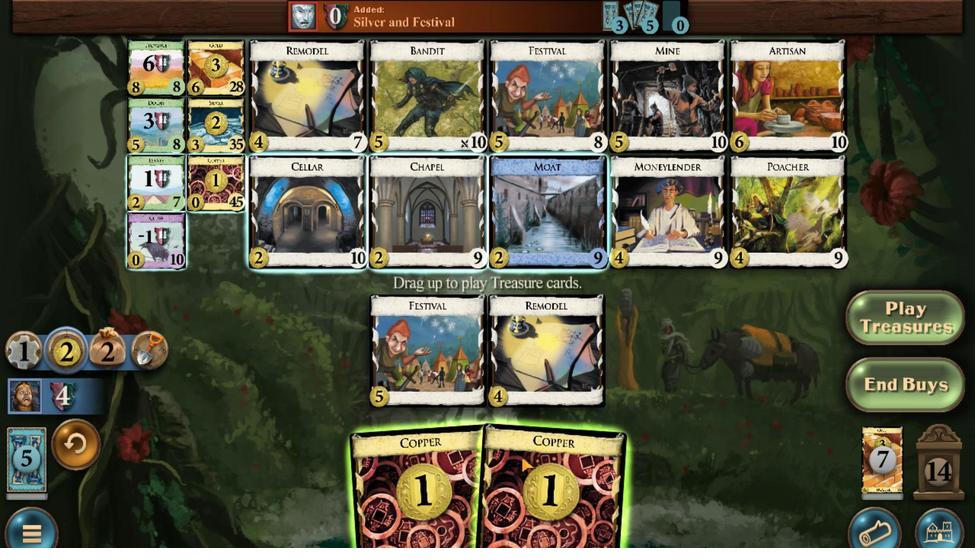 
Action: Mouse moved to (466, 418)
Screenshot: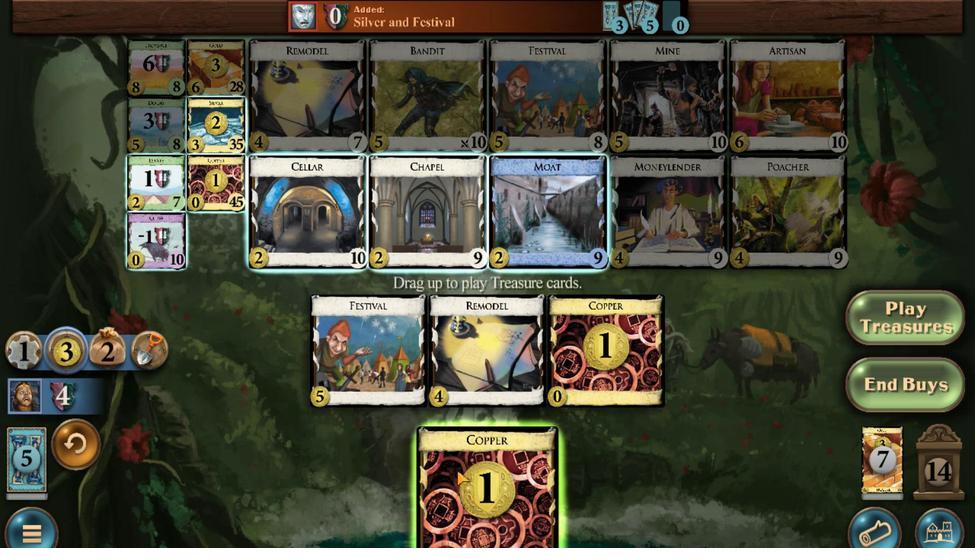 
Action: Mouse scrolled (466, 418) with delta (0, 0)
Screenshot: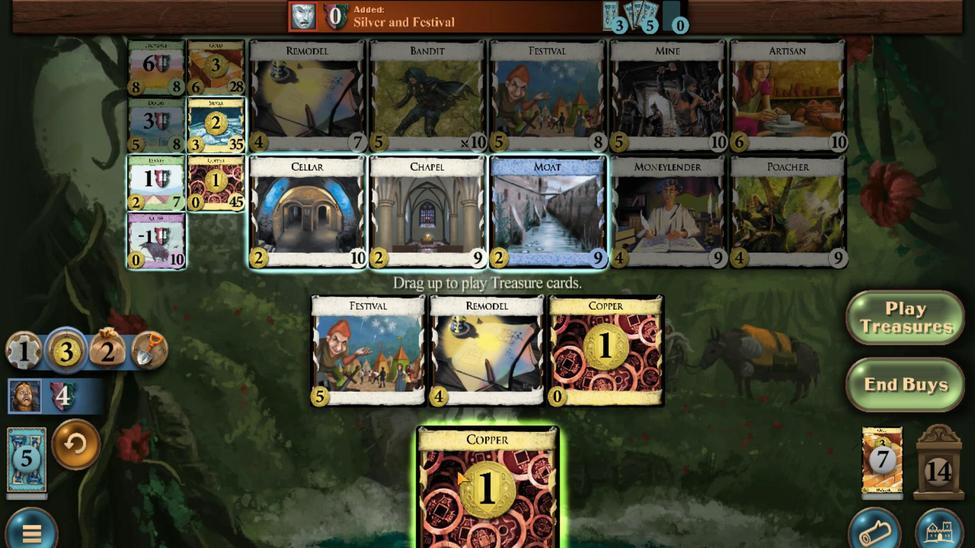 
Action: Mouse moved to (330, 258)
Screenshot: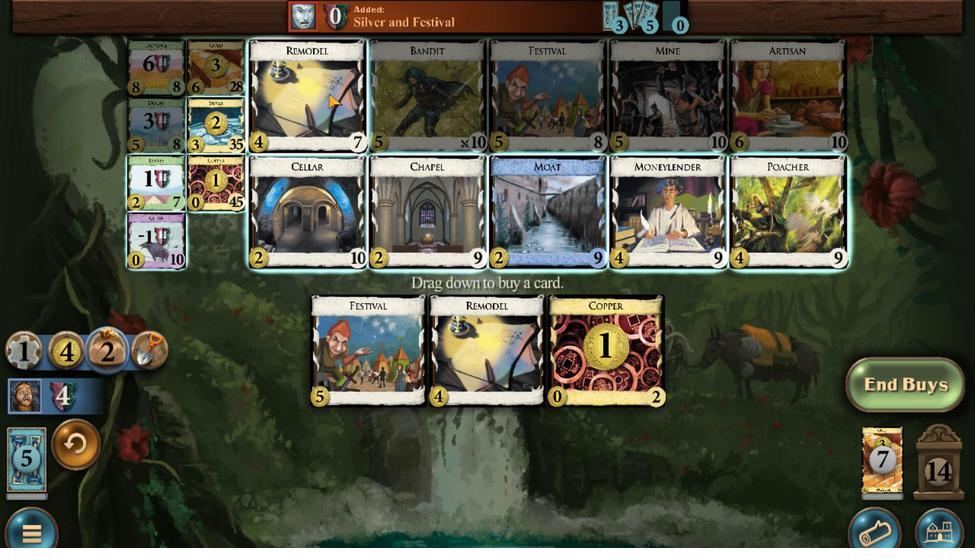 
Action: Mouse scrolled (330, 258) with delta (0, 0)
Screenshot: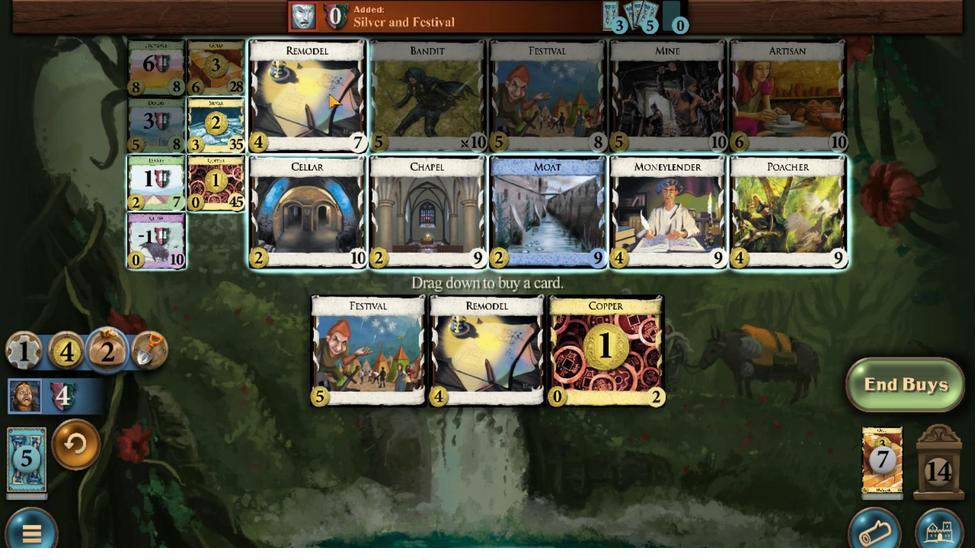 
Action: Mouse scrolled (330, 258) with delta (0, 0)
Screenshot: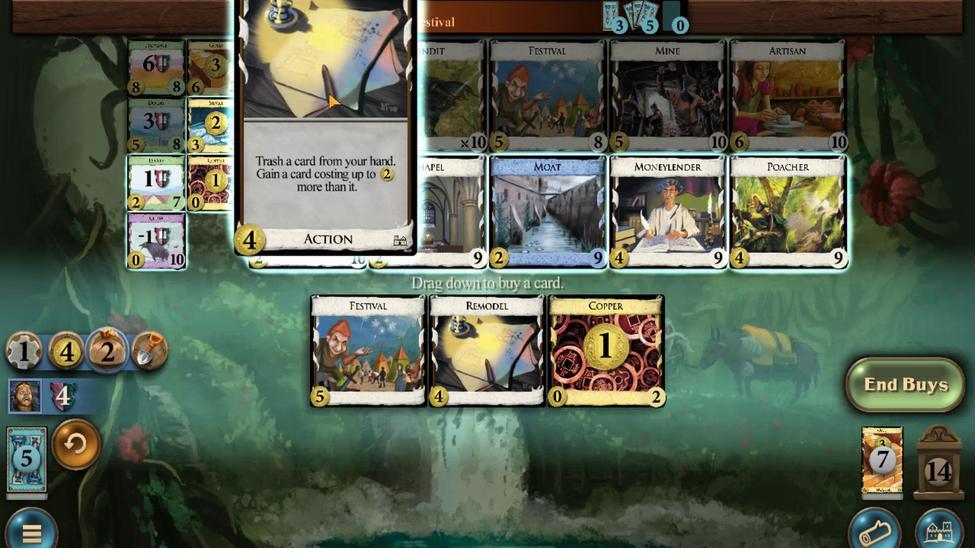 
Action: Mouse scrolled (330, 258) with delta (0, 0)
Screenshot: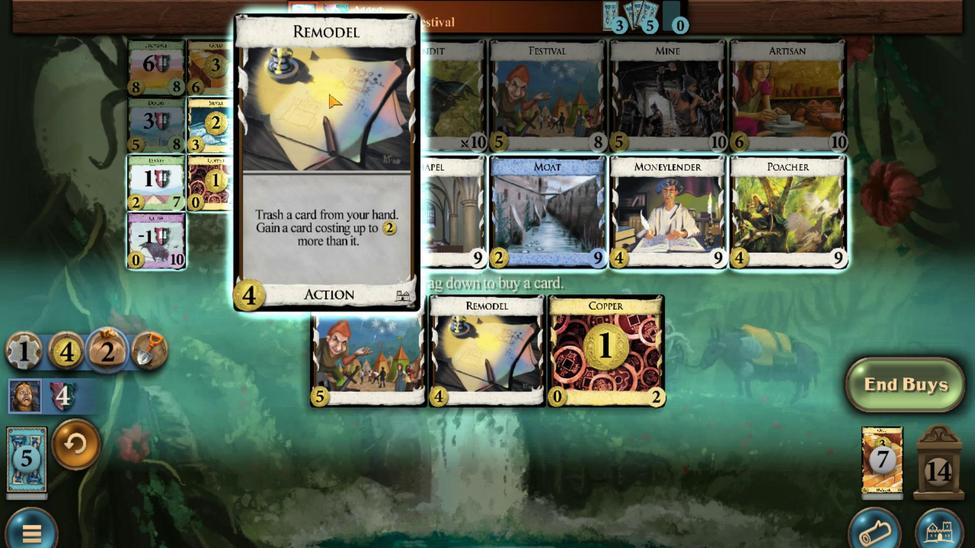 
Action: Mouse scrolled (330, 258) with delta (0, 0)
Screenshot: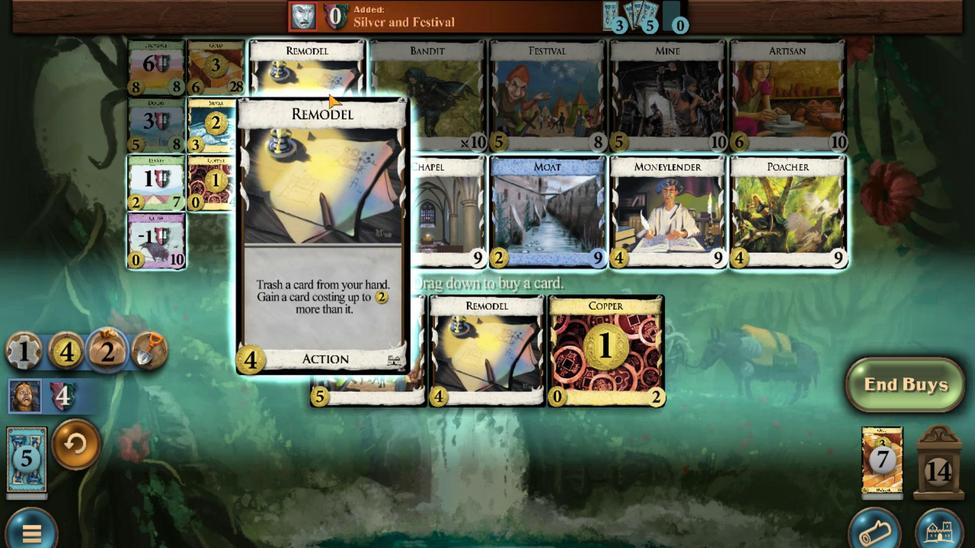 
Action: Mouse moved to (210, 294)
Screenshot: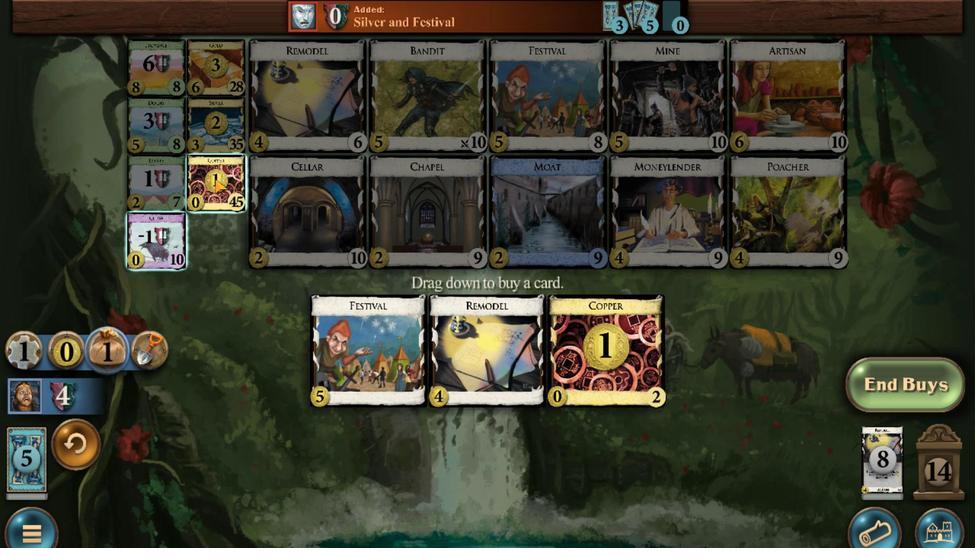 
Action: Mouse scrolled (210, 294) with delta (0, 0)
Screenshot: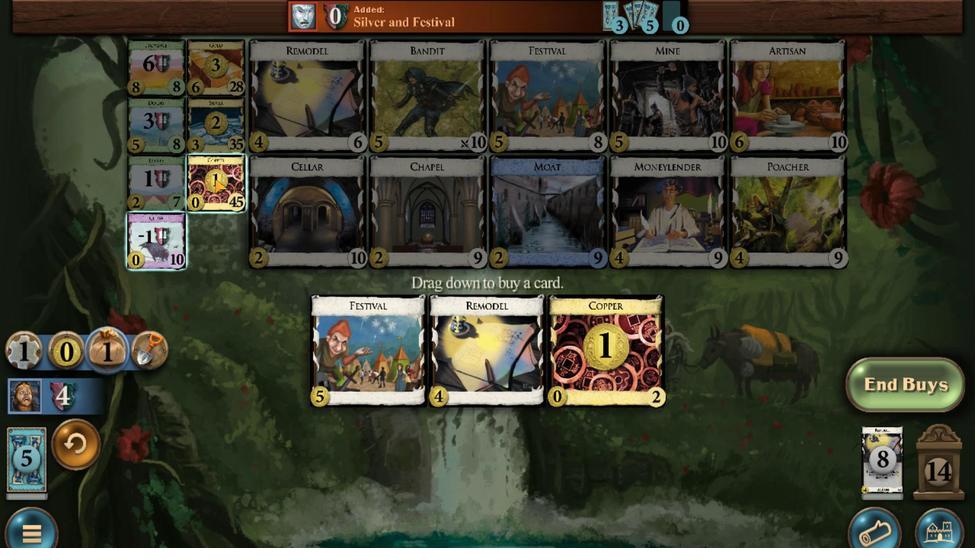 
Action: Mouse scrolled (210, 294) with delta (0, 0)
Screenshot: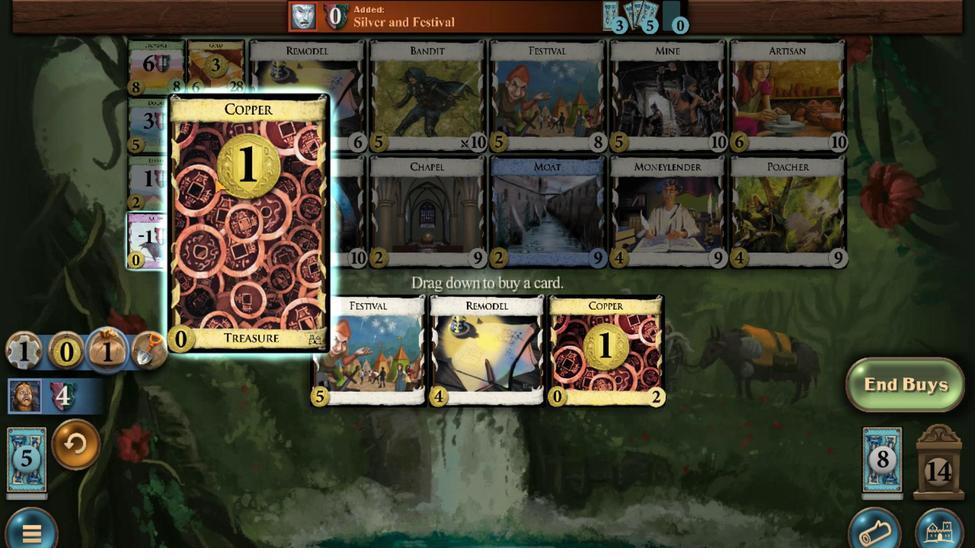 
Action: Mouse moved to (239, 419)
Screenshot: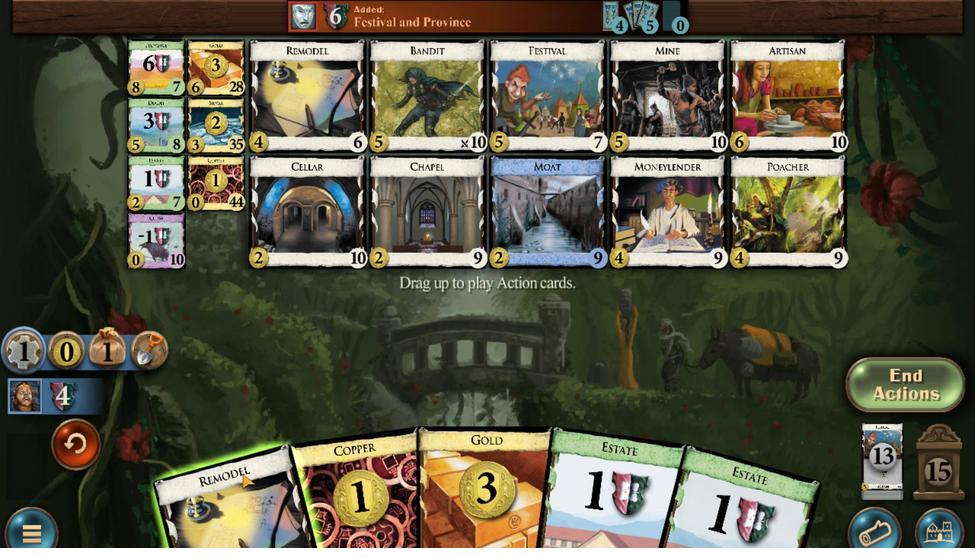 
Action: Mouse scrolled (239, 419) with delta (0, 0)
Screenshot: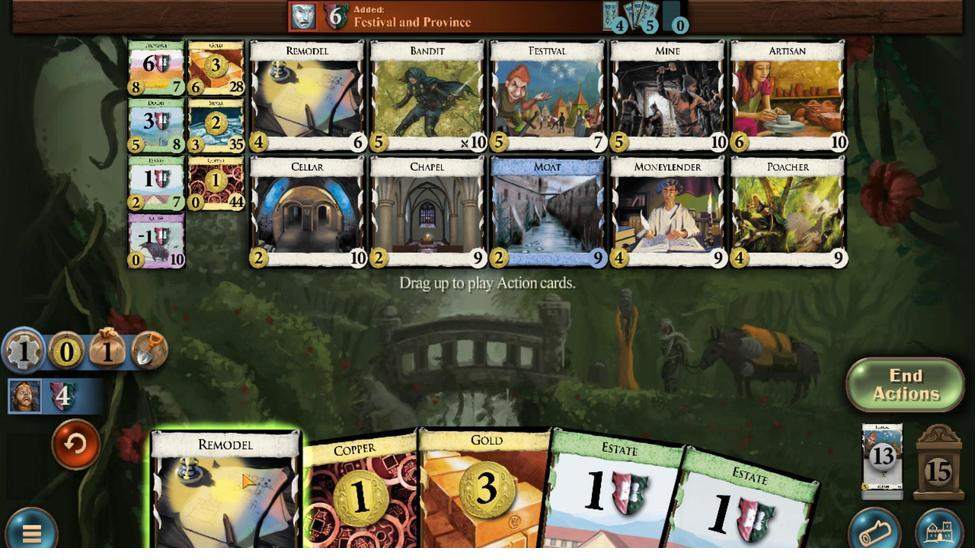 
Action: Mouse moved to (425, 421)
Screenshot: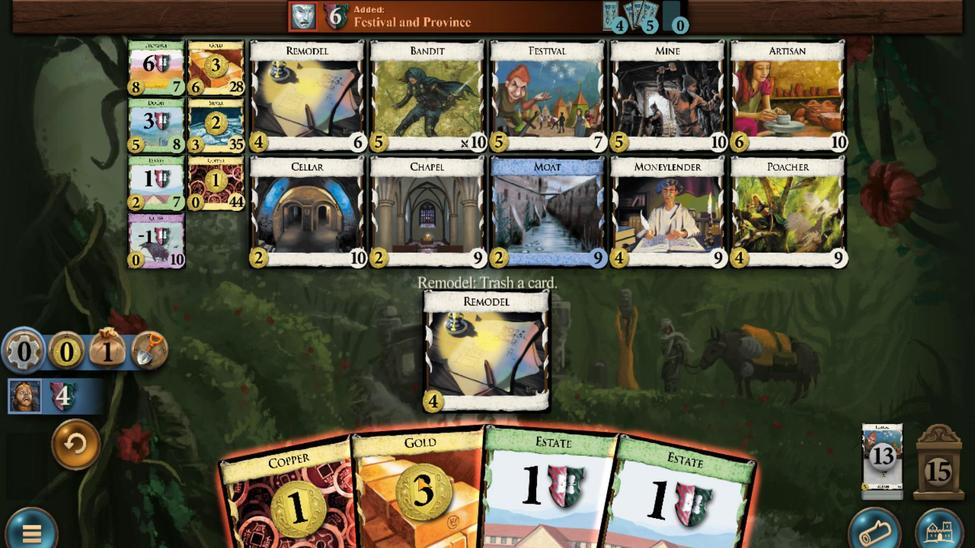 
Action: Mouse scrolled (425, 421) with delta (0, 0)
Screenshot: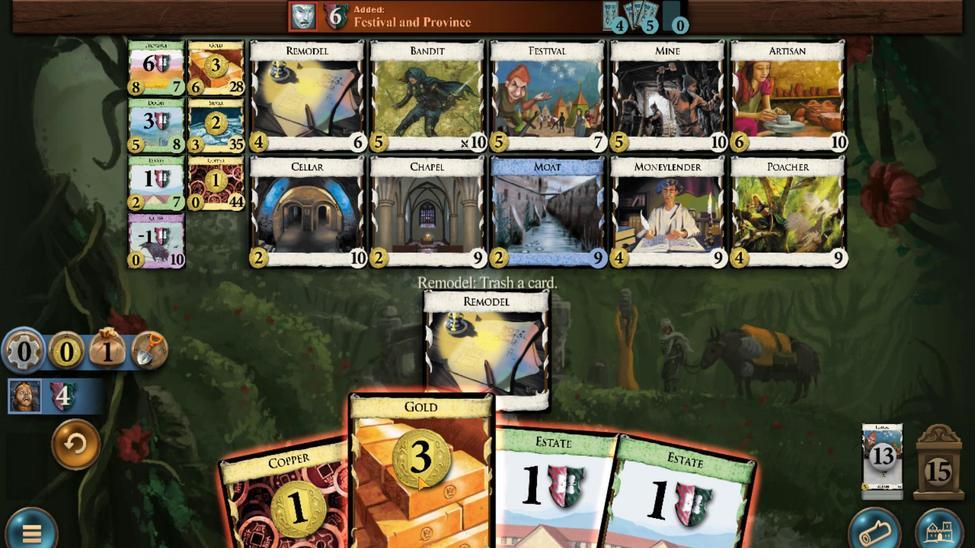 
Action: Mouse moved to (155, 248)
Screenshot: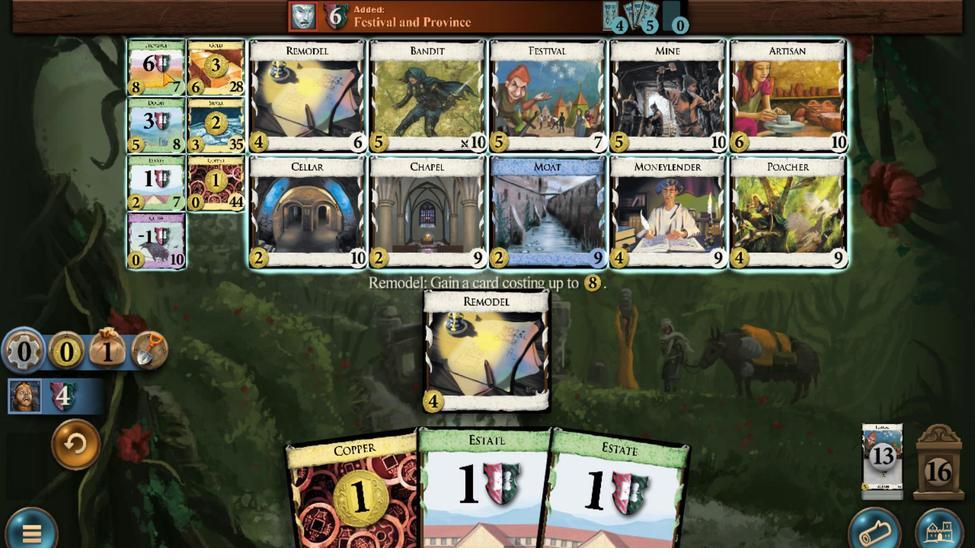 
Action: Mouse scrolled (155, 248) with delta (0, 0)
Screenshot: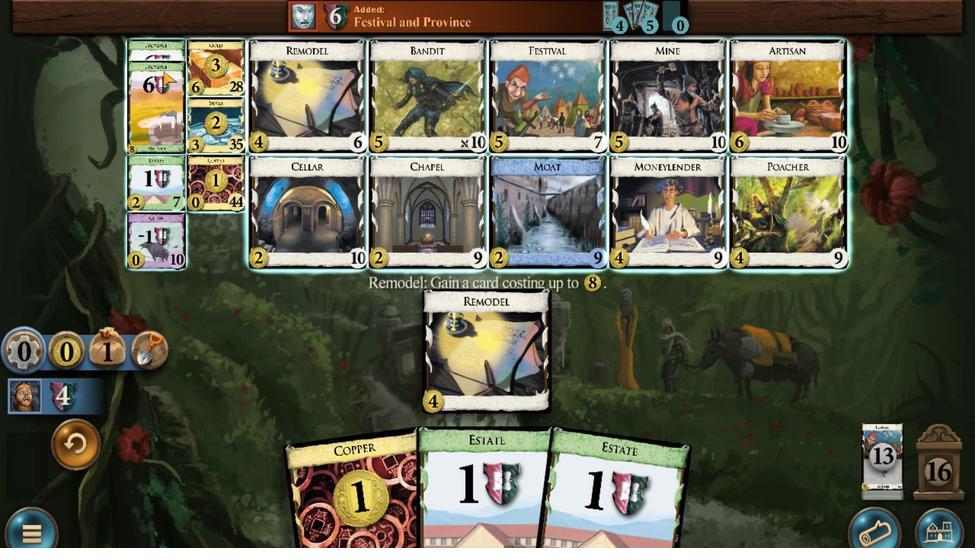 
Action: Mouse scrolled (155, 248) with delta (0, 0)
Screenshot: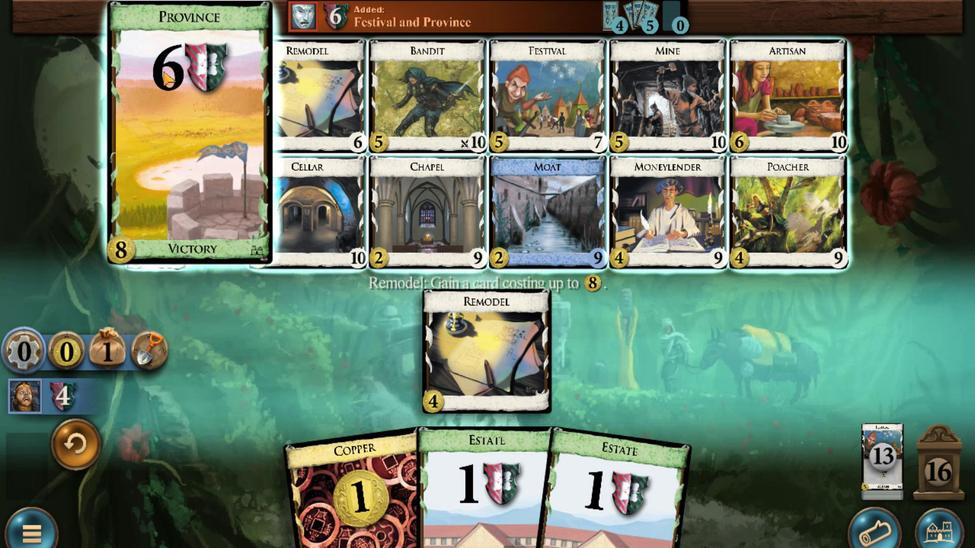
Action: Mouse scrolled (155, 248) with delta (0, 0)
Screenshot: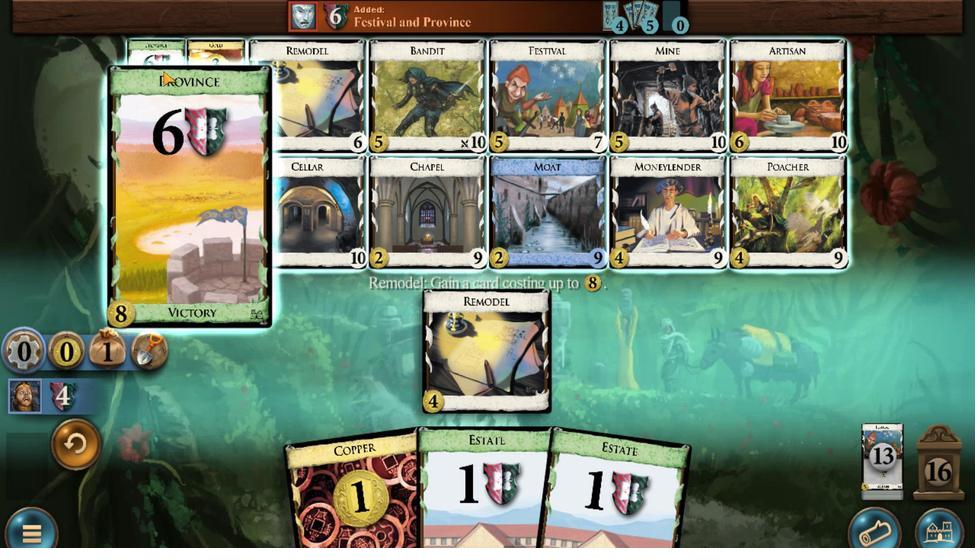 
Action: Mouse scrolled (155, 248) with delta (0, 0)
Screenshot: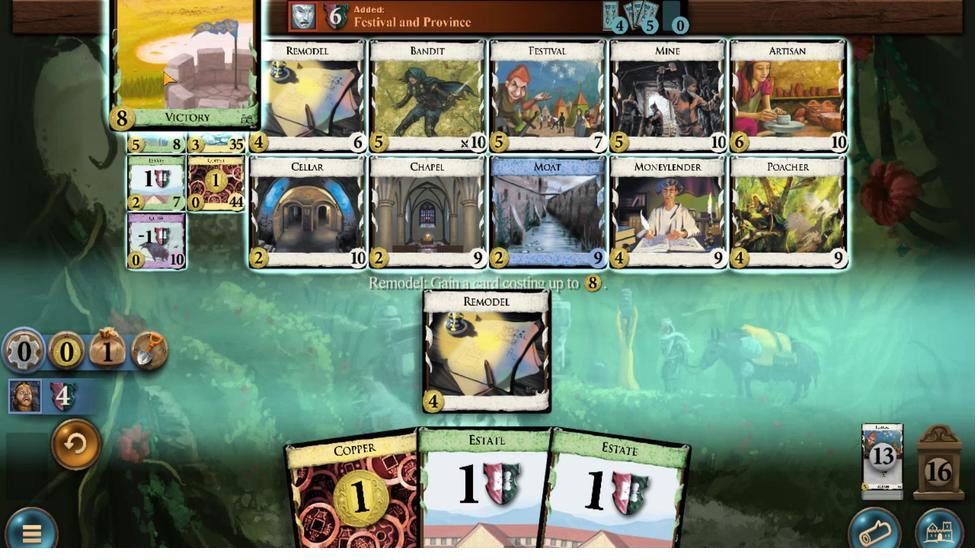 
Action: Mouse moved to (161, 239)
Screenshot: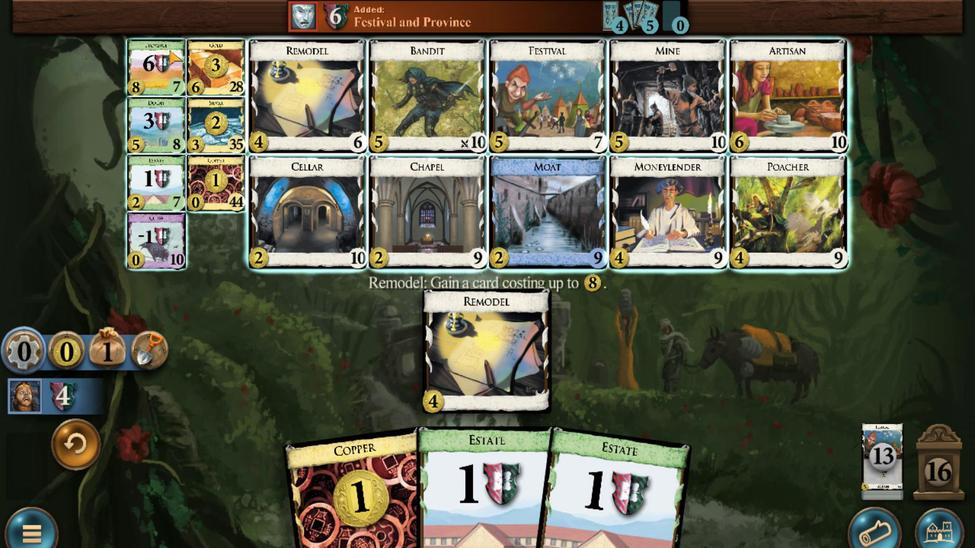 
Action: Mouse scrolled (161, 239) with delta (0, 0)
Screenshot: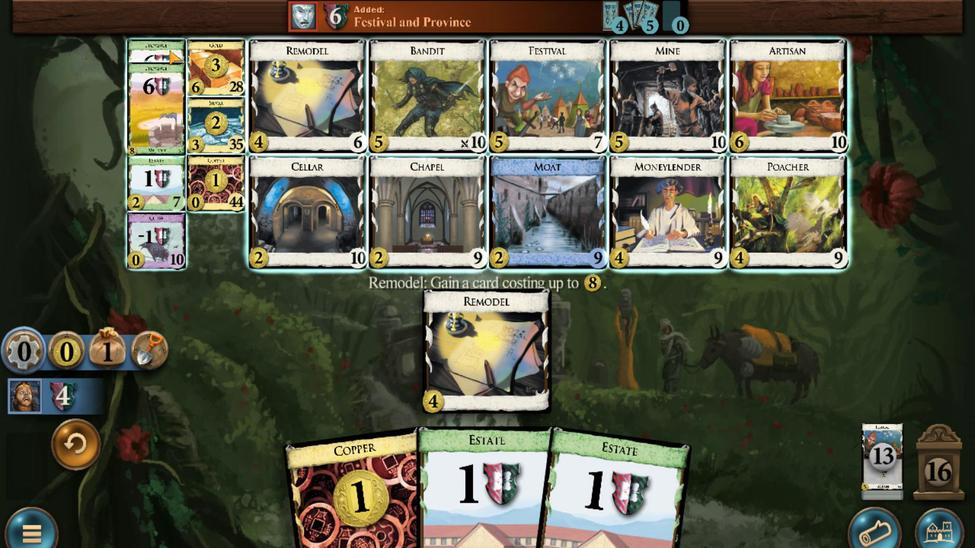 
Action: Mouse scrolled (161, 239) with delta (0, 0)
Screenshot: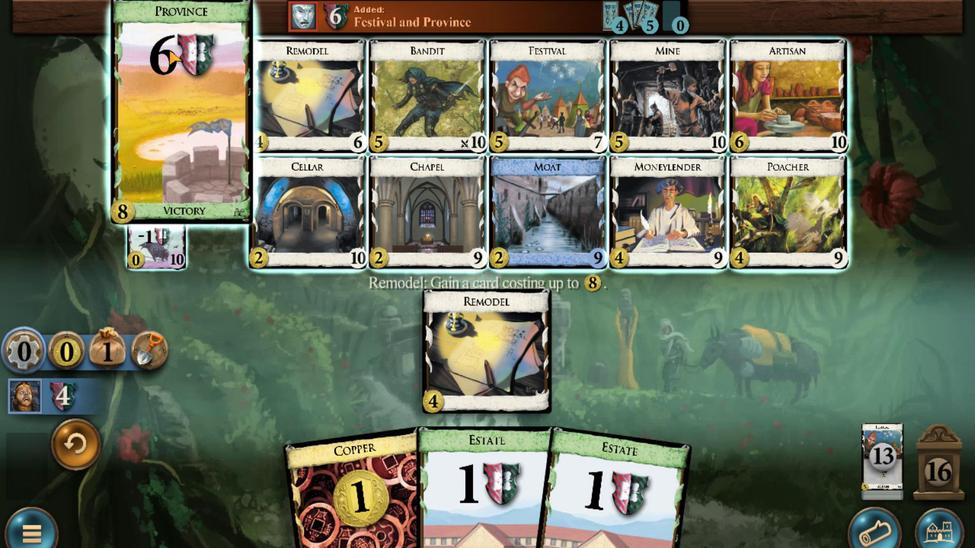 
Action: Mouse scrolled (161, 239) with delta (0, 0)
Screenshot: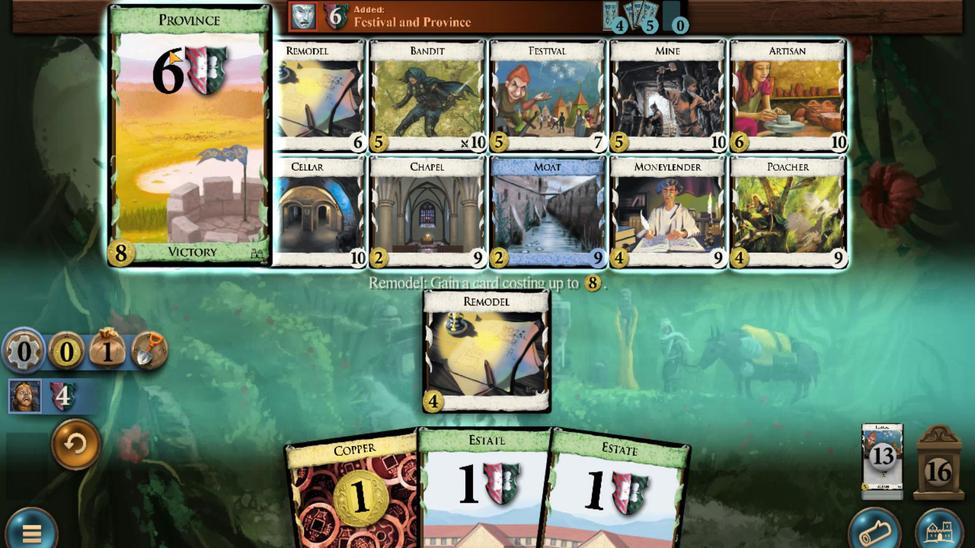 
Action: Mouse scrolled (161, 239) with delta (0, 0)
Screenshot: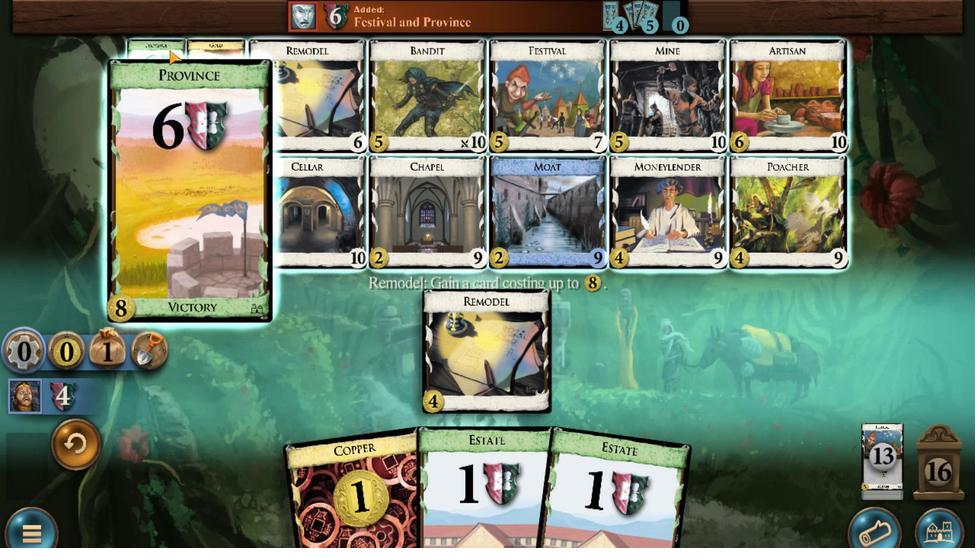 
Action: Mouse scrolled (161, 239) with delta (0, 0)
Screenshot: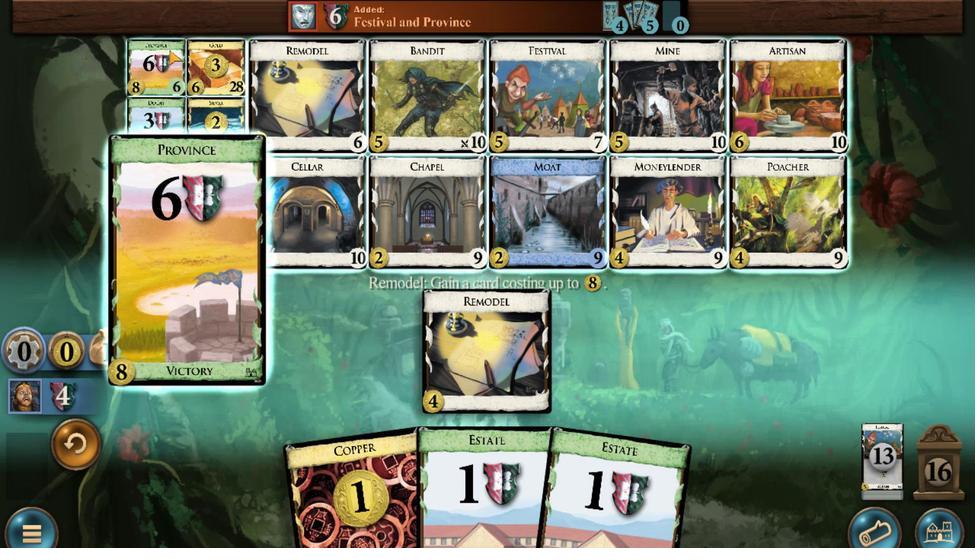 
Action: Mouse scrolled (161, 239) with delta (0, 0)
Screenshot: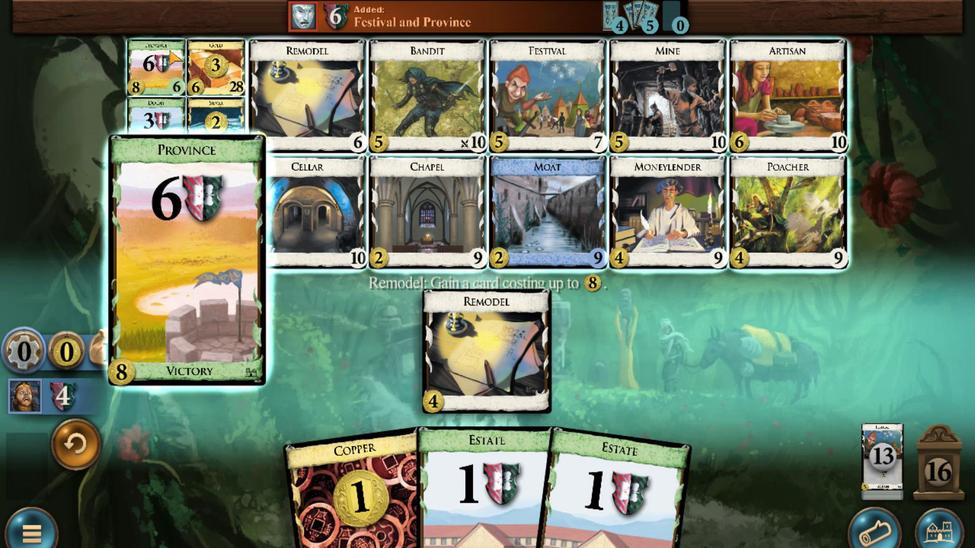 
Action: Mouse scrolled (161, 239) with delta (0, 0)
Screenshot: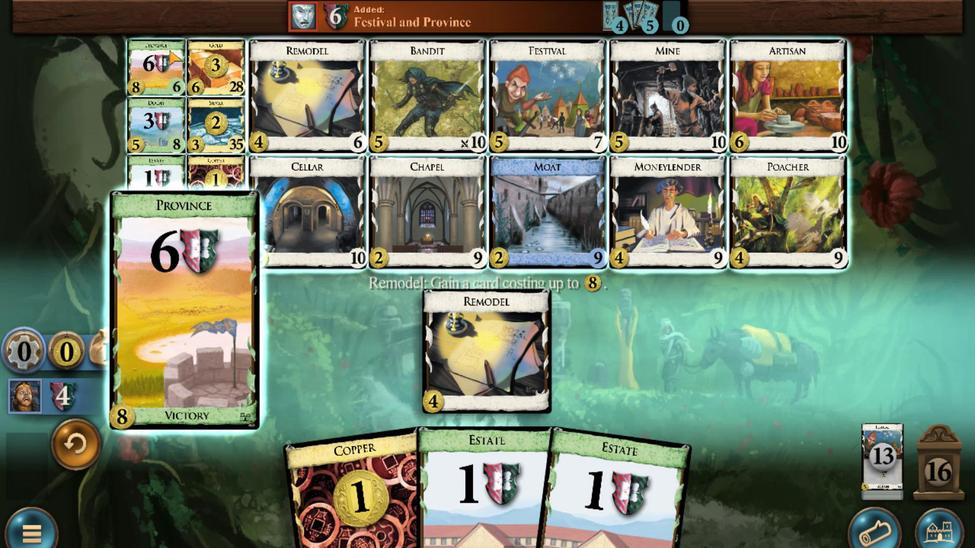 
Action: Mouse moved to (361, 423)
Screenshot: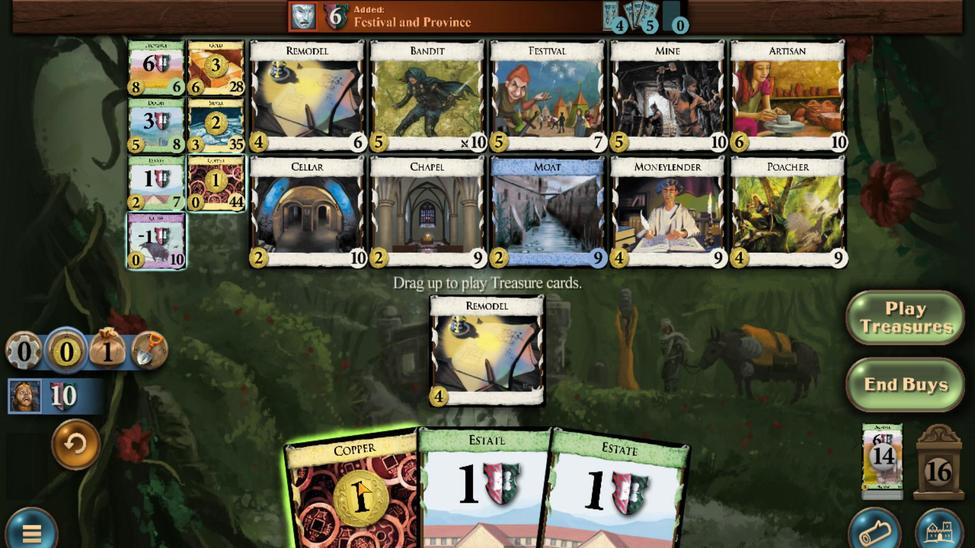 
Action: Mouse scrolled (361, 423) with delta (0, 0)
Screenshot: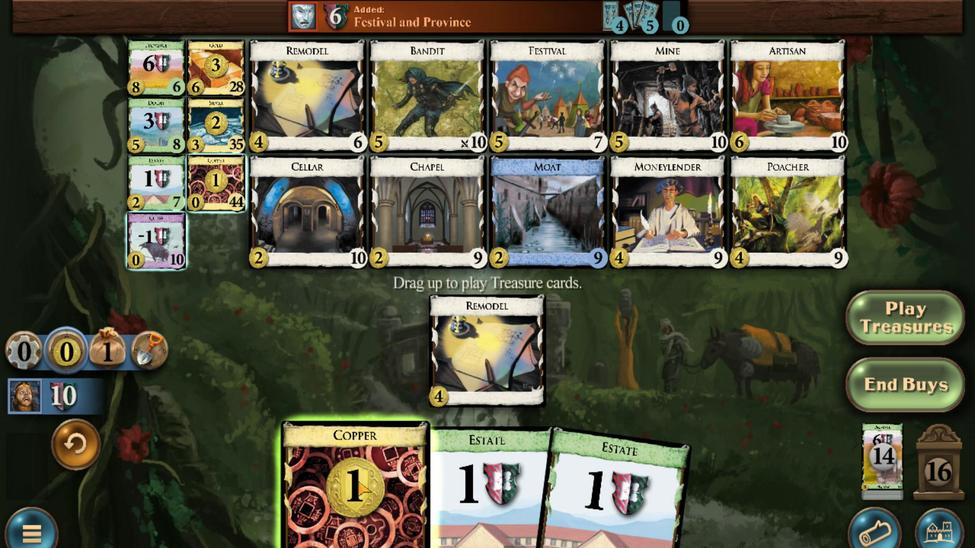 
Action: Mouse moved to (212, 287)
Screenshot: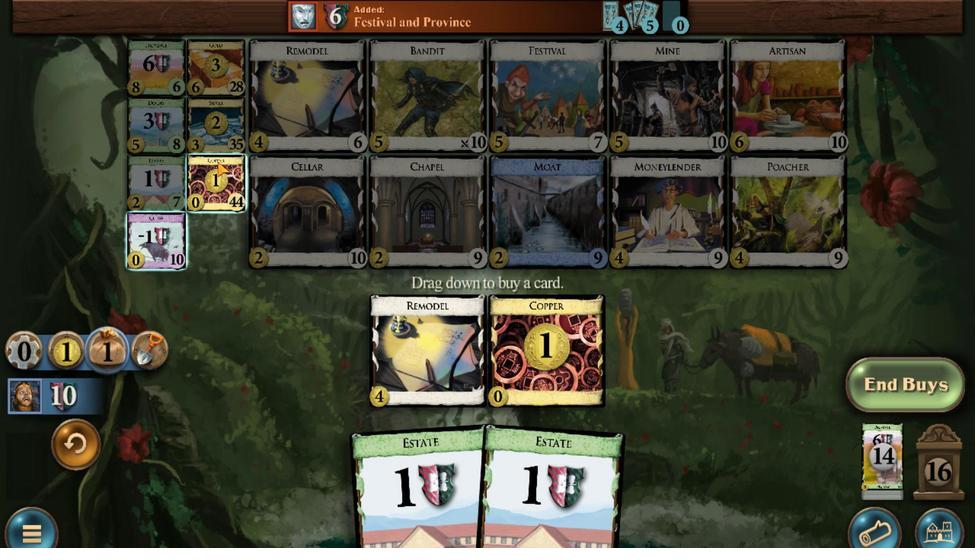 
Action: Mouse scrolled (212, 287) with delta (0, 0)
Screenshot: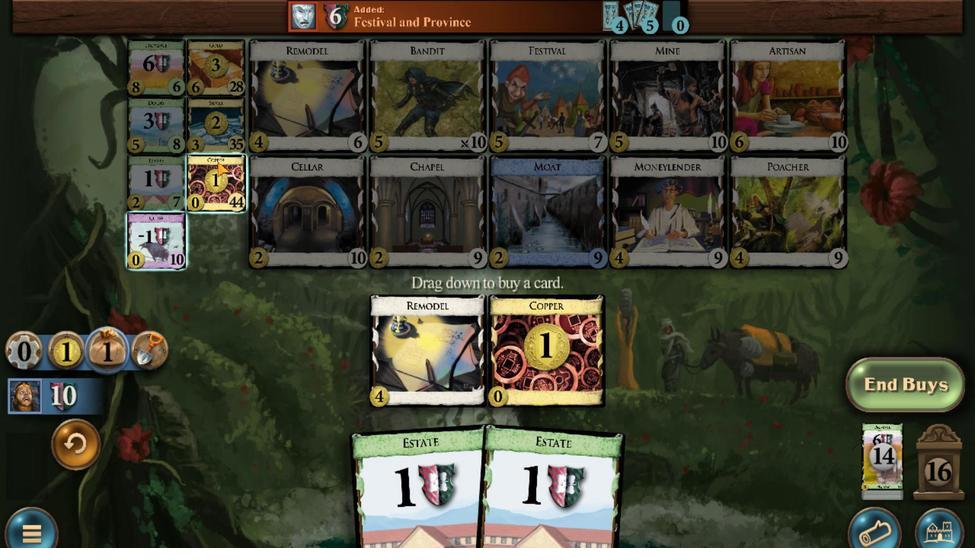 
Action: Mouse scrolled (212, 287) with delta (0, 0)
Screenshot: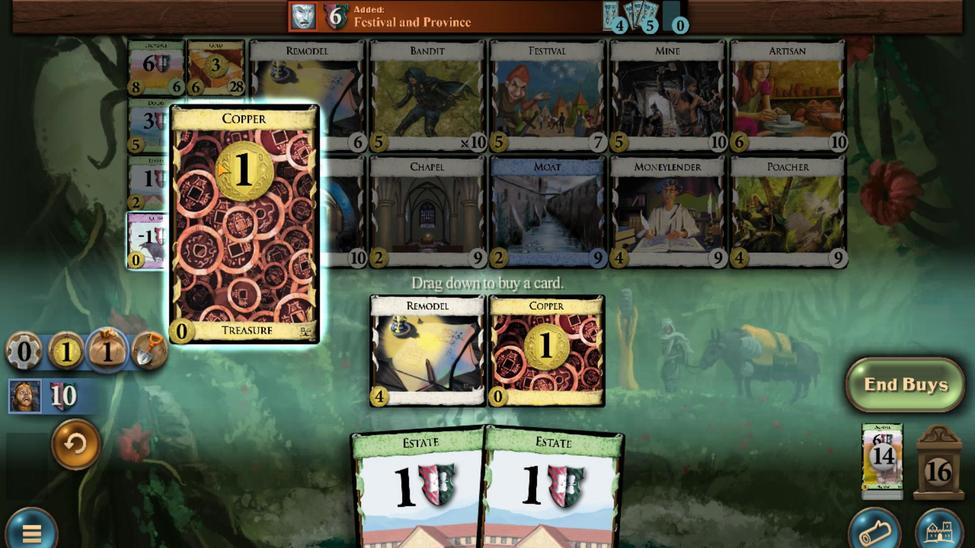 
Action: Mouse scrolled (212, 287) with delta (0, 0)
Screenshot: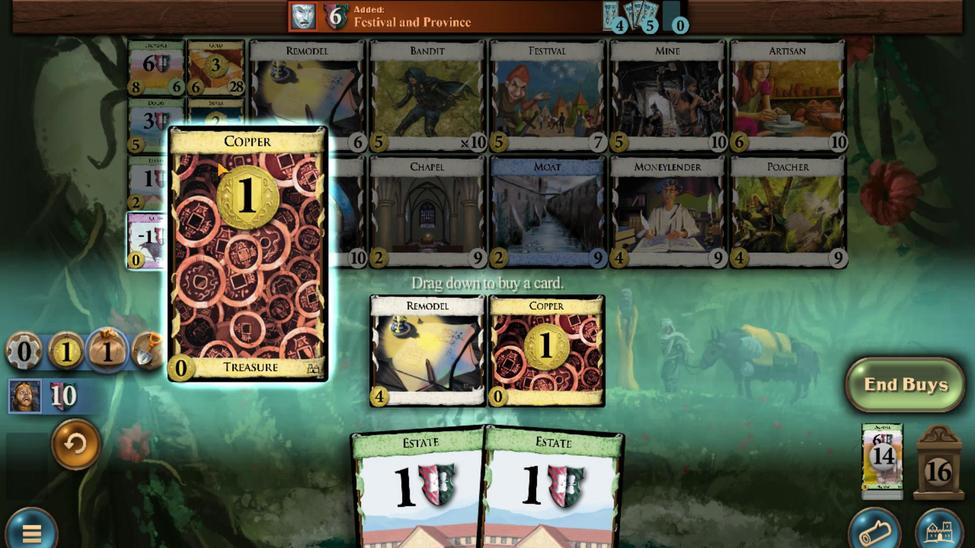 
Action: Mouse scrolled (212, 287) with delta (0, 0)
Screenshot: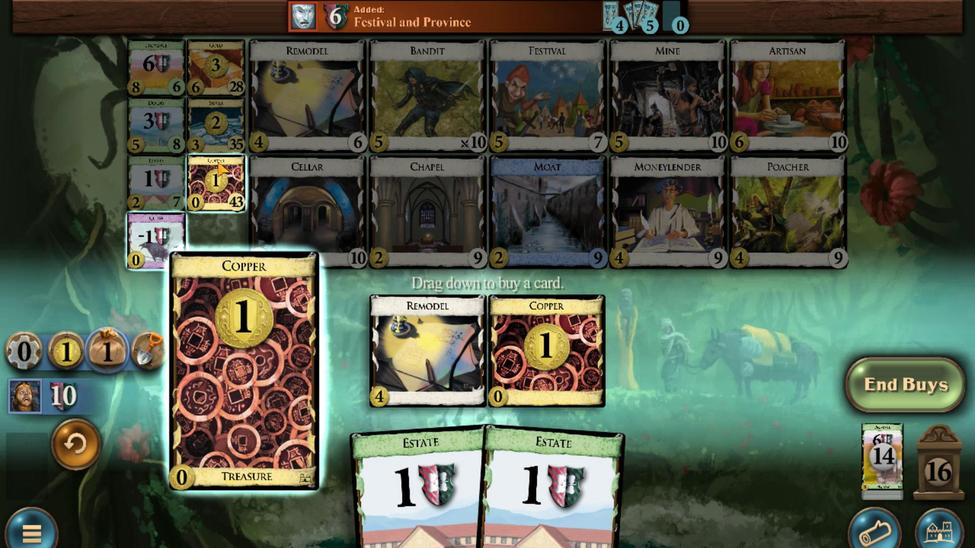 
Action: Mouse moved to (333, 422)
Screenshot: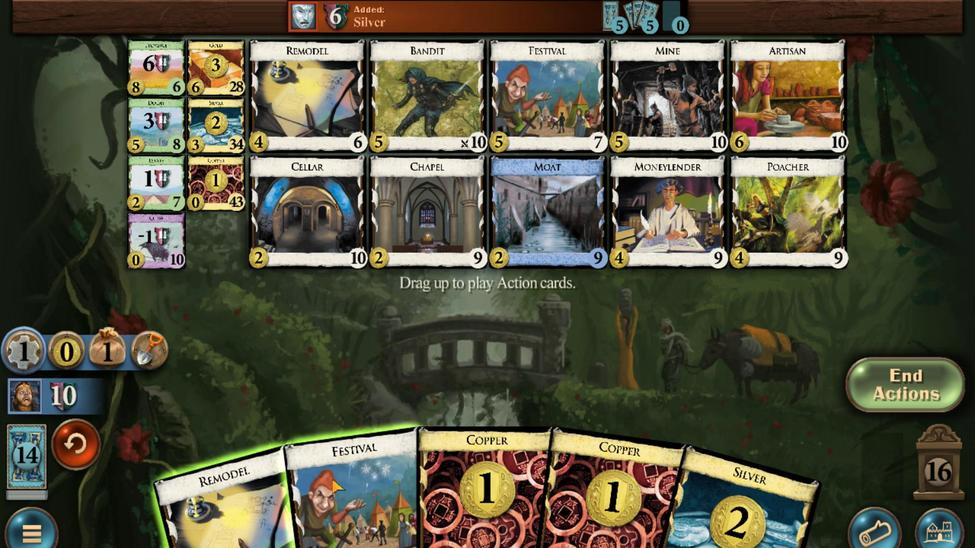 
Action: Mouse scrolled (333, 422) with delta (0, 0)
Screenshot: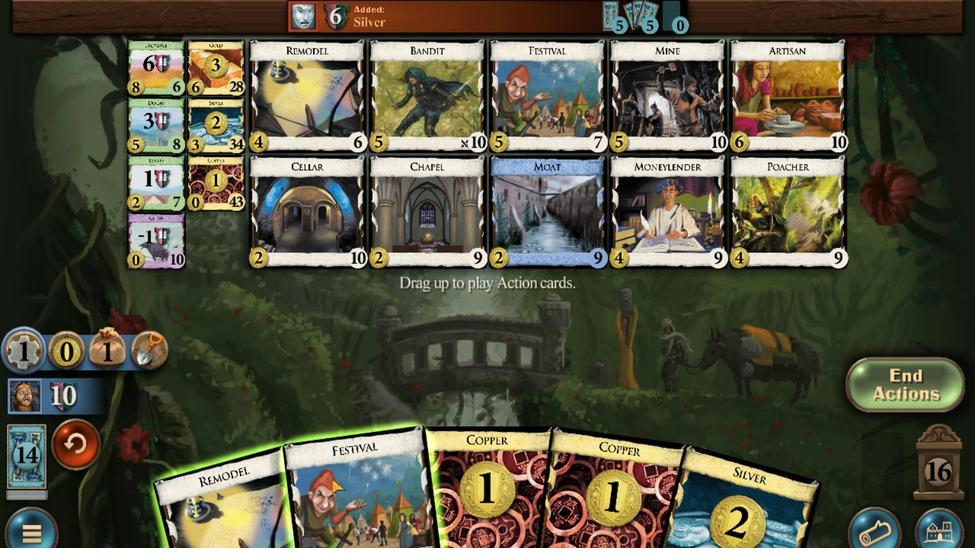 
Action: Mouse moved to (313, 423)
Screenshot: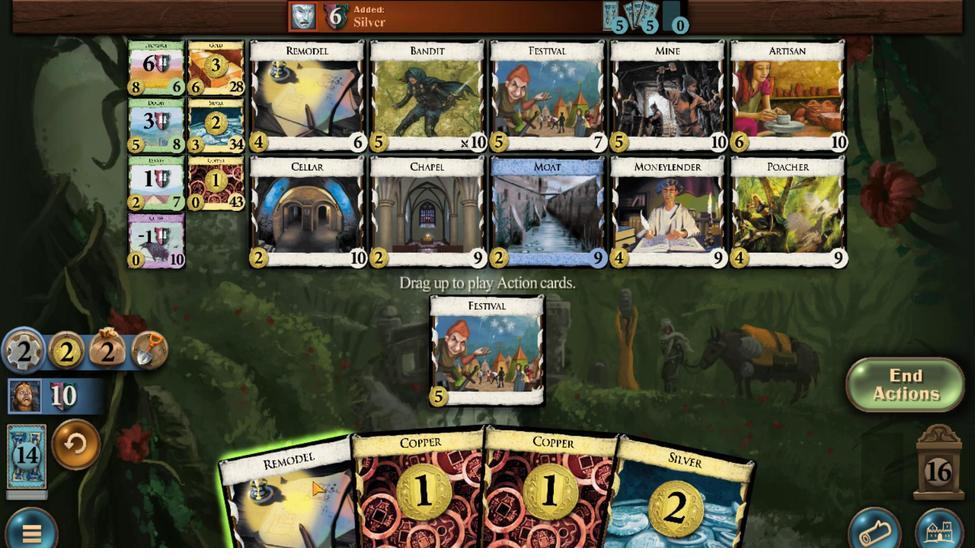 
Action: Mouse scrolled (313, 423) with delta (0, 0)
Screenshot: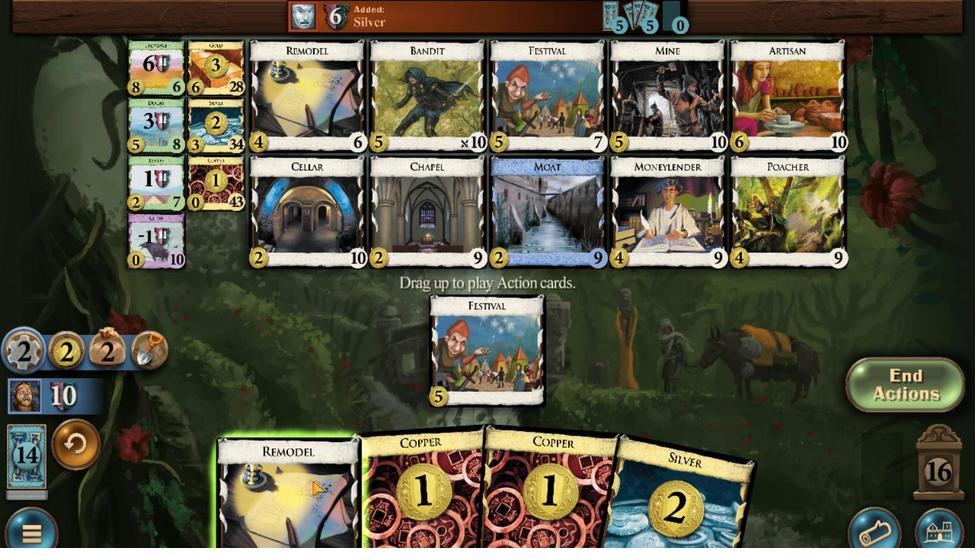 
Action: Mouse moved to (639, 419)
Screenshot: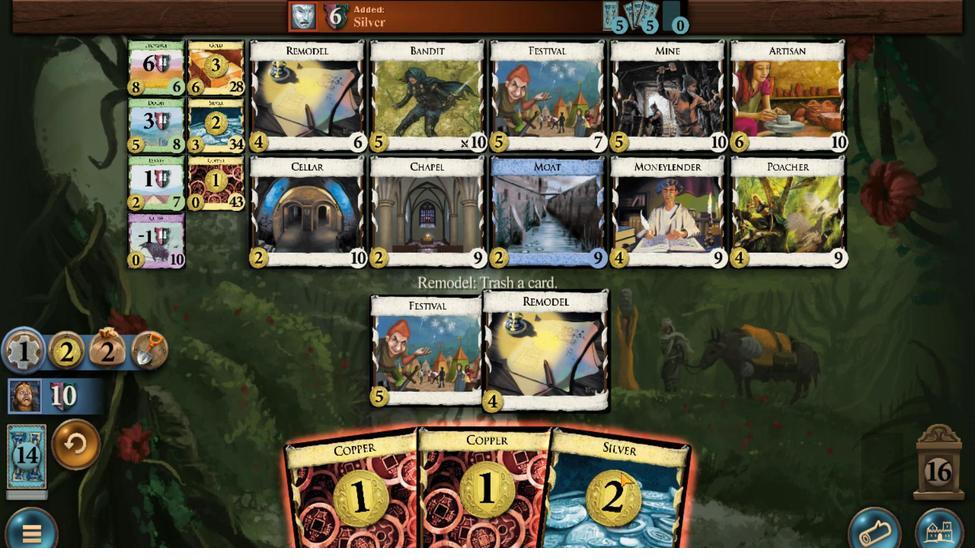 
Action: Mouse scrolled (639, 419) with delta (0, 0)
Screenshot: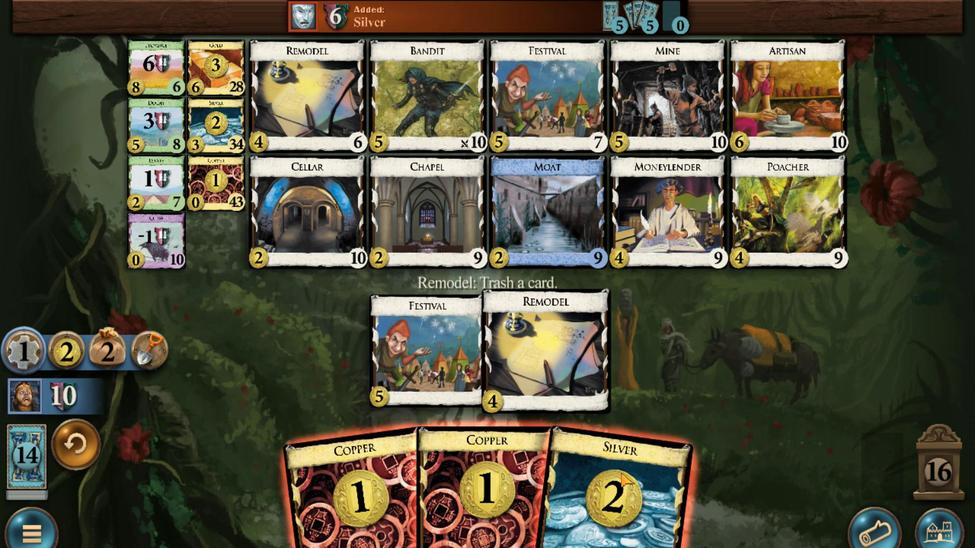 
Action: Mouse moved to (539, 268)
Screenshot: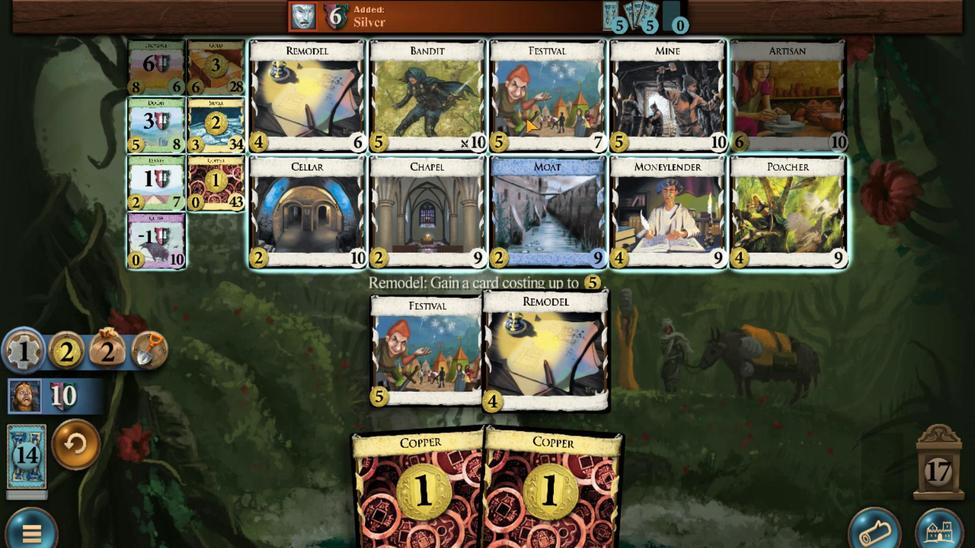 
Action: Mouse scrolled (539, 268) with delta (0, 0)
Screenshot: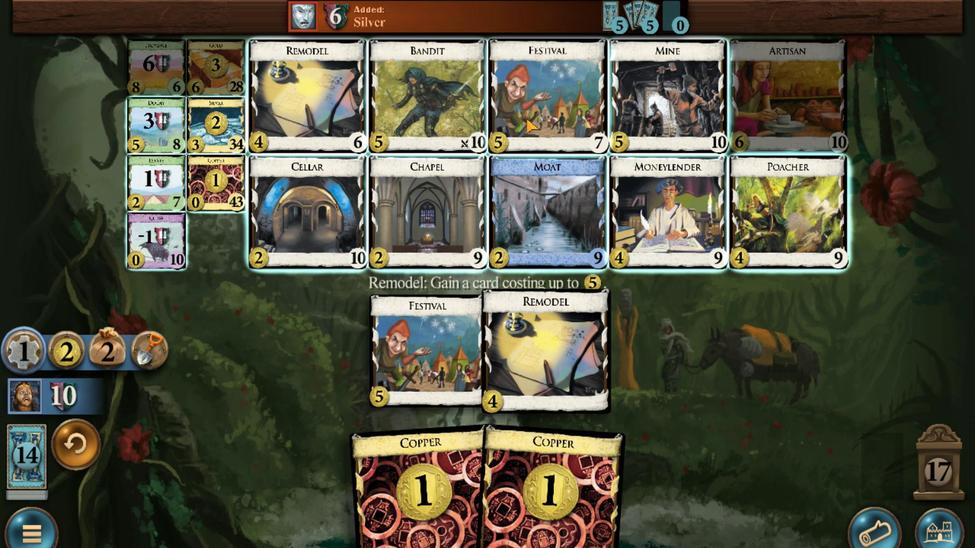 
Action: Mouse scrolled (539, 268) with delta (0, 0)
Screenshot: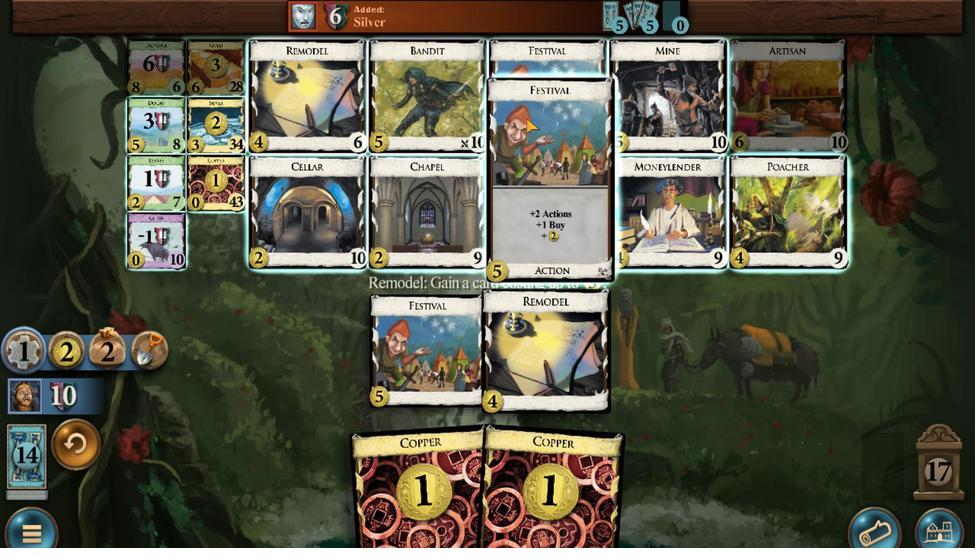 
Action: Mouse scrolled (539, 268) with delta (0, 0)
Screenshot: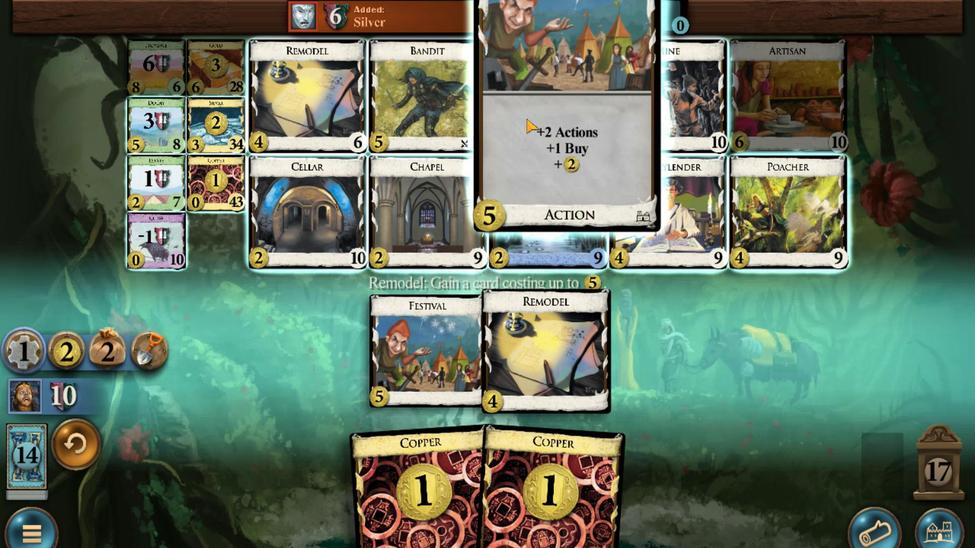 
Action: Mouse scrolled (539, 268) with delta (0, 0)
Screenshot: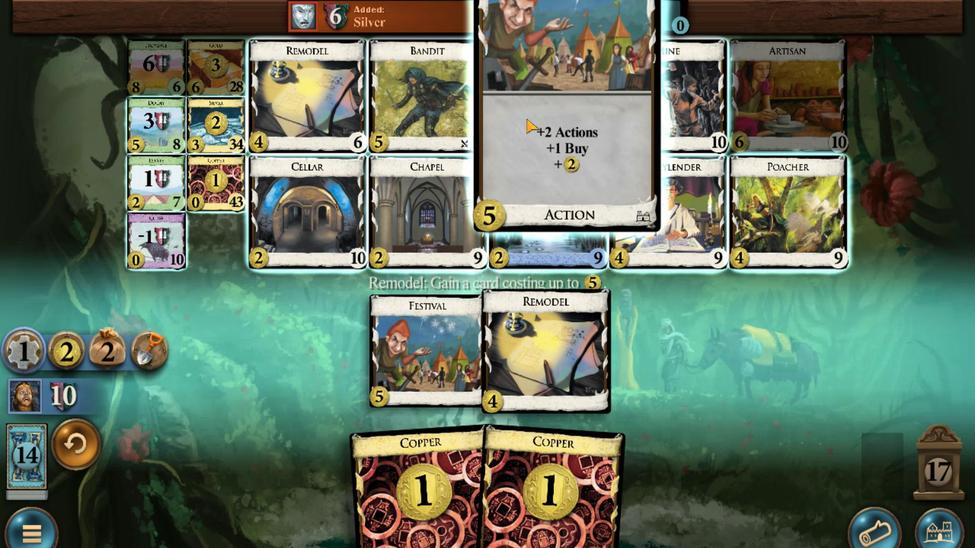
Action: Mouse scrolled (539, 268) with delta (0, 0)
Screenshot: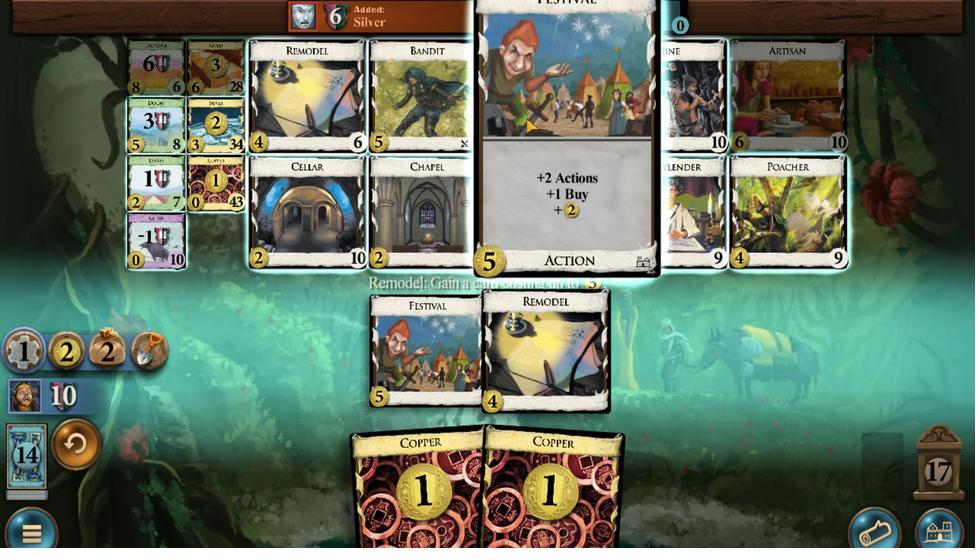 
Action: Mouse scrolled (539, 268) with delta (0, 0)
Screenshot: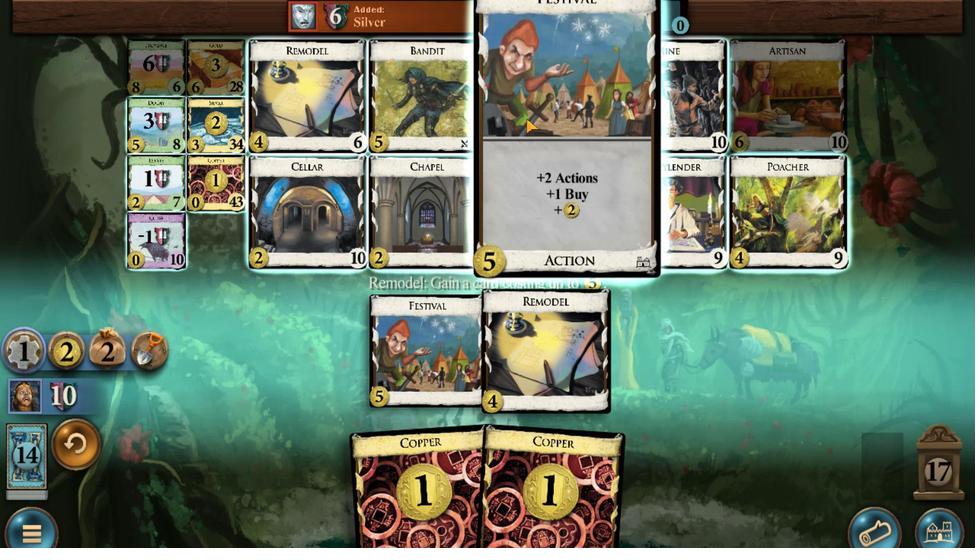 
Action: Mouse scrolled (539, 268) with delta (0, 0)
Screenshot: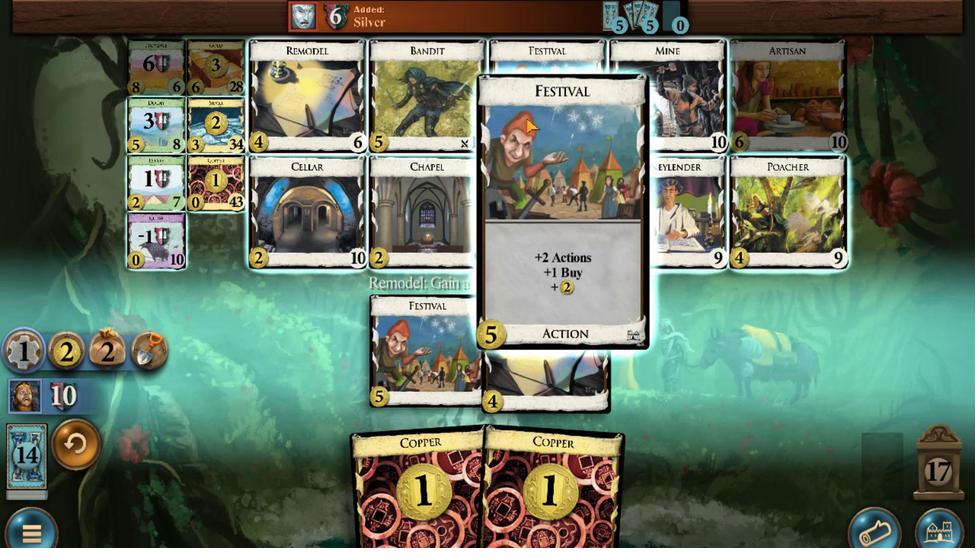 
Action: Mouse scrolled (539, 268) with delta (0, 0)
Screenshot: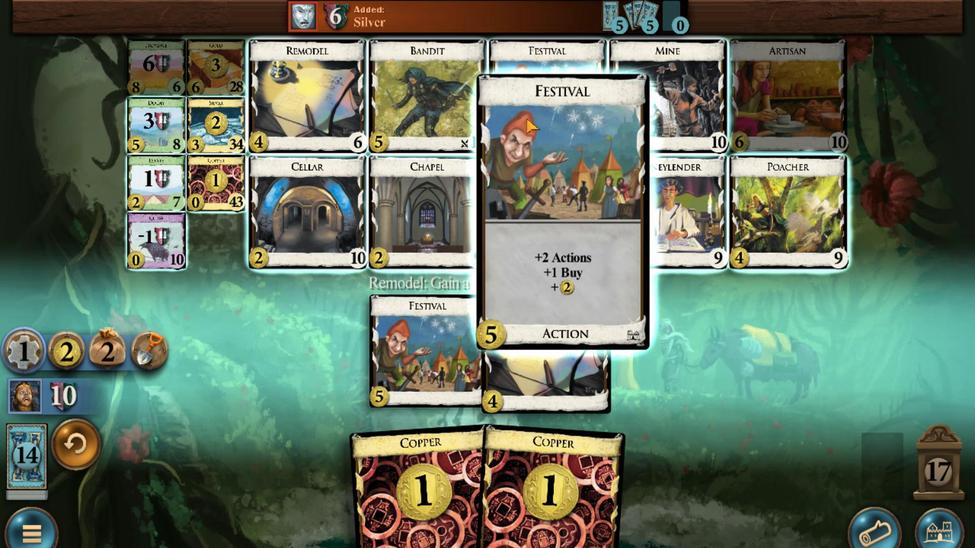 
Action: Mouse scrolled (539, 268) with delta (0, 0)
Screenshot: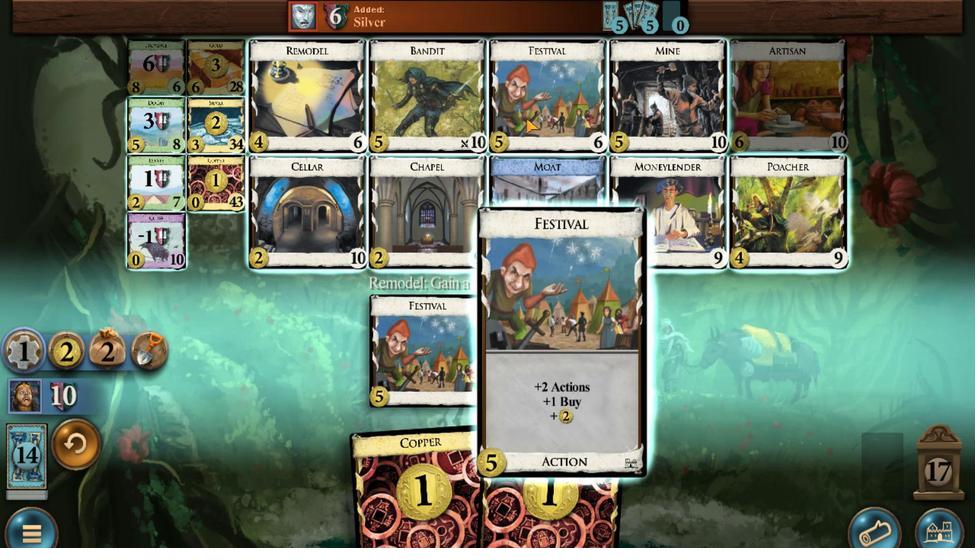 
Action: Mouse moved to (607, 381)
Screenshot: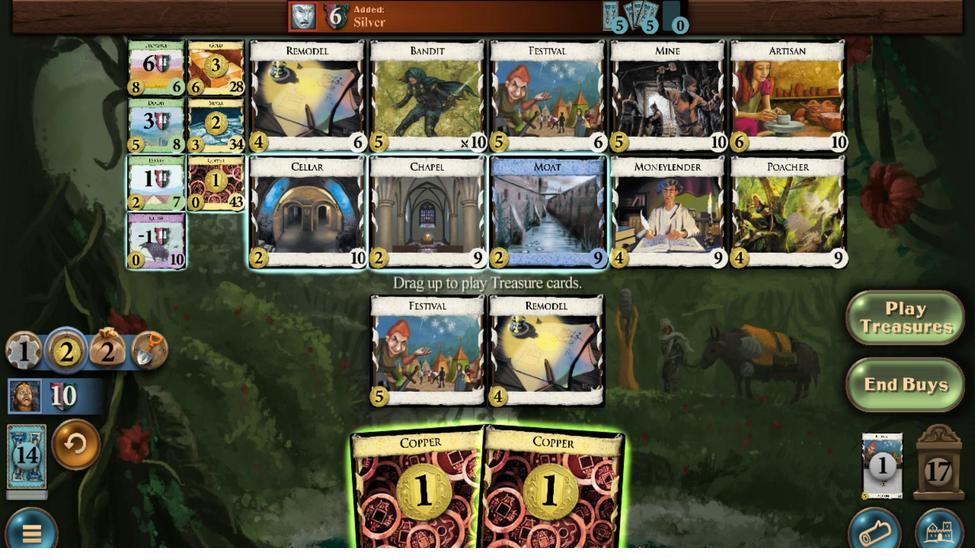 
Action: Mouse scrolled (607, 382) with delta (0, 0)
Screenshot: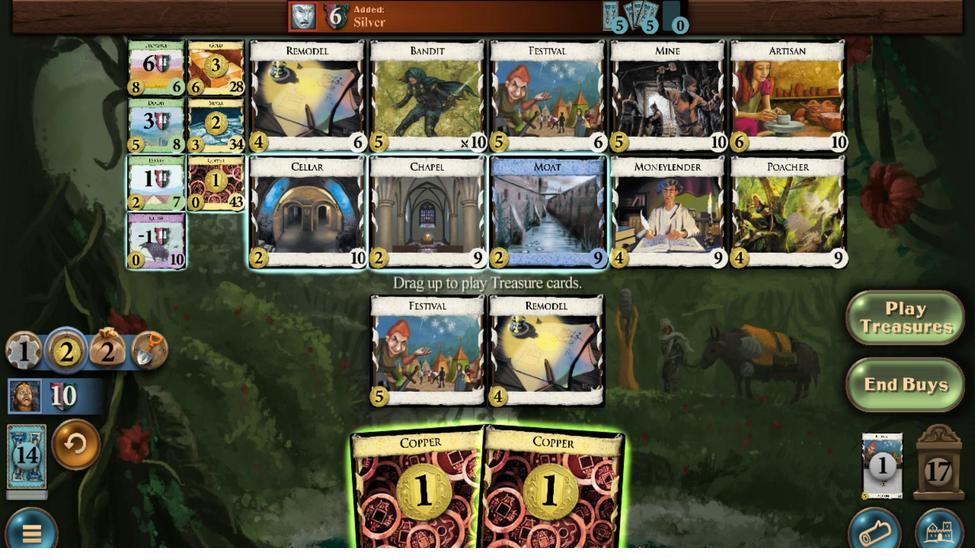 
Action: Mouse moved to (639, 448)
Screenshot: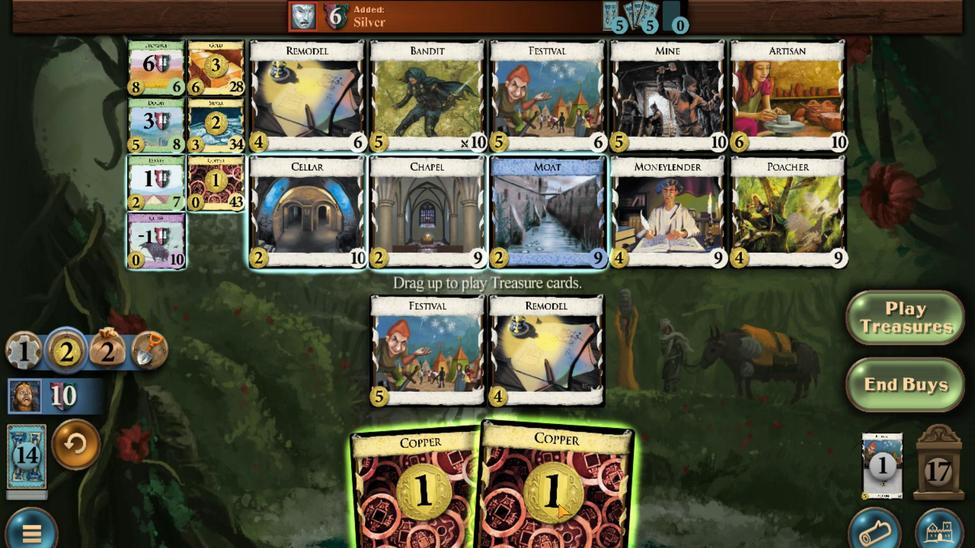 
Action: Mouse scrolled (639, 448) with delta (0, 0)
Screenshot: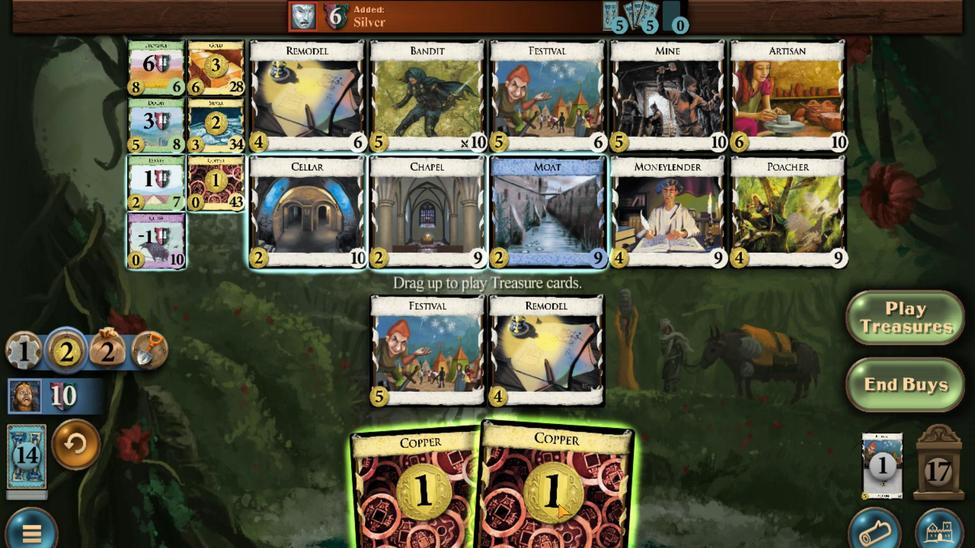 
Action: Mouse moved to (561, 430)
Screenshot: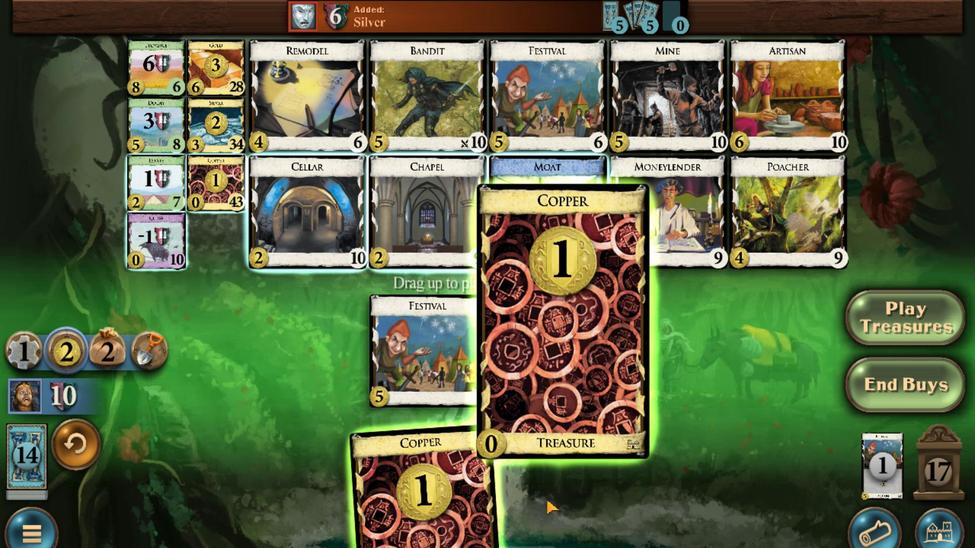 
Action: Mouse scrolled (561, 430) with delta (0, 0)
Screenshot: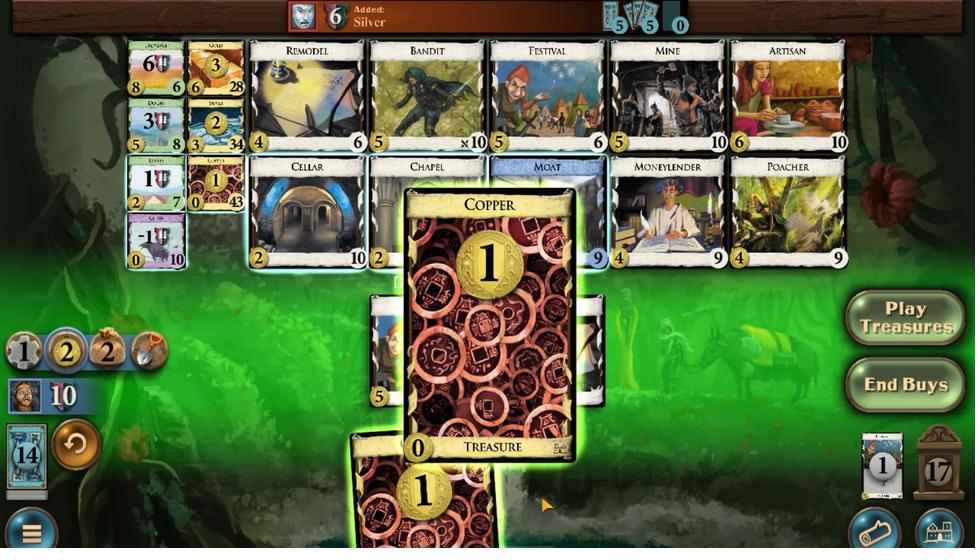 
Action: Mouse moved to (489, 426)
Screenshot: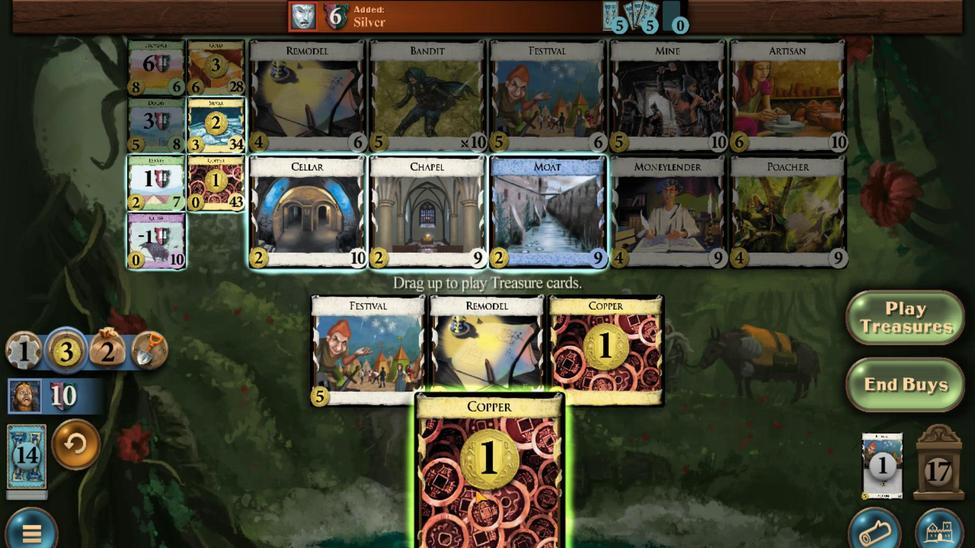 
Action: Mouse scrolled (489, 426) with delta (0, 0)
Screenshot: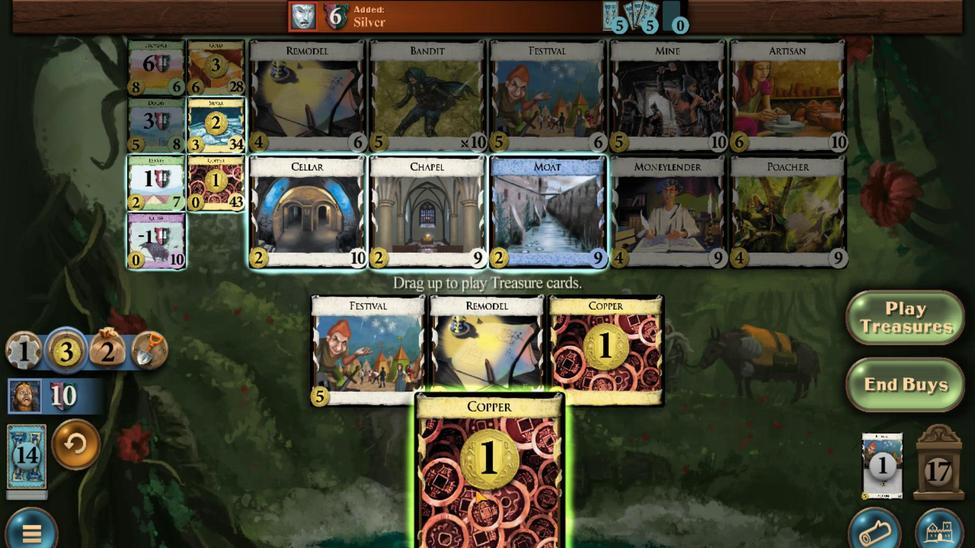 
Action: Mouse moved to (334, 324)
Screenshot: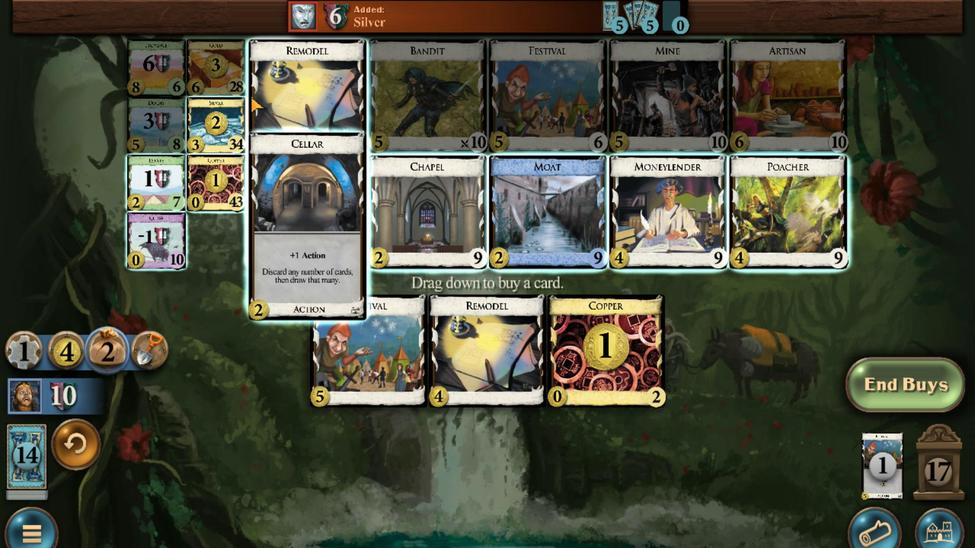 
Action: Mouse scrolled (334, 323) with delta (0, 0)
Screenshot: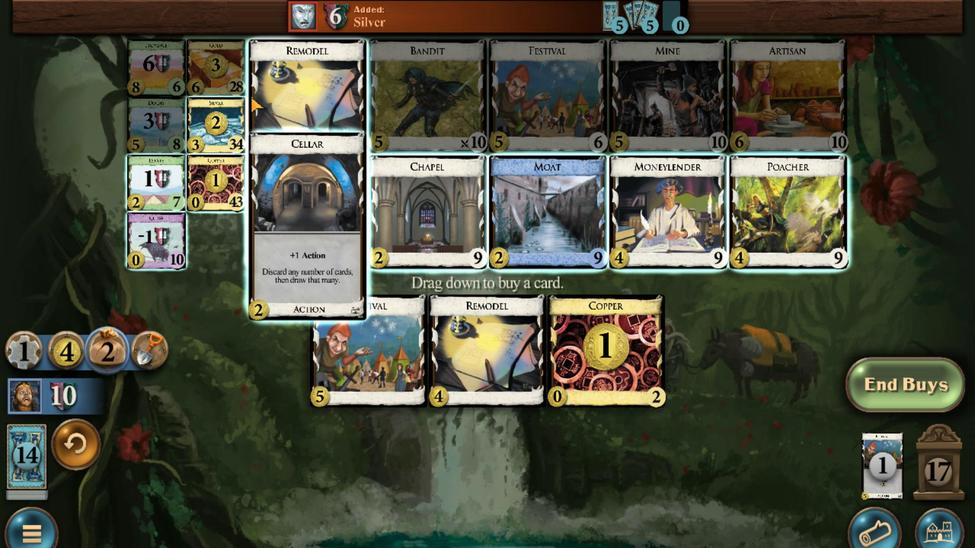 
Action: Mouse moved to (305, 256)
Screenshot: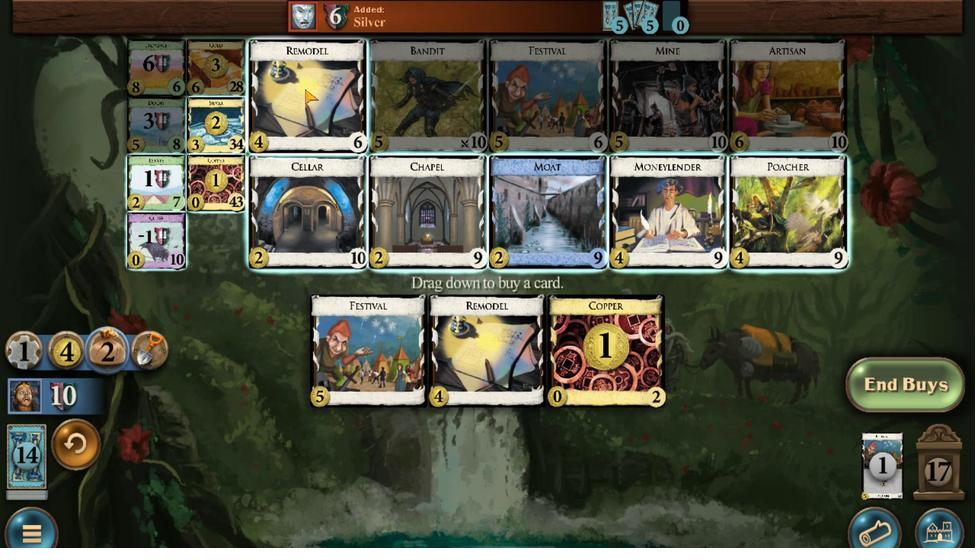 
Action: Mouse scrolled (305, 256) with delta (0, 0)
Screenshot: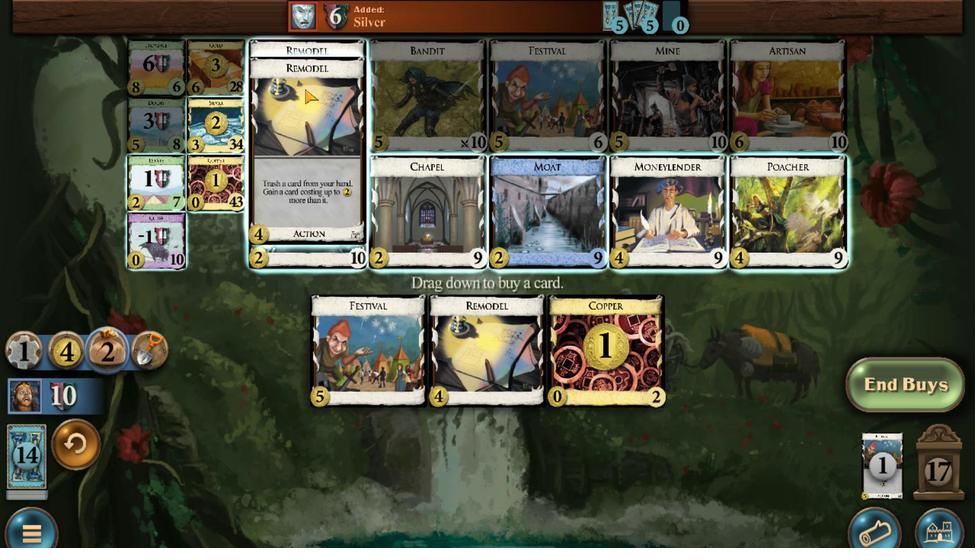 
Action: Mouse scrolled (305, 256) with delta (0, 0)
Screenshot: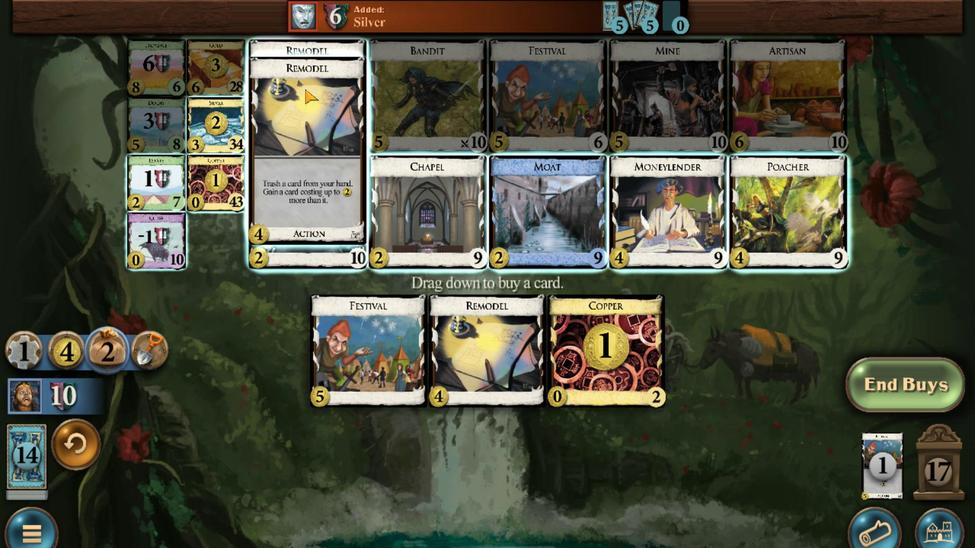 
Action: Mouse scrolled (305, 256) with delta (0, 0)
Screenshot: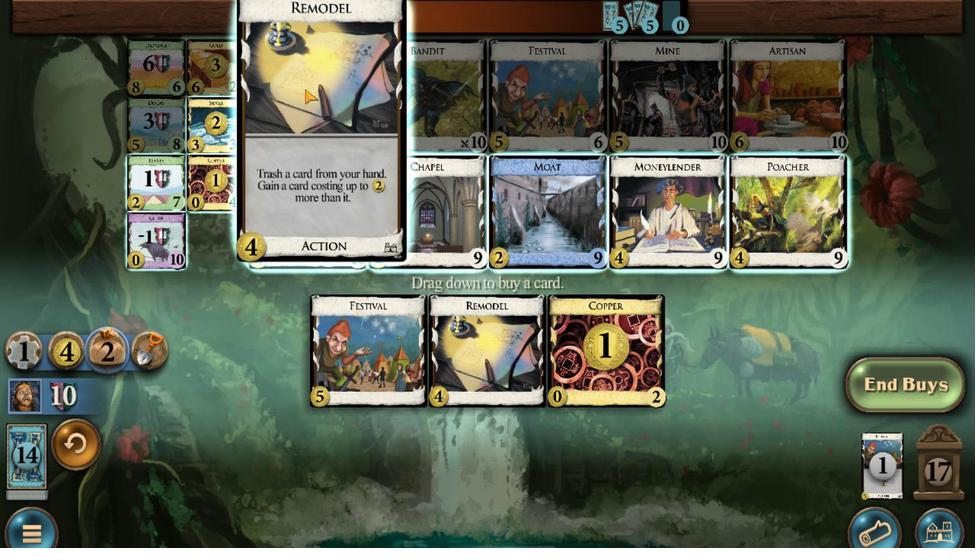 
Action: Mouse scrolled (305, 256) with delta (0, 0)
Screenshot: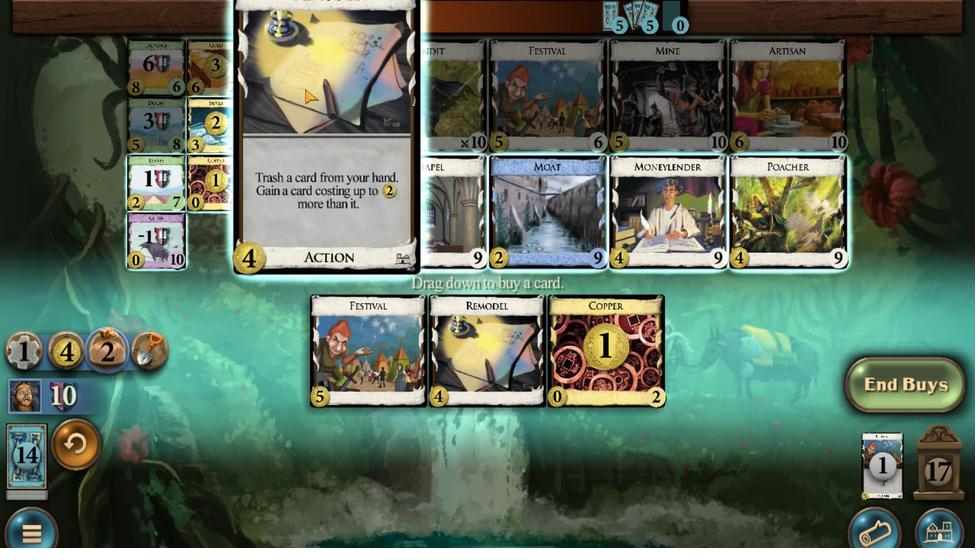 
Action: Mouse scrolled (305, 256) with delta (0, 0)
Screenshot: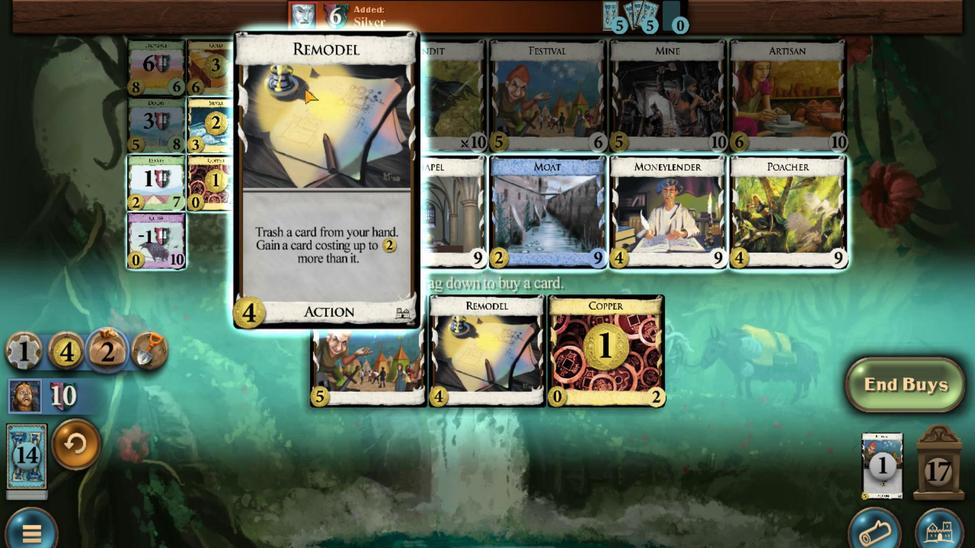 
Action: Mouse scrolled (305, 256) with delta (0, 0)
Screenshot: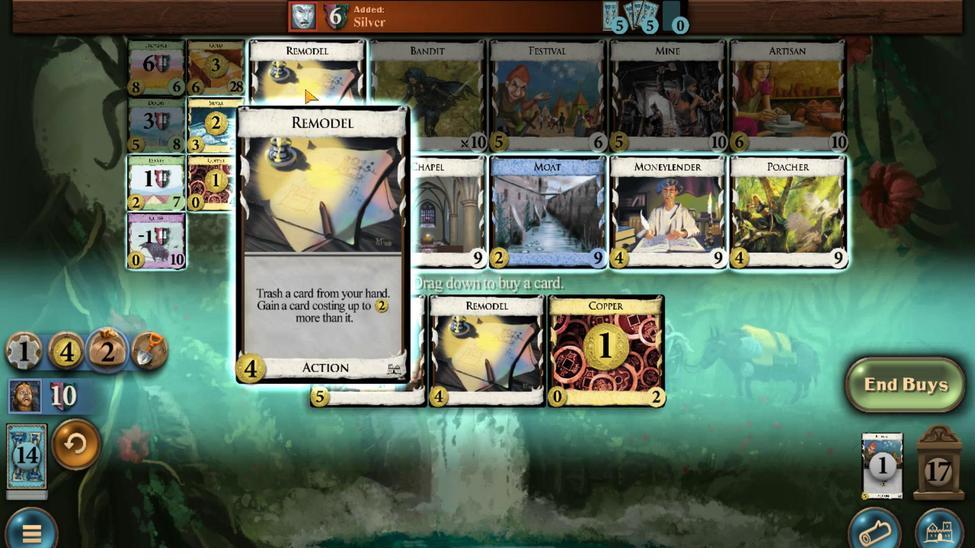 
Action: Mouse moved to (215, 290)
Screenshot: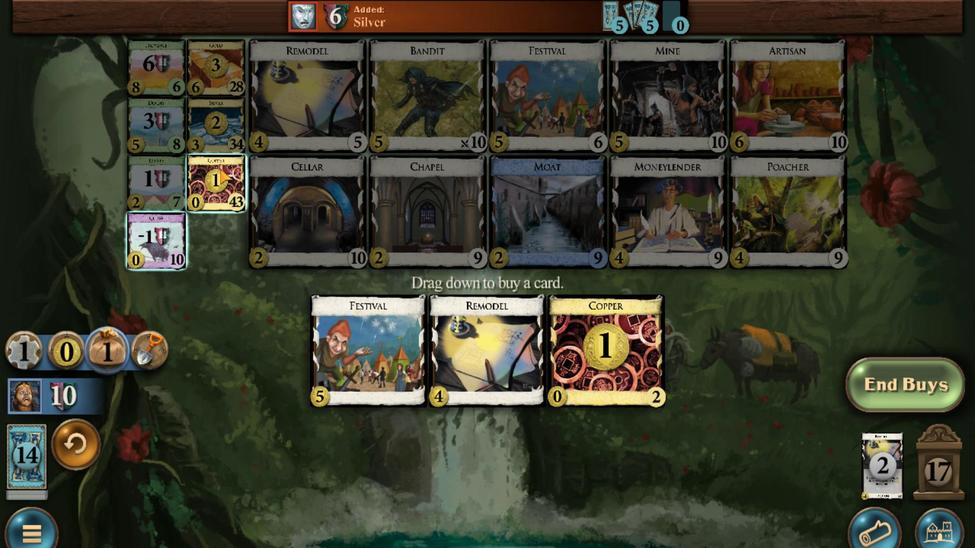 
Action: Mouse scrolled (215, 290) with delta (0, 0)
Screenshot: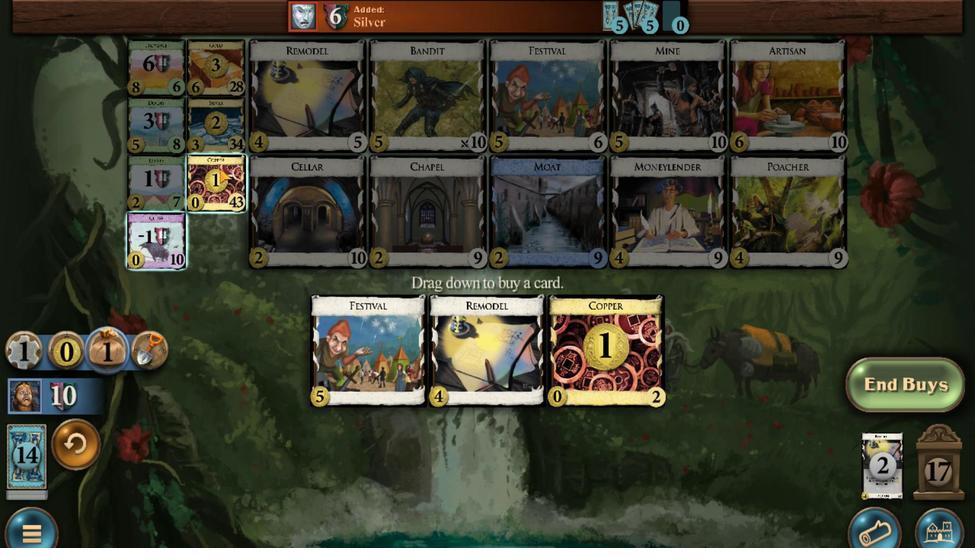 
Action: Mouse moved to (214, 289)
Screenshot: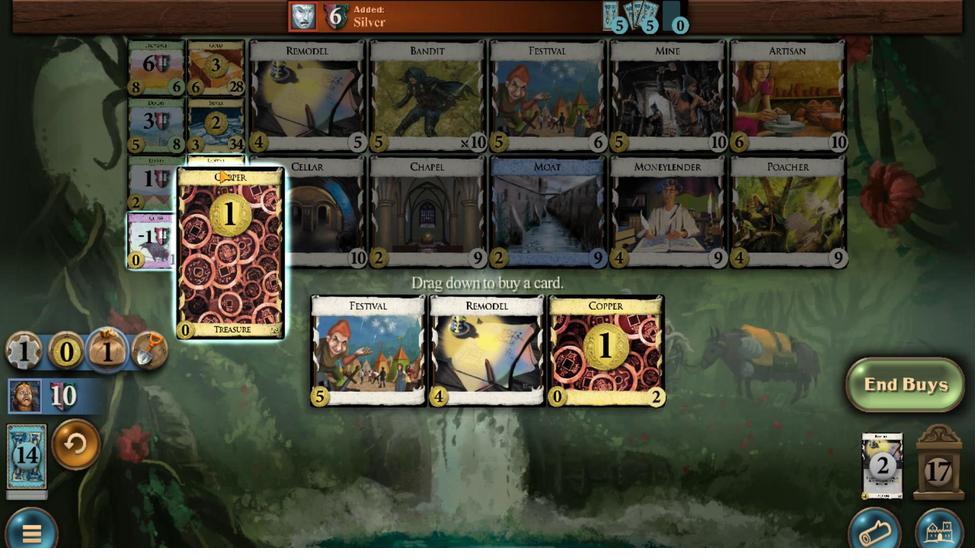 
Action: Mouse scrolled (214, 290) with delta (0, 0)
Screenshot: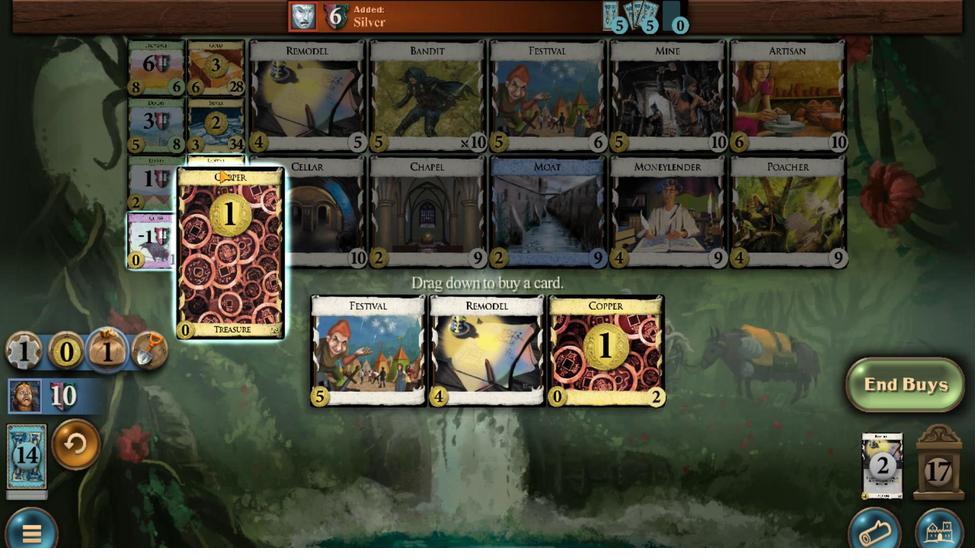 
Action: Mouse scrolled (214, 290) with delta (0, 0)
Screenshot: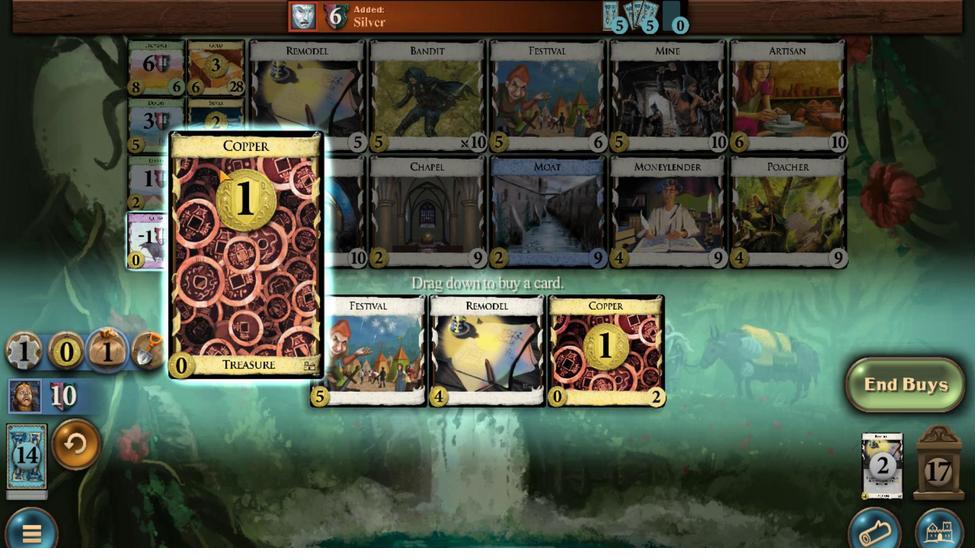 
Action: Mouse moved to (240, 424)
Screenshot: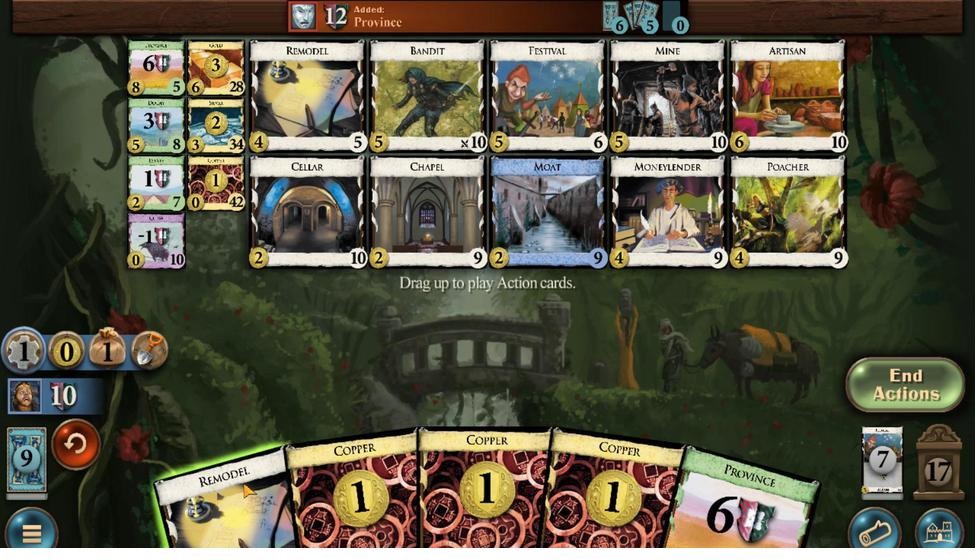 
Action: Mouse scrolled (240, 423) with delta (0, 0)
Screenshot: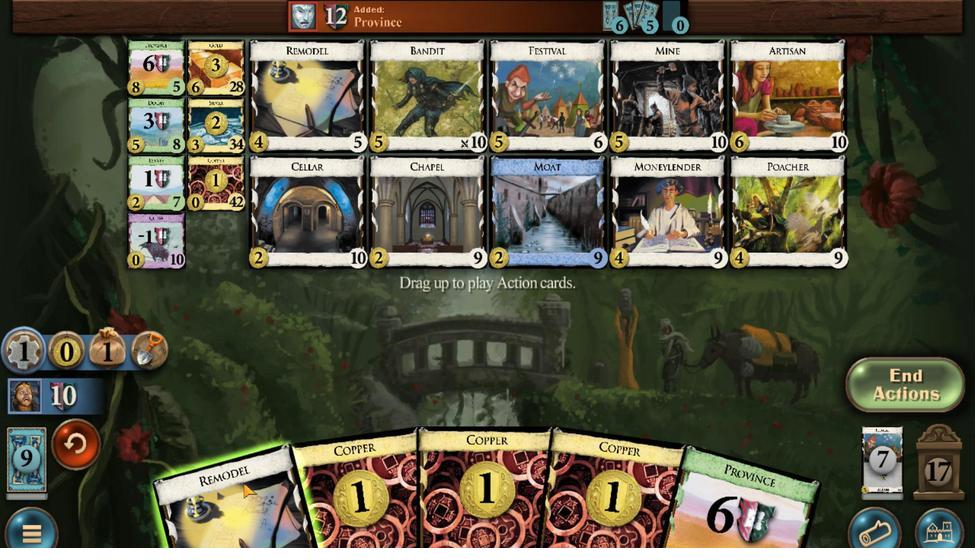 
Action: Mouse moved to (673, 419)
Screenshot: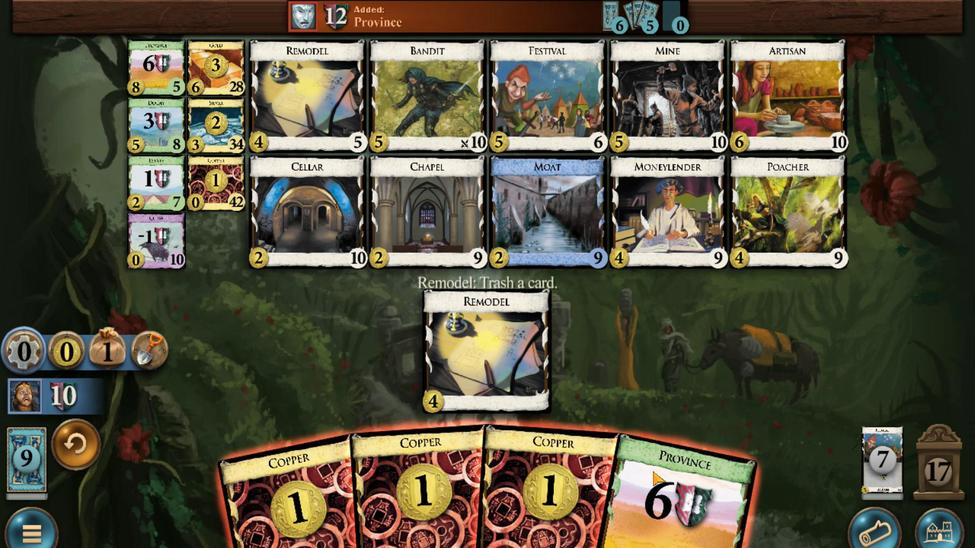 
Action: Mouse scrolled (673, 418) with delta (0, 0)
Screenshot: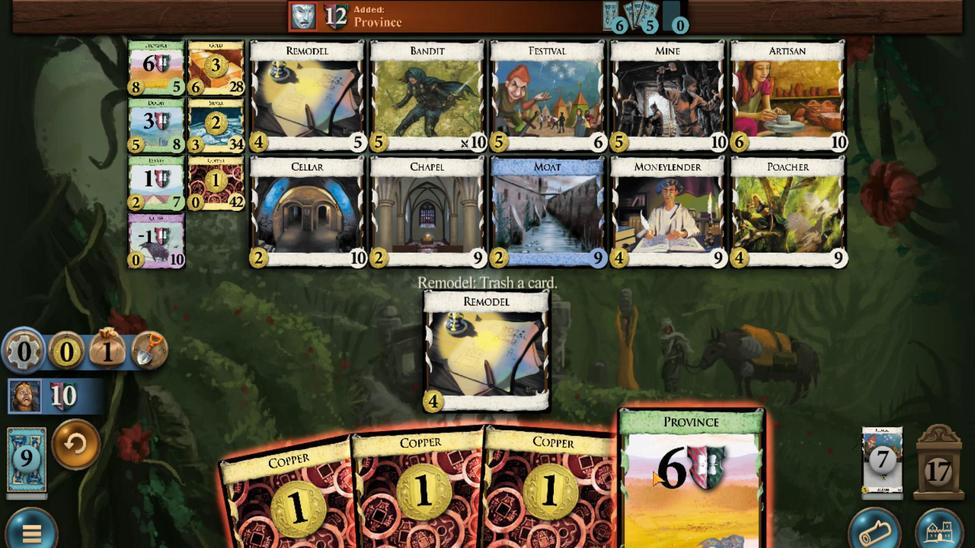 
Action: Mouse moved to (146, 243)
Screenshot: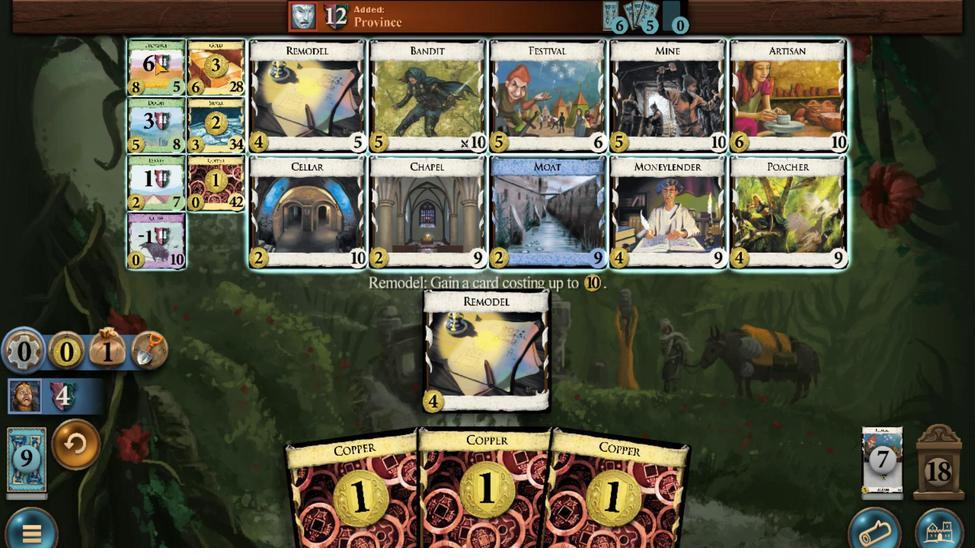 
Action: Mouse scrolled (146, 243) with delta (0, 0)
Screenshot: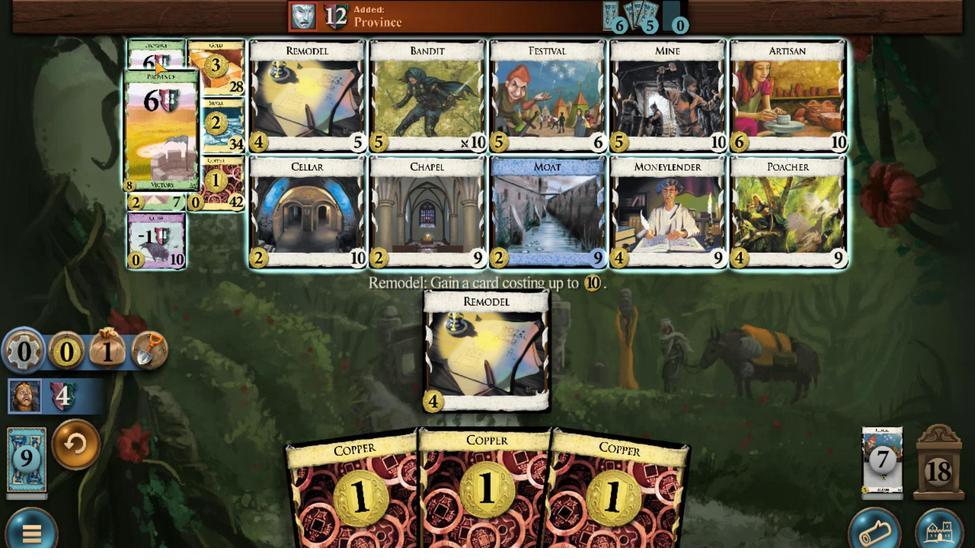 
Action: Mouse scrolled (146, 243) with delta (0, 0)
Screenshot: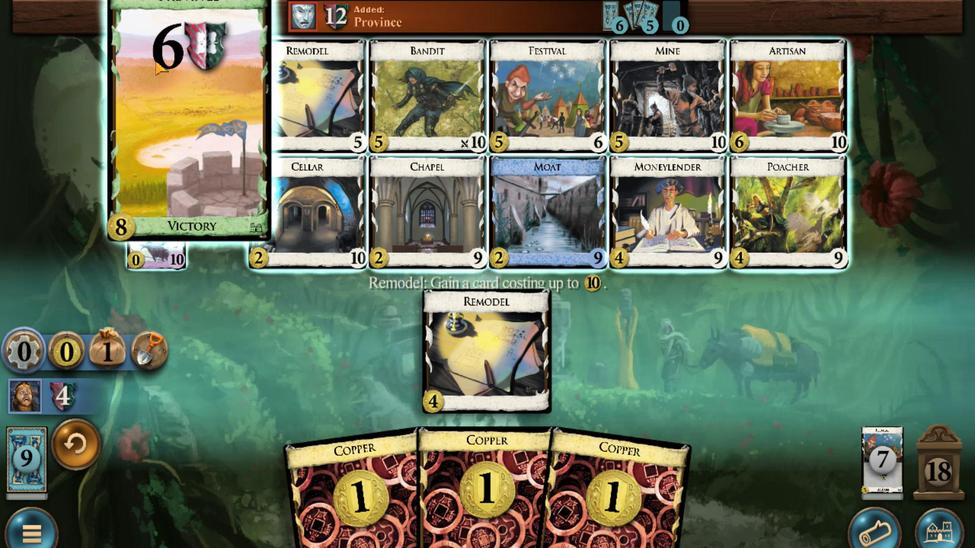
Action: Mouse scrolled (146, 243) with delta (0, 0)
Screenshot: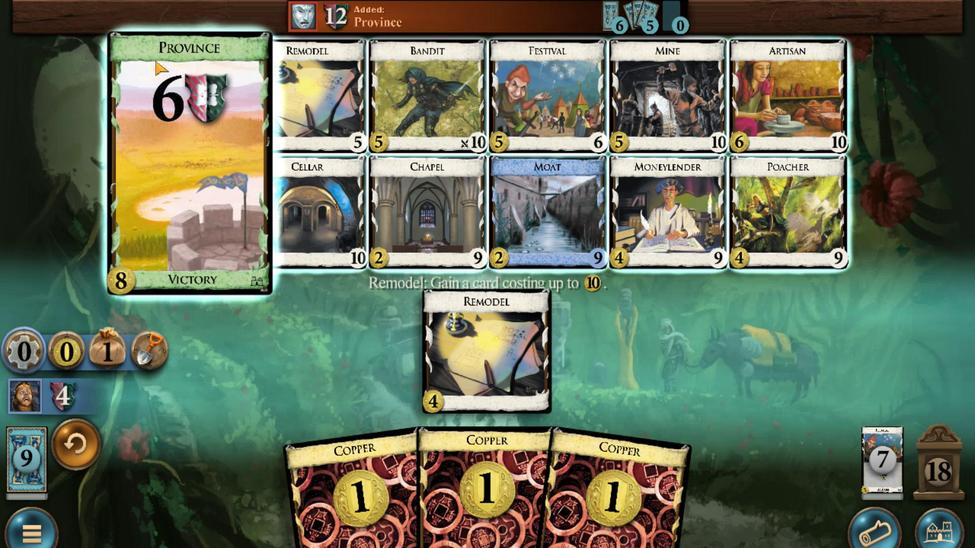 
Action: Mouse scrolled (146, 243) with delta (0, 0)
Screenshot: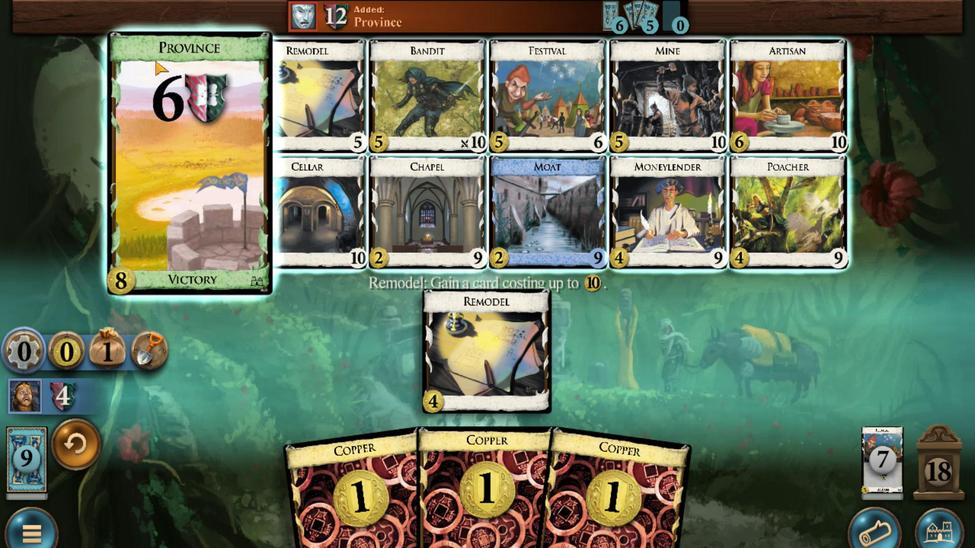 
Action: Mouse scrolled (146, 243) with delta (0, 0)
Screenshot: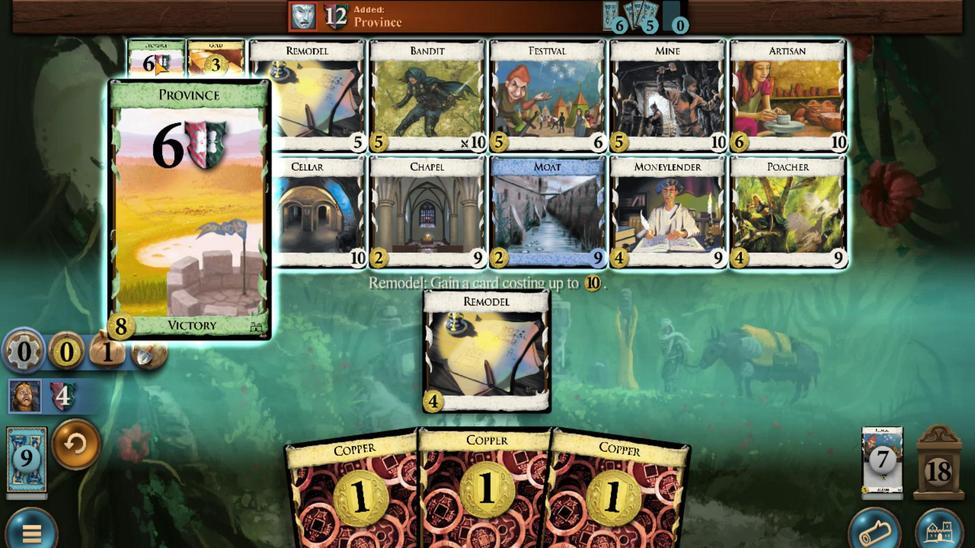 
Action: Mouse moved to (564, 415)
Screenshot: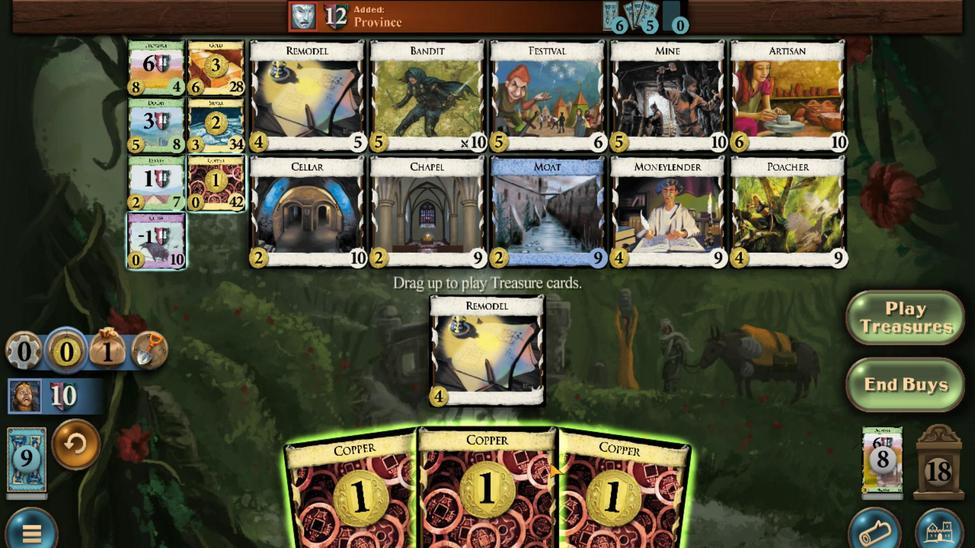 
Action: Mouse scrolled (564, 415) with delta (0, 0)
Screenshot: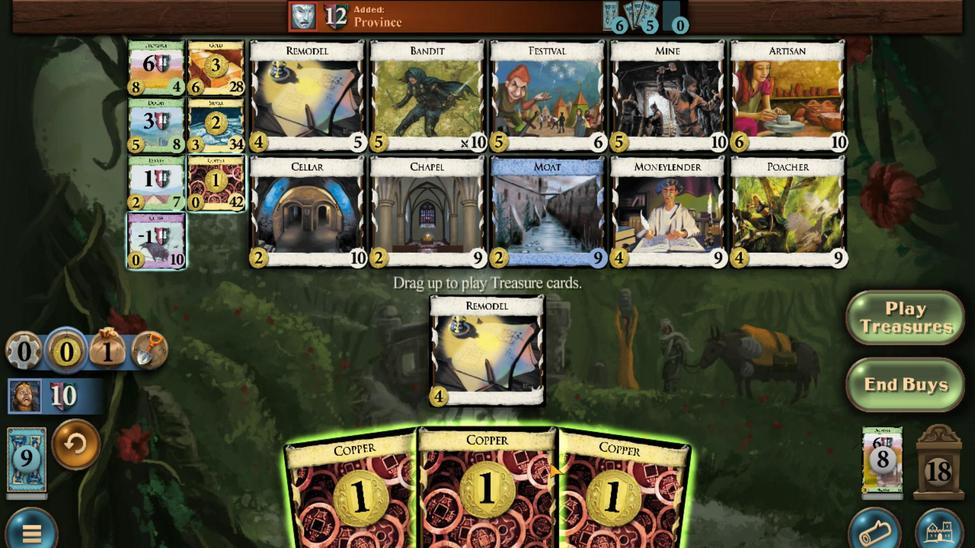 
Action: Mouse moved to (521, 416)
Screenshot: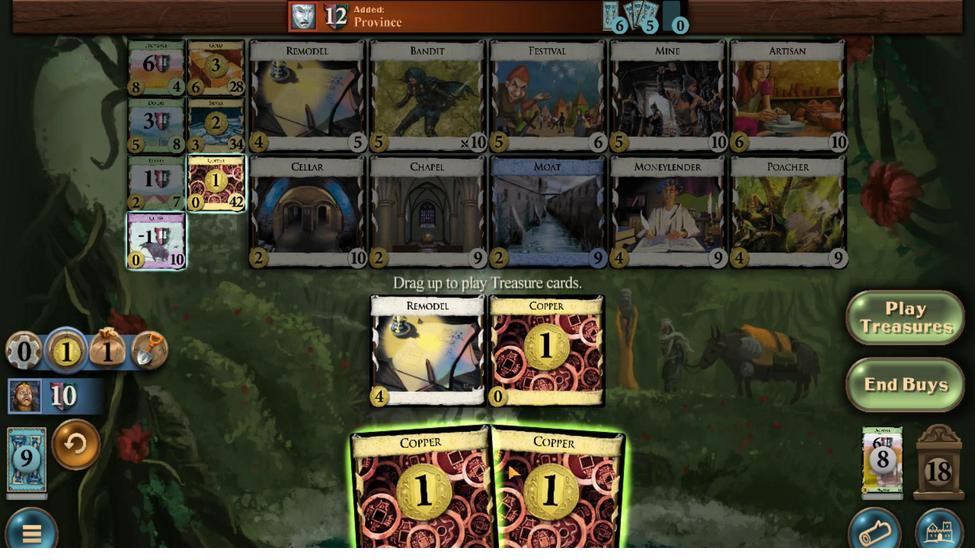 
Action: Mouse scrolled (521, 416) with delta (0, 0)
Screenshot: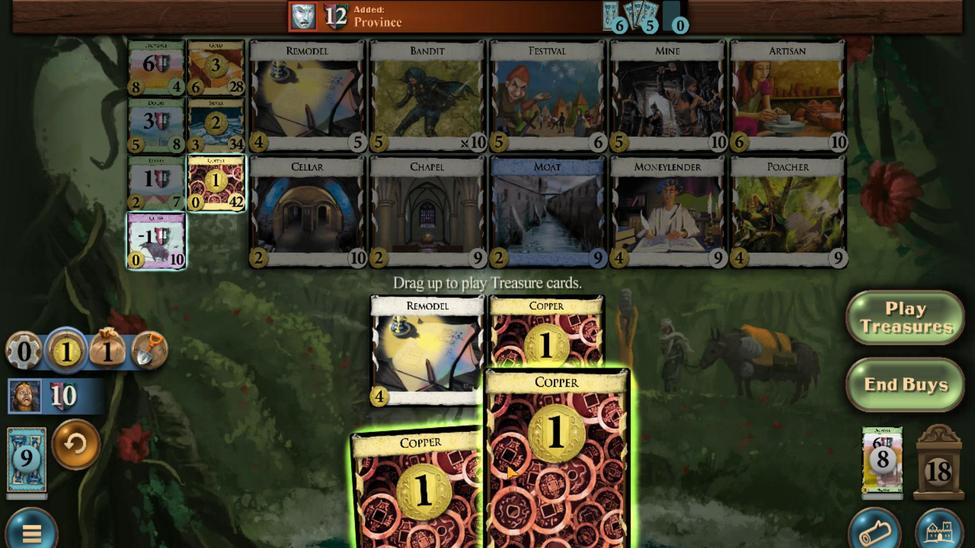 
Action: Mouse moved to (502, 418)
Screenshot: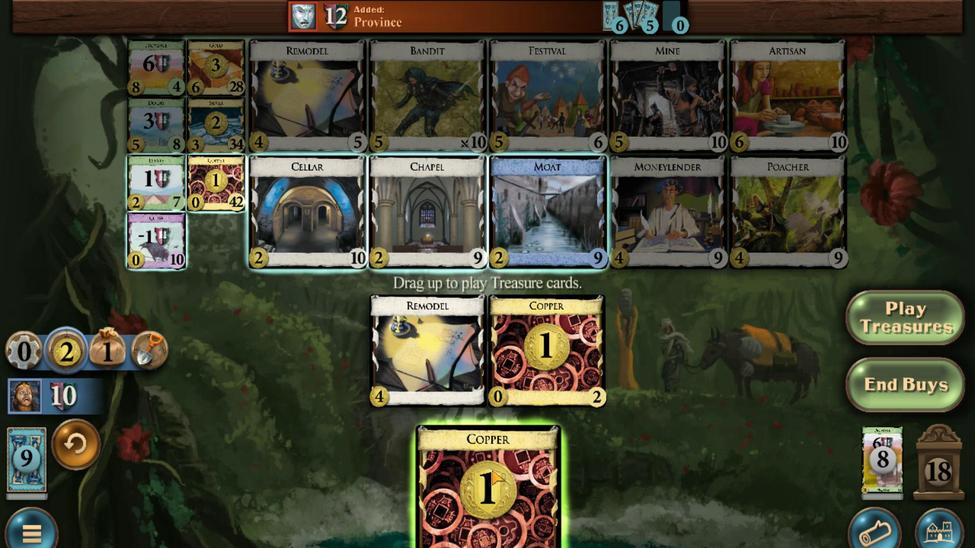 
Action: Mouse scrolled (502, 418) with delta (0, 0)
Screenshot: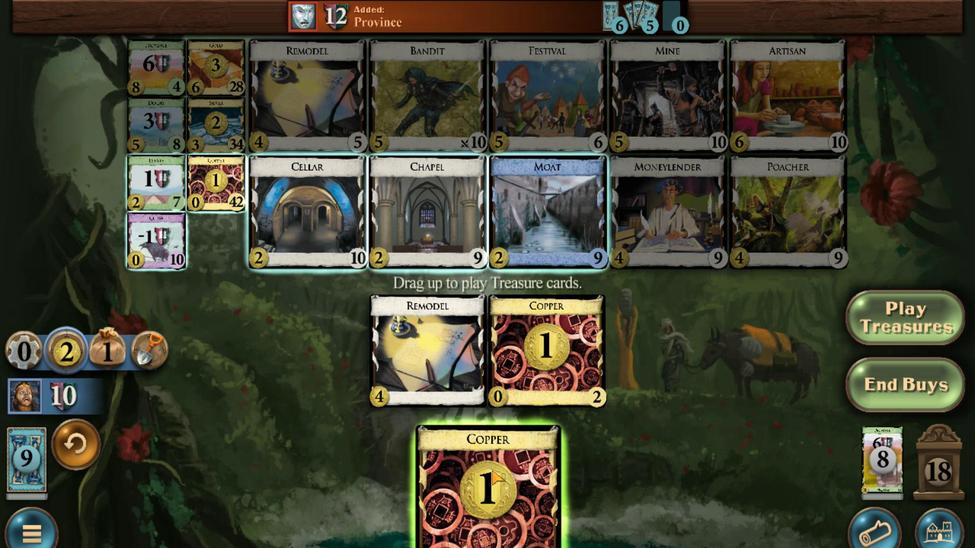 
Action: Mouse moved to (225, 269)
Screenshot: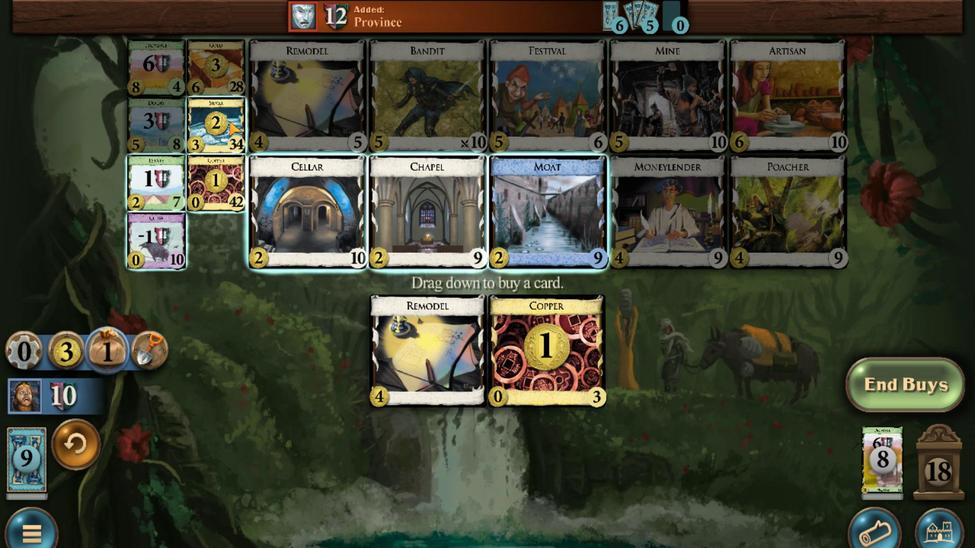 
Action: Mouse scrolled (225, 269) with delta (0, 0)
Screenshot: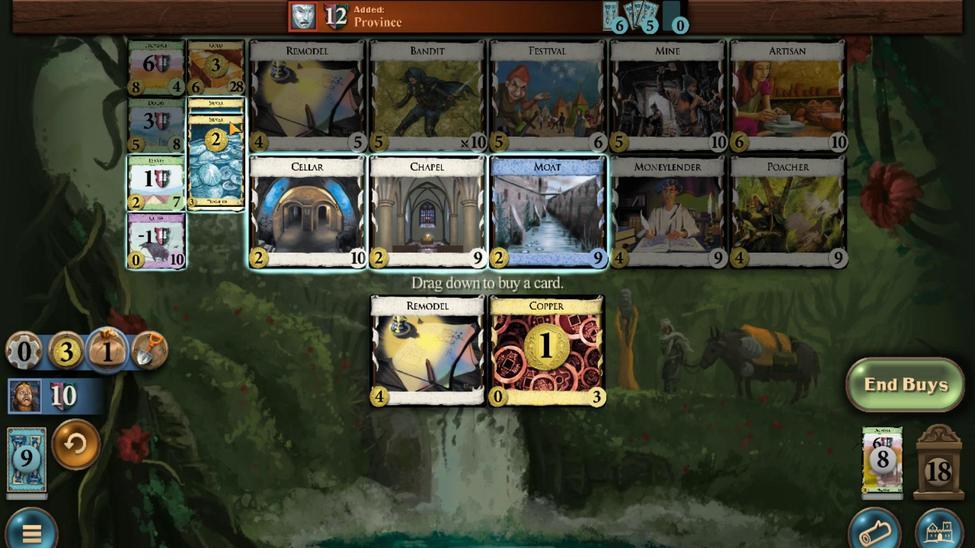
Action: Mouse scrolled (225, 269) with delta (0, 0)
Screenshot: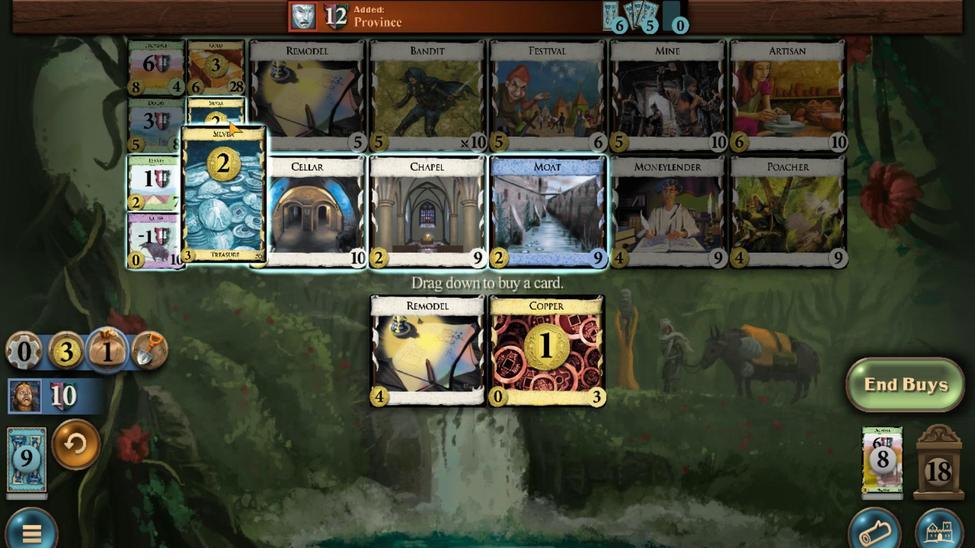 
Action: Mouse scrolled (225, 269) with delta (0, 0)
Screenshot: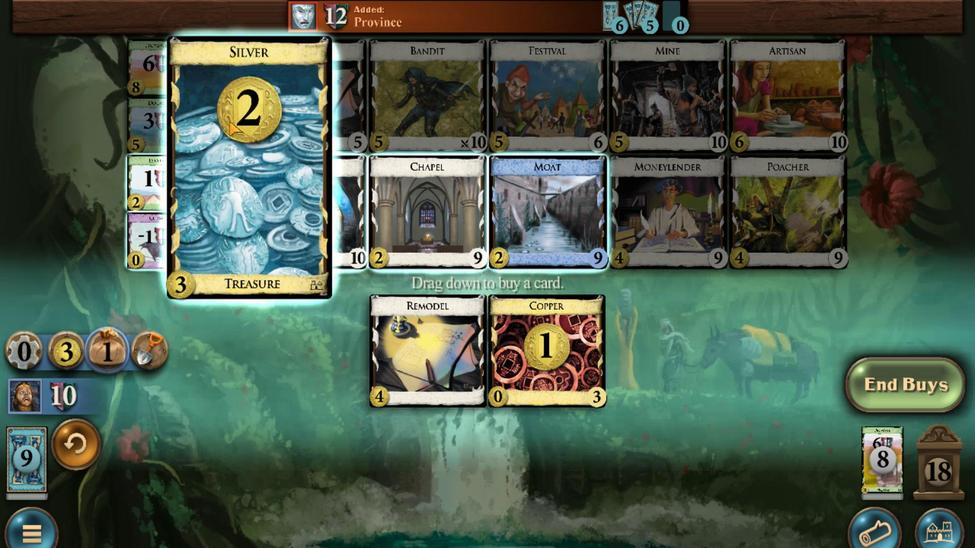 
Action: Mouse scrolled (225, 269) with delta (0, 0)
Screenshot: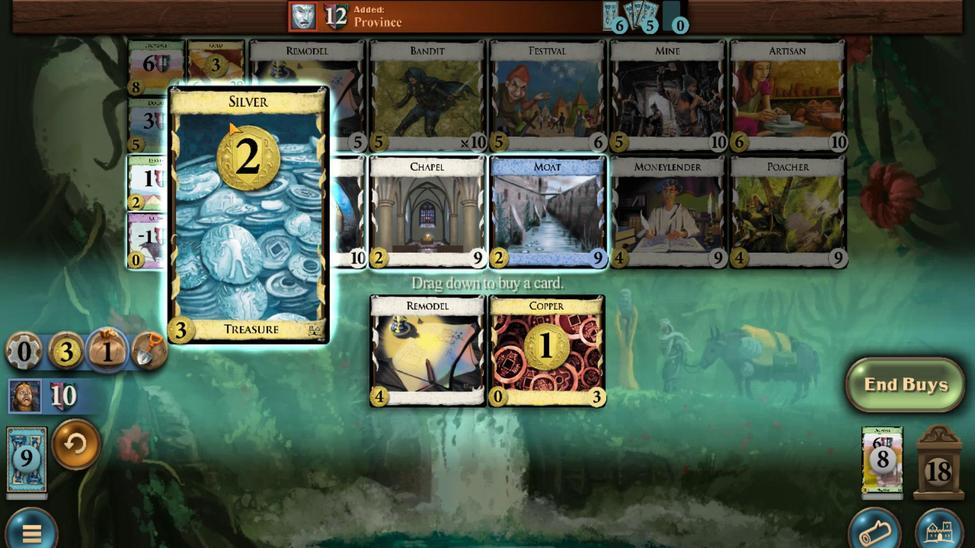 
Action: Mouse scrolled (225, 269) with delta (0, 0)
Screenshot: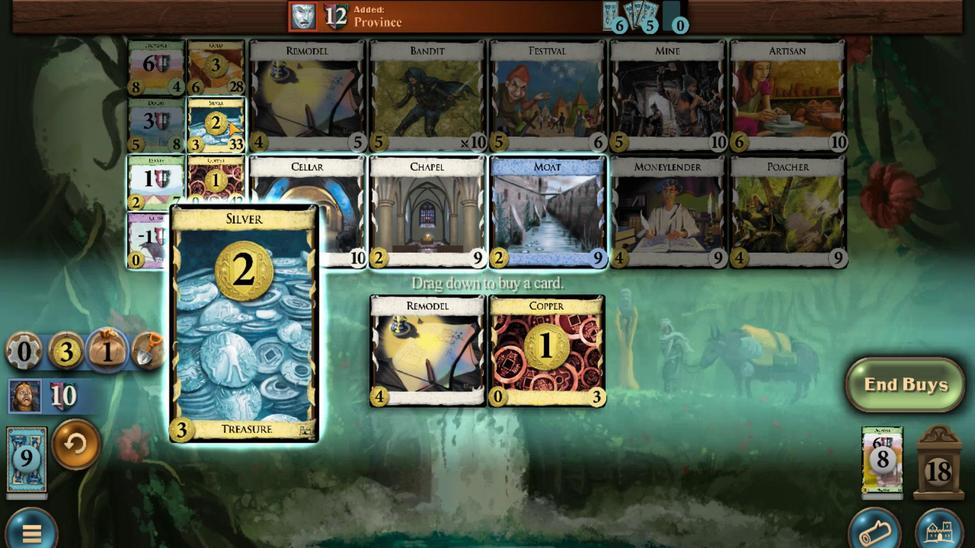 
Action: Mouse moved to (581, 414)
Screenshot: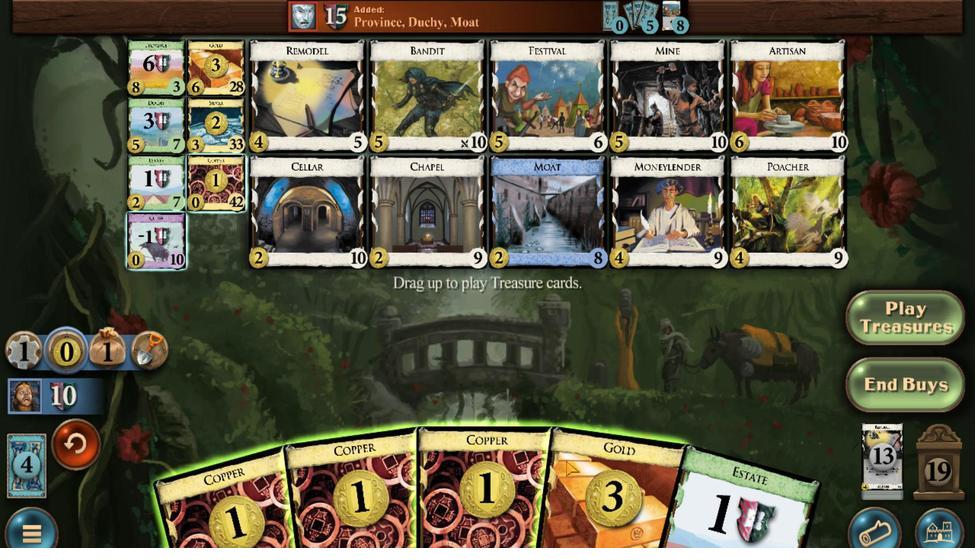 
Action: Mouse scrolled (581, 414) with delta (0, 0)
Screenshot: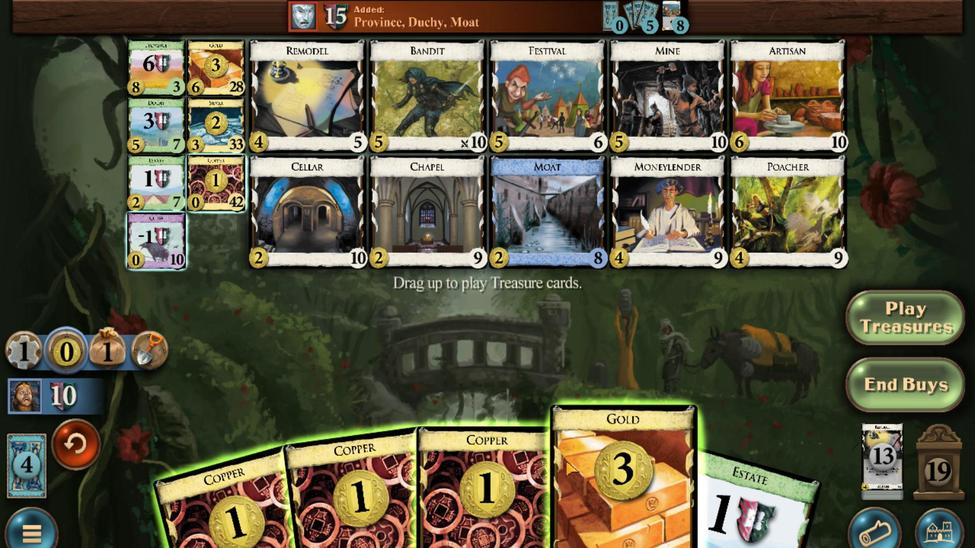 
Action: Mouse moved to (547, 415)
Screenshot: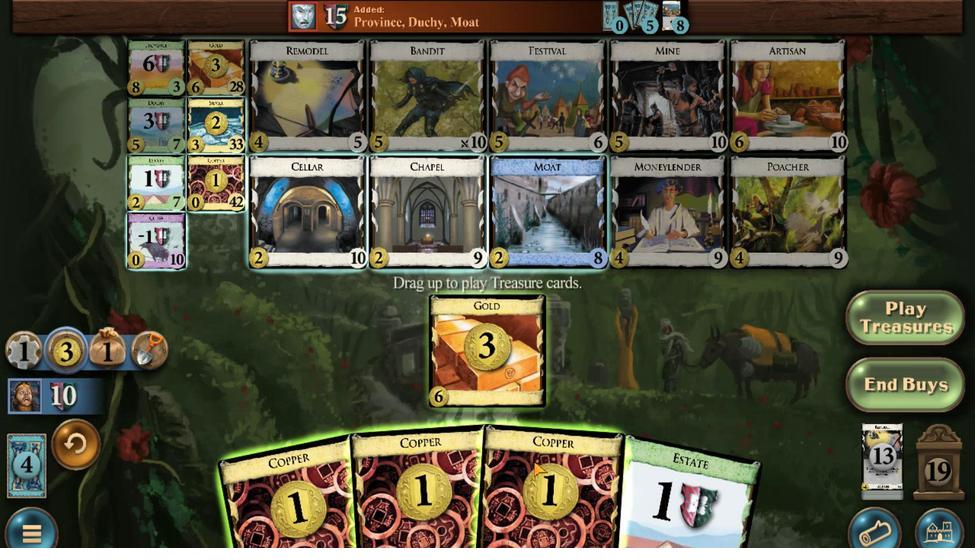 
Action: Mouse scrolled (547, 414) with delta (0, 0)
Screenshot: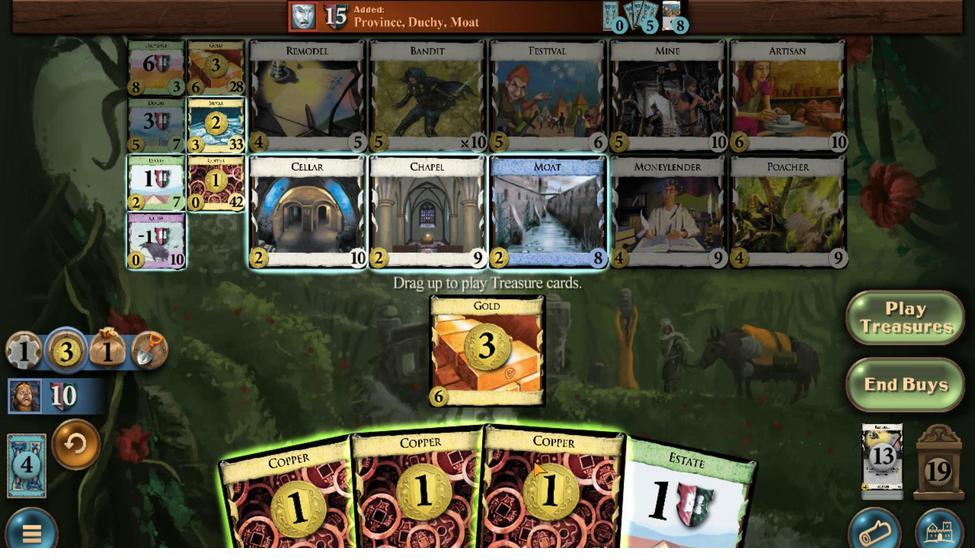
Action: Mouse moved to (504, 415)
Screenshot: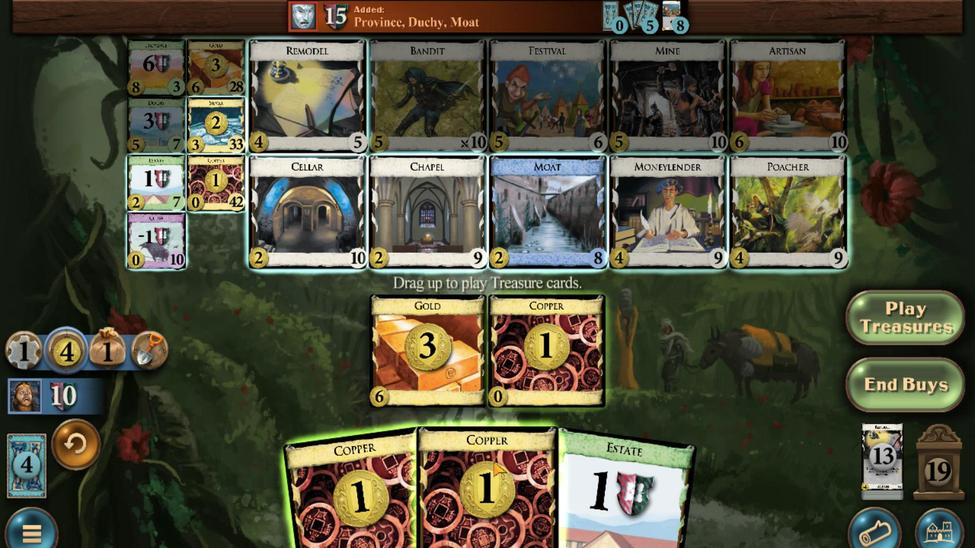
Action: Mouse scrolled (504, 414) with delta (0, 0)
Screenshot: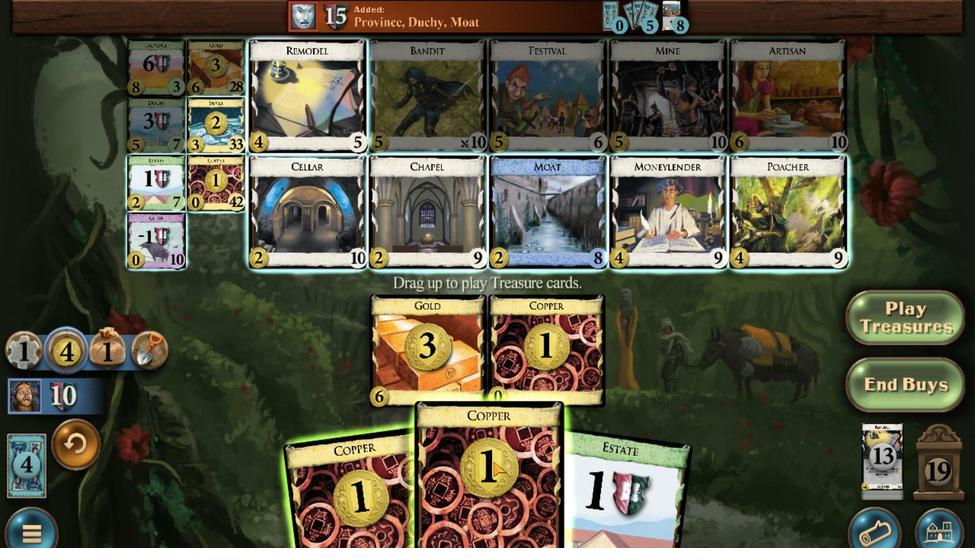 
Action: Mouse moved to (454, 417)
Screenshot: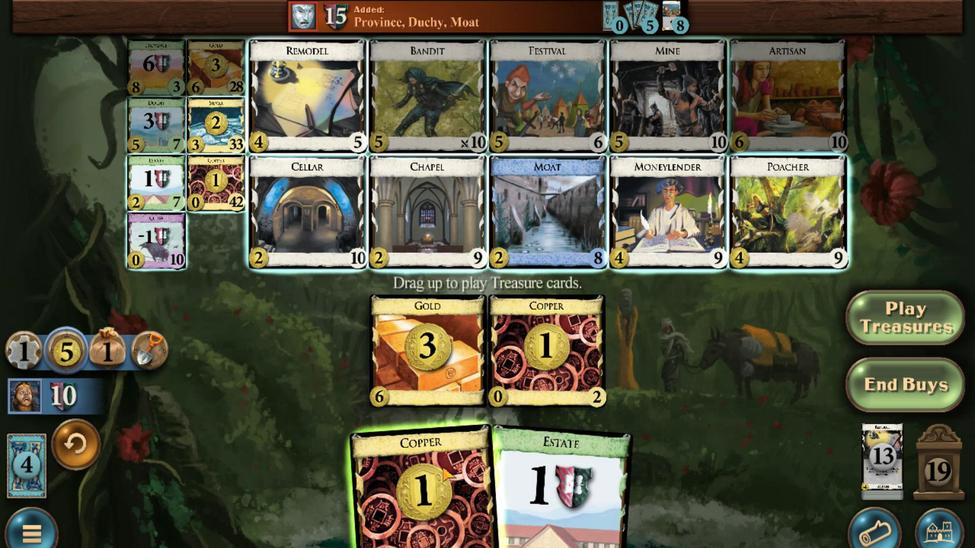 
Action: Mouse scrolled (454, 417) with delta (0, 0)
Screenshot: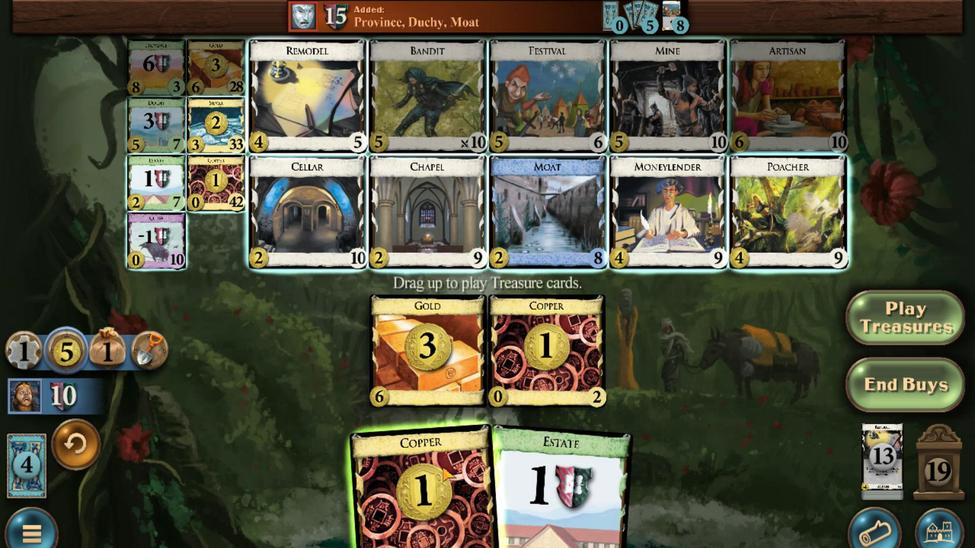 
Action: Mouse moved to (210, 244)
Screenshot: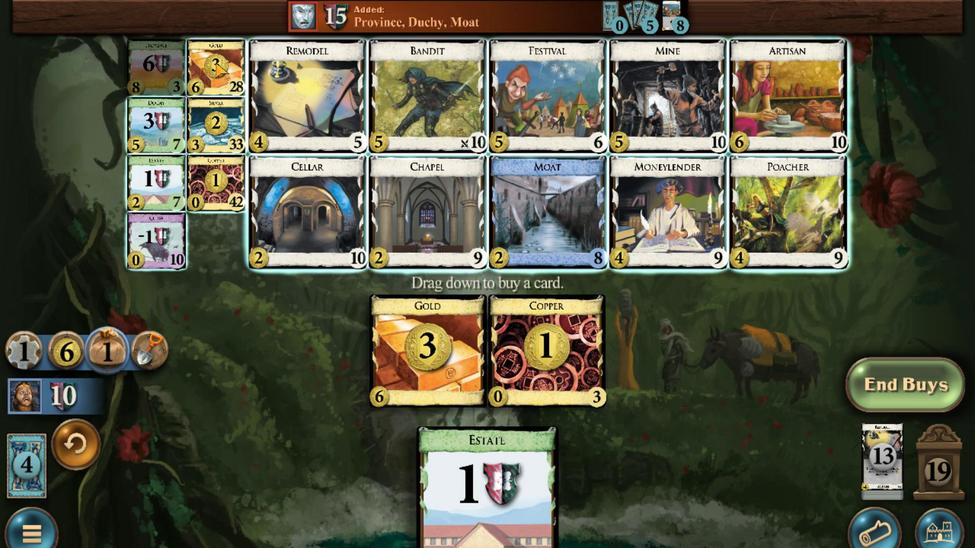 
Action: Mouse scrolled (210, 244) with delta (0, 0)
Screenshot: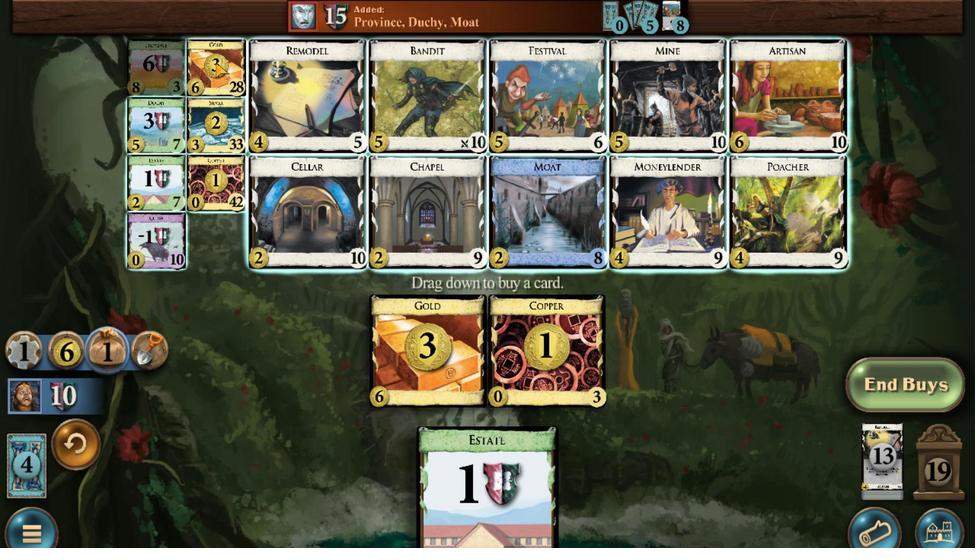 
Action: Mouse scrolled (210, 244) with delta (0, 0)
Screenshot: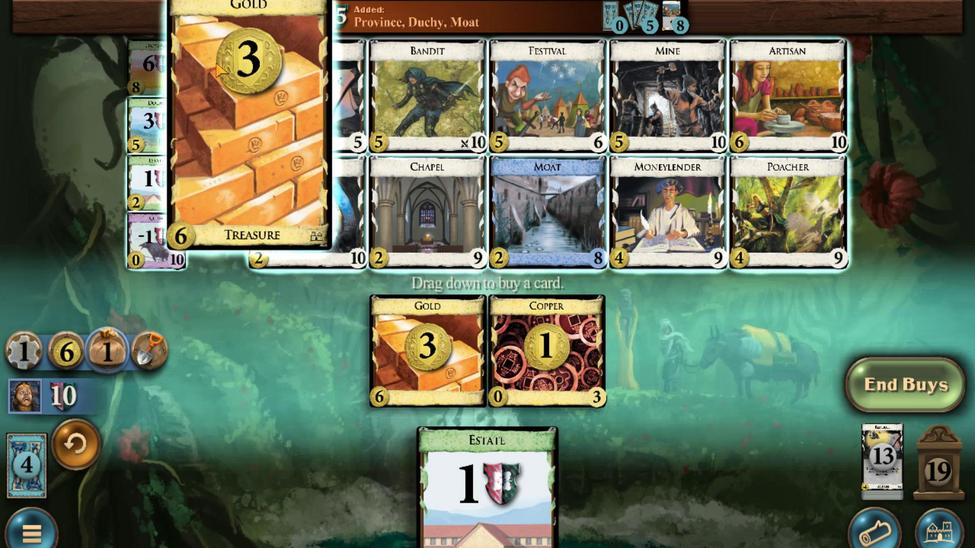 
Action: Mouse scrolled (210, 244) with delta (0, 0)
Screenshot: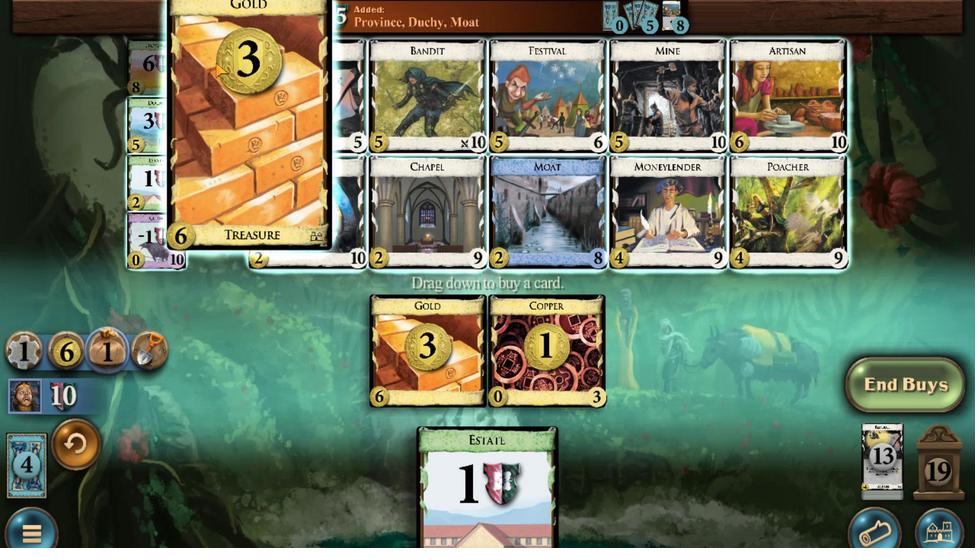 
Action: Mouse scrolled (210, 244) with delta (0, 0)
Screenshot: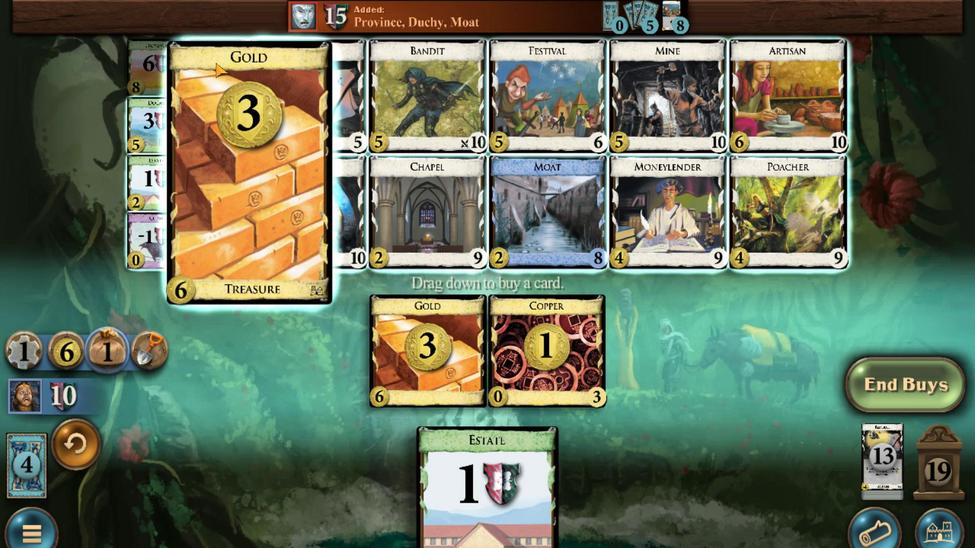 
Action: Mouse scrolled (210, 244) with delta (0, 0)
Screenshot: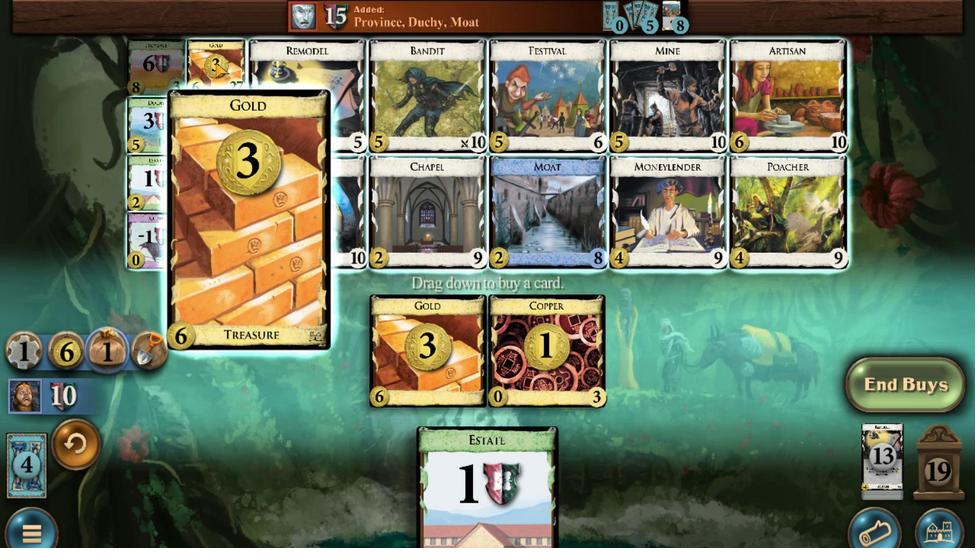 
Action: Mouse scrolled (210, 244) with delta (0, 0)
Screenshot: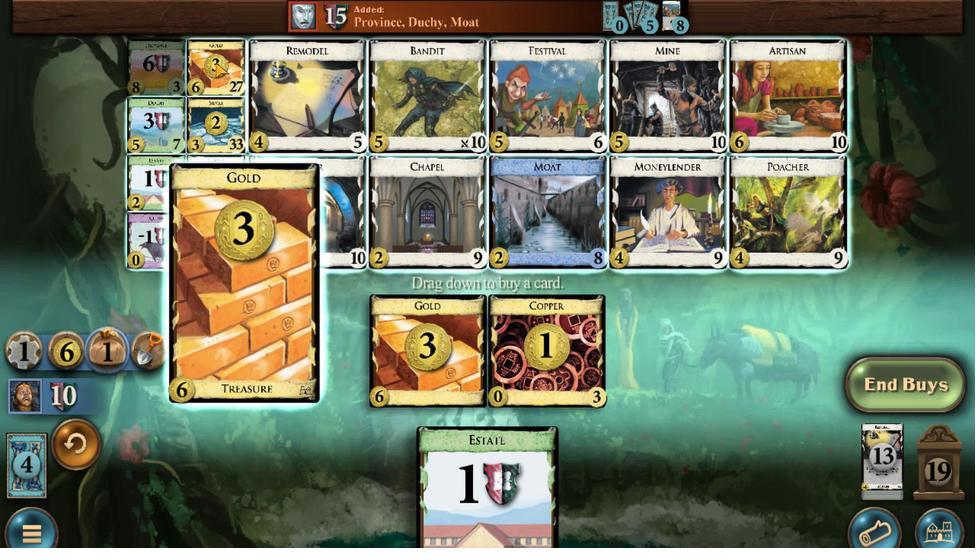 
Action: Mouse scrolled (210, 244) with delta (0, 0)
Screenshot: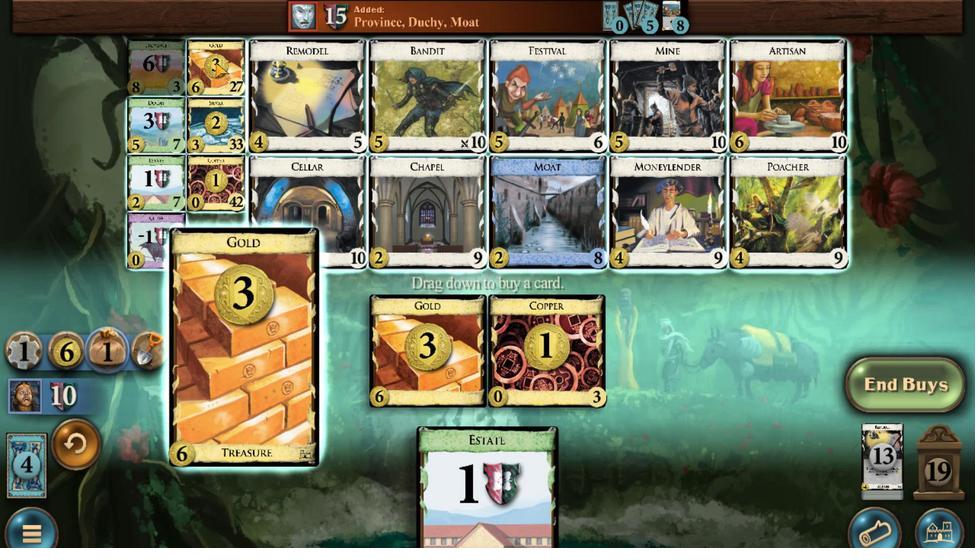 
Action: Mouse moved to (251, 421)
Screenshot: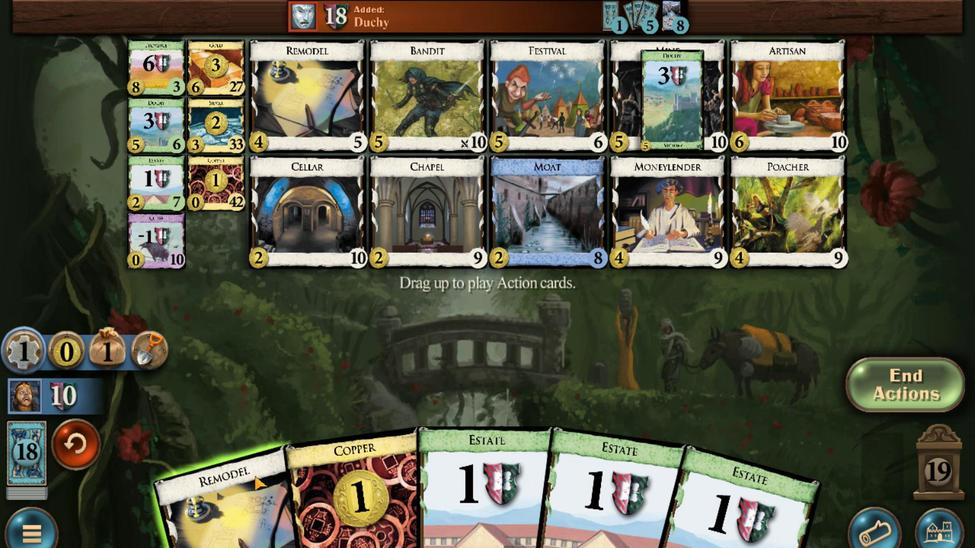 
Action: Mouse scrolled (251, 420) with delta (0, 0)
Screenshot: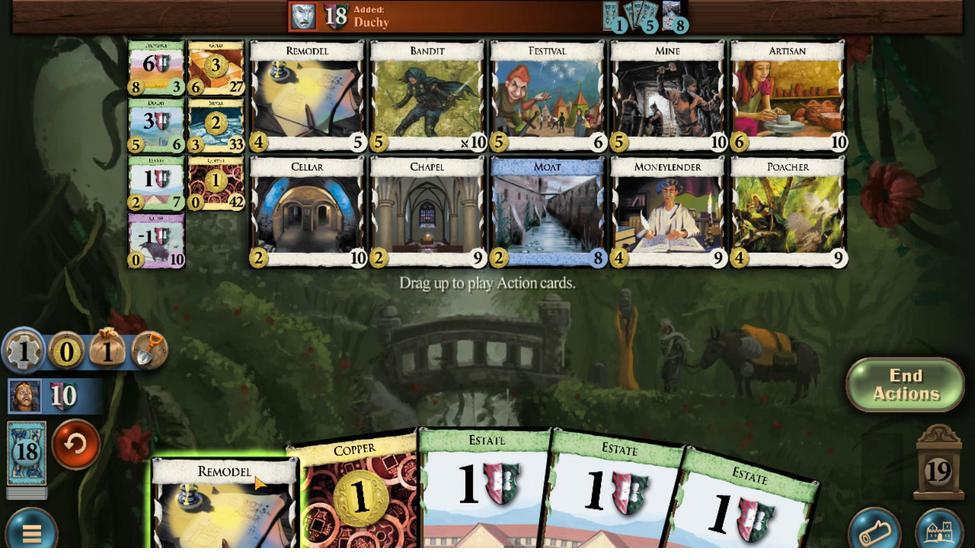 
Action: Mouse moved to (520, 424)
Screenshot: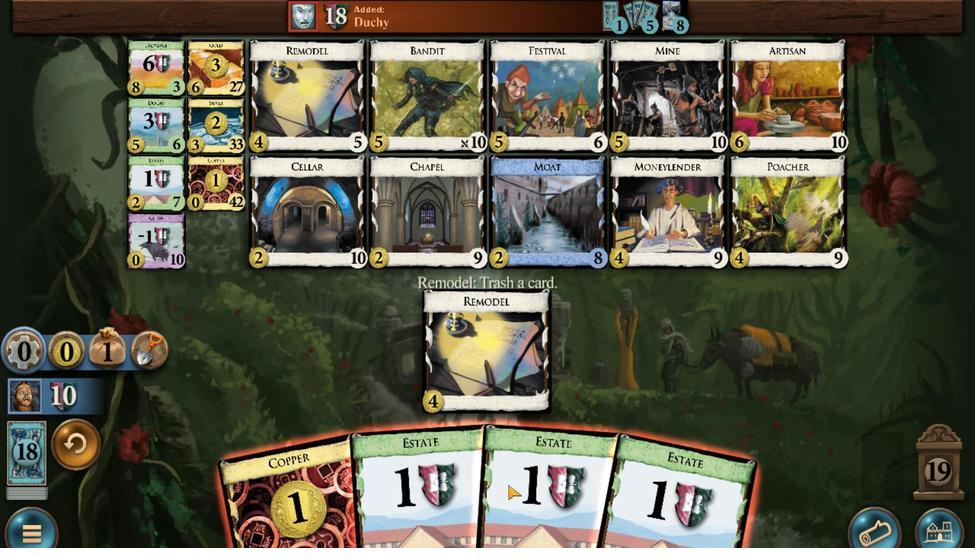 
Action: Mouse scrolled (520, 424) with delta (0, 0)
Screenshot: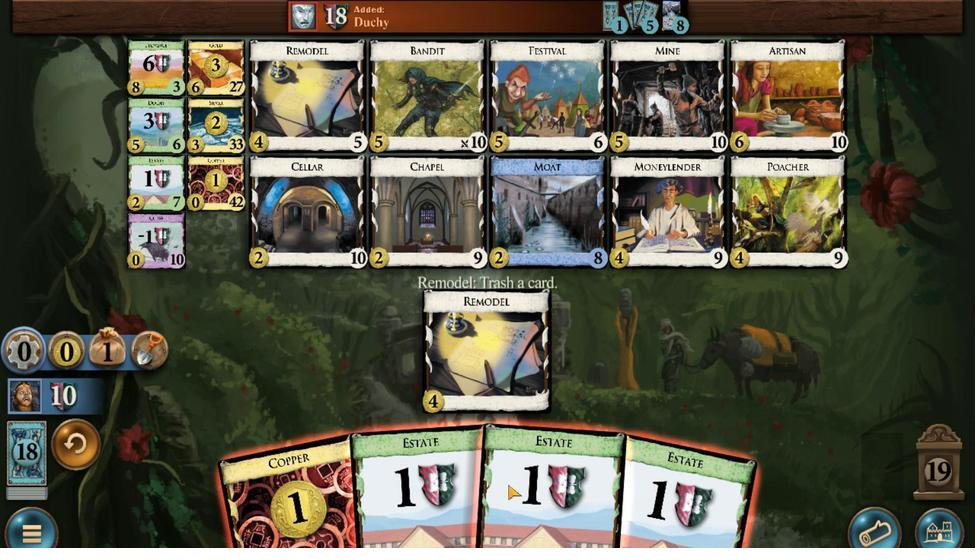 
Action: Mouse moved to (221, 265)
Screenshot: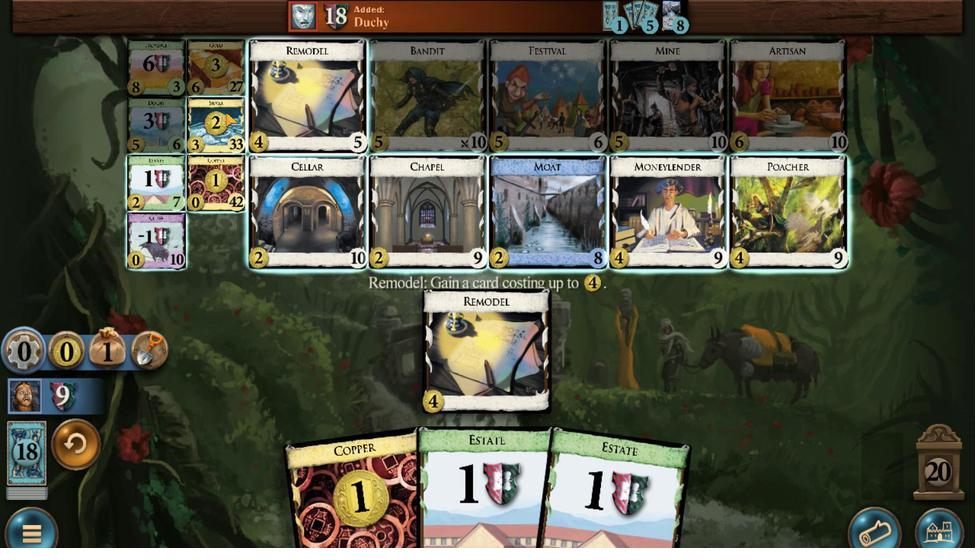 
Action: Mouse scrolled (221, 266) with delta (0, 0)
Screenshot: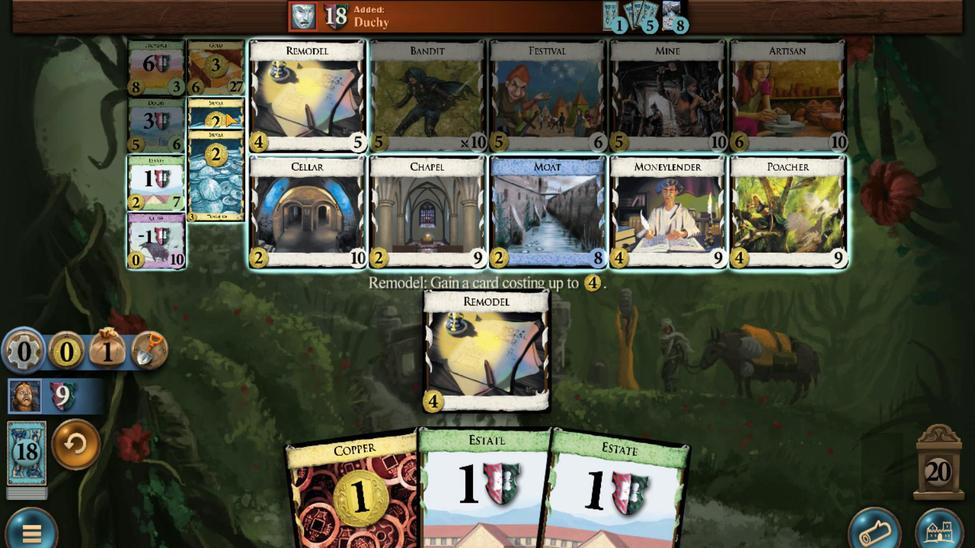 
Action: Mouse scrolled (221, 266) with delta (0, 0)
Screenshot: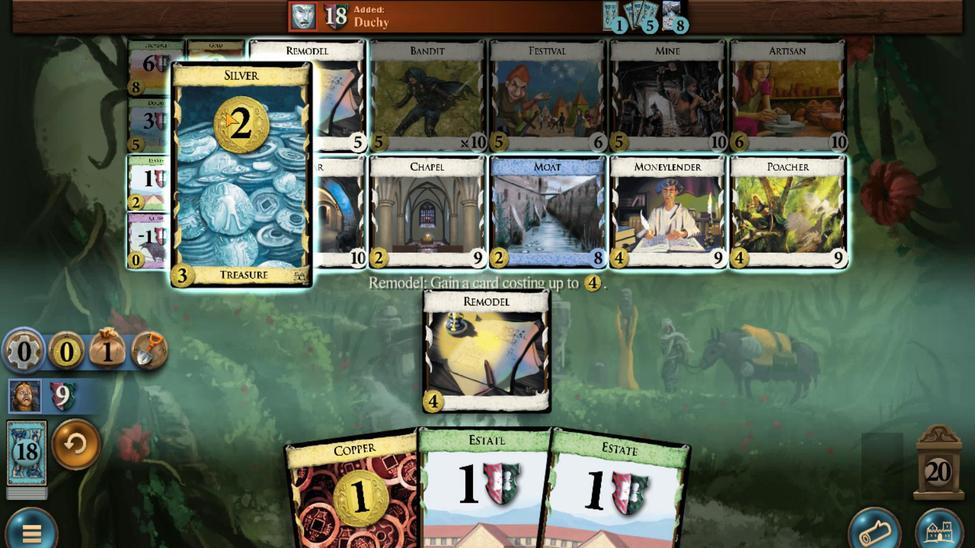 
Action: Mouse scrolled (221, 266) with delta (0, 0)
Screenshot: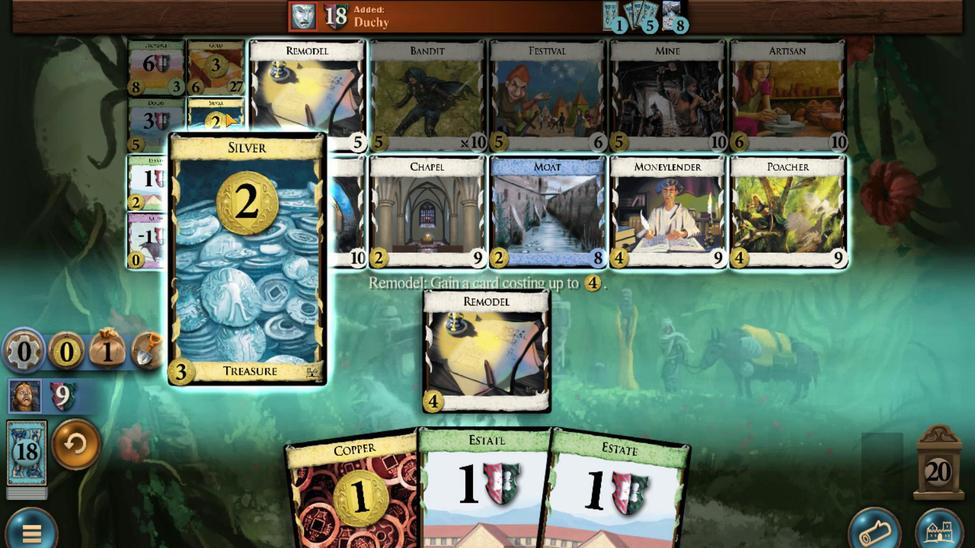 
Action: Mouse scrolled (221, 266) with delta (0, 0)
Screenshot: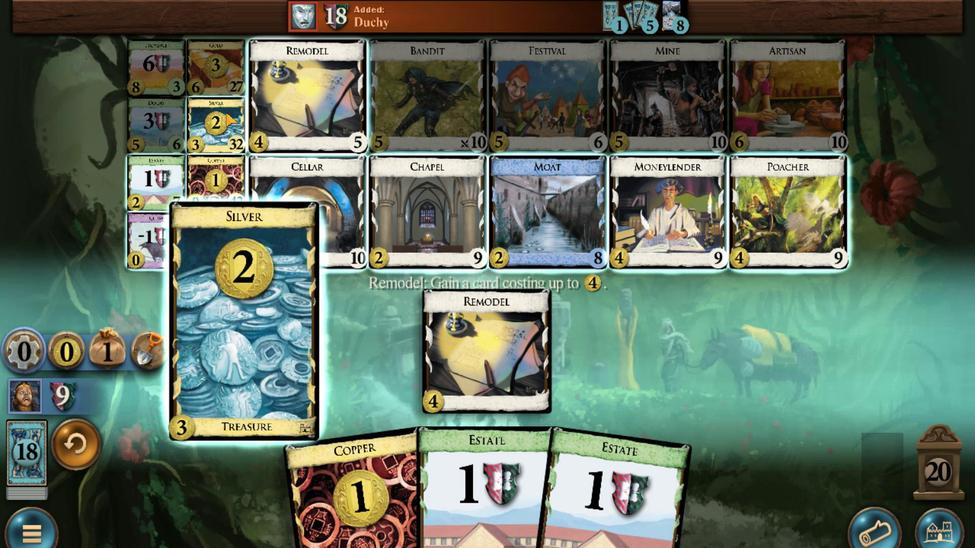 
Action: Mouse moved to (345, 421)
Screenshot: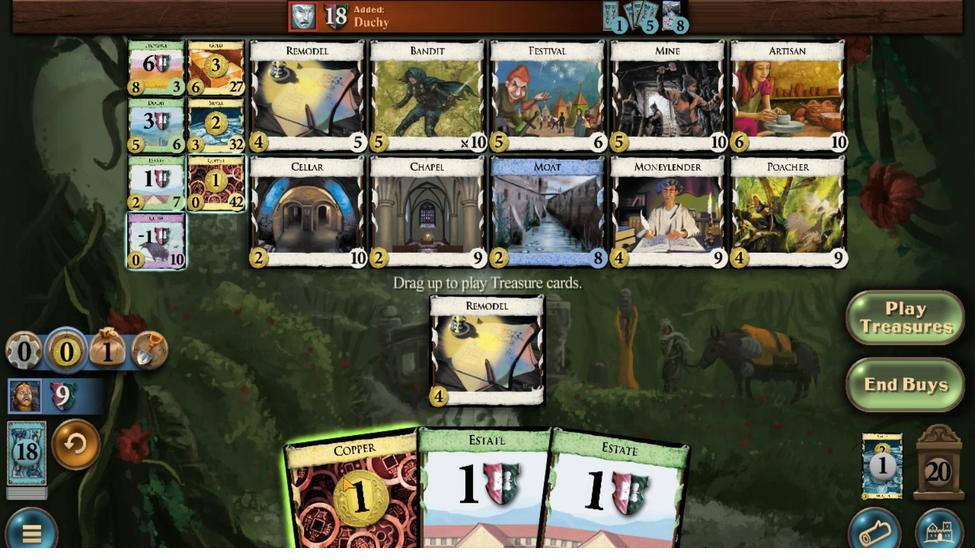 
Action: Mouse scrolled (345, 421) with delta (0, 0)
Screenshot: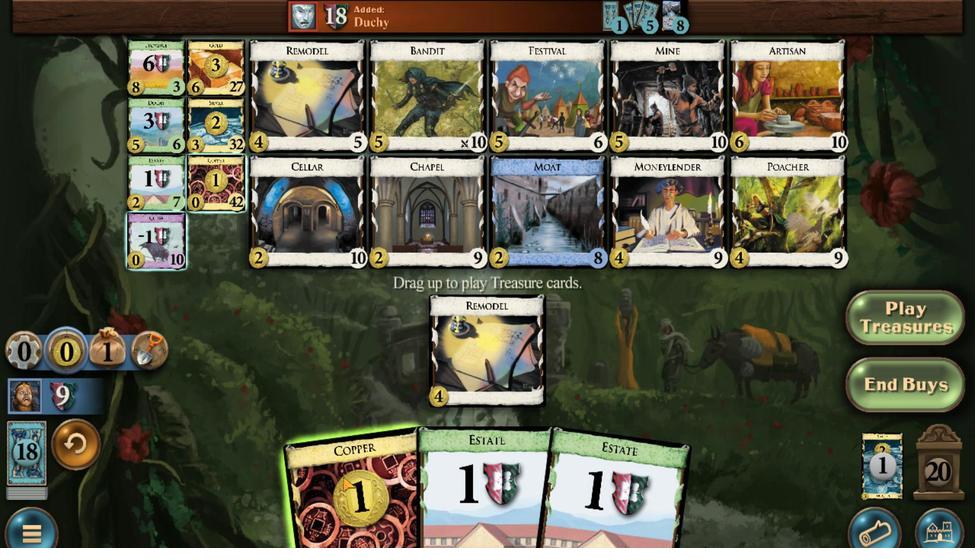 
Action: Mouse moved to (216, 299)
Screenshot: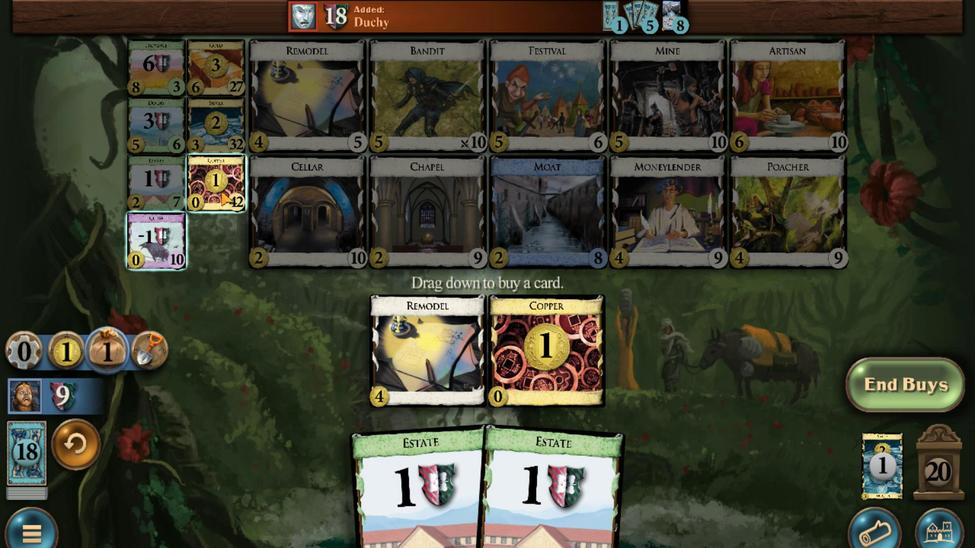 
Action: Mouse scrolled (216, 299) with delta (0, 0)
Screenshot: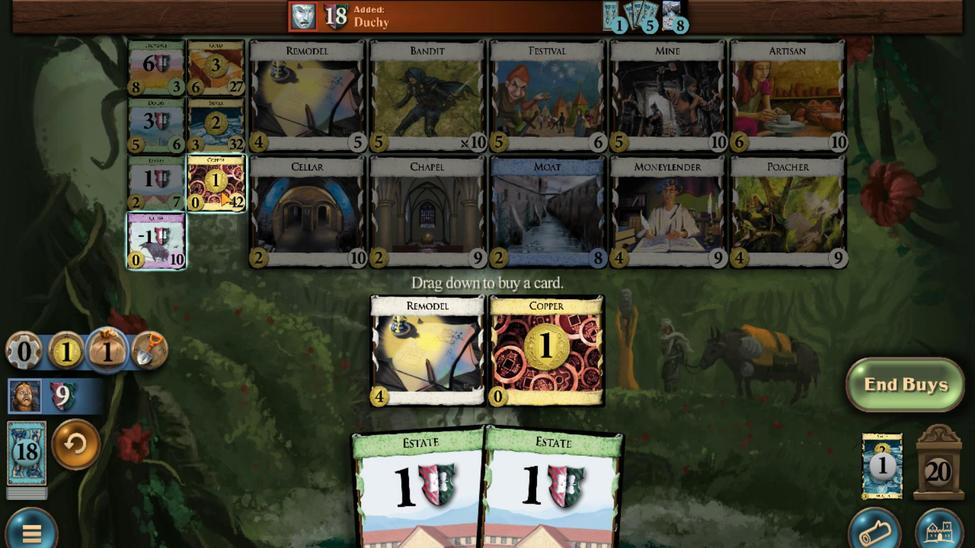 
Action: Mouse scrolled (216, 299) with delta (0, 0)
Screenshot: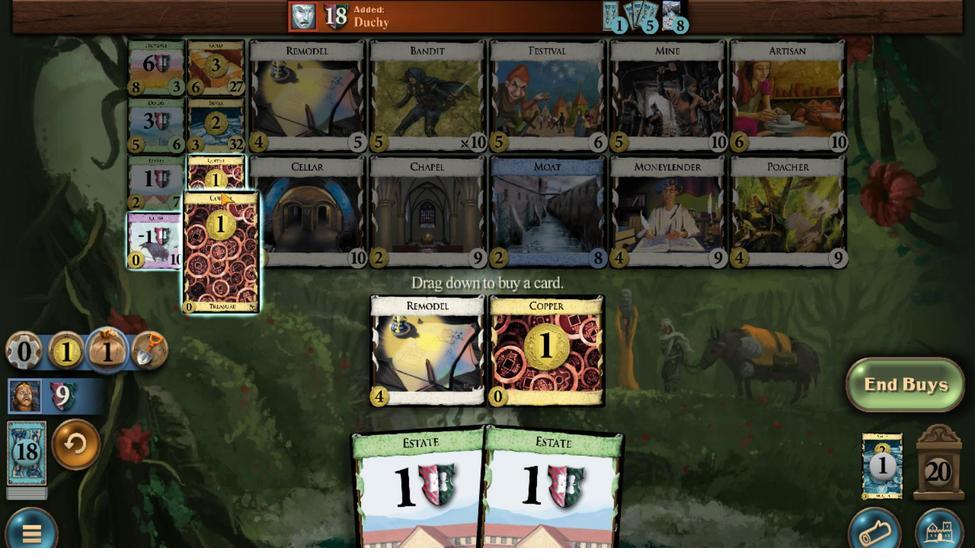 
Action: Mouse scrolled (216, 299) with delta (0, 0)
Screenshot: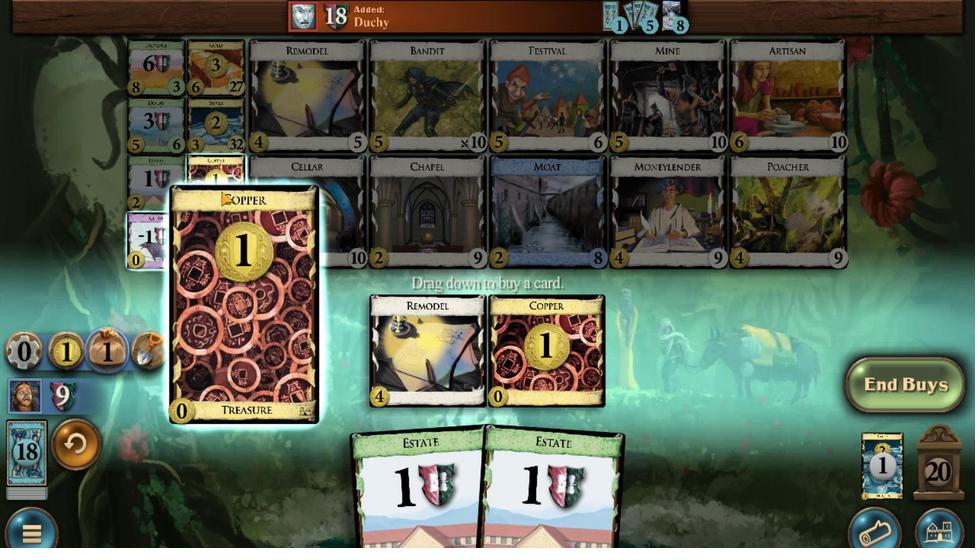 
Action: Mouse moved to (372, 420)
